 Task: Find connections with filter location Jarrow with filter topic #digitalmarketingwith filter profile language German with filter current company Junglee Games with filter school LNCT Group of Colleges with filter industry Professional Services with filter service category Wealth Management with filter keywords title Content Creator
Action: Mouse moved to (709, 106)
Screenshot: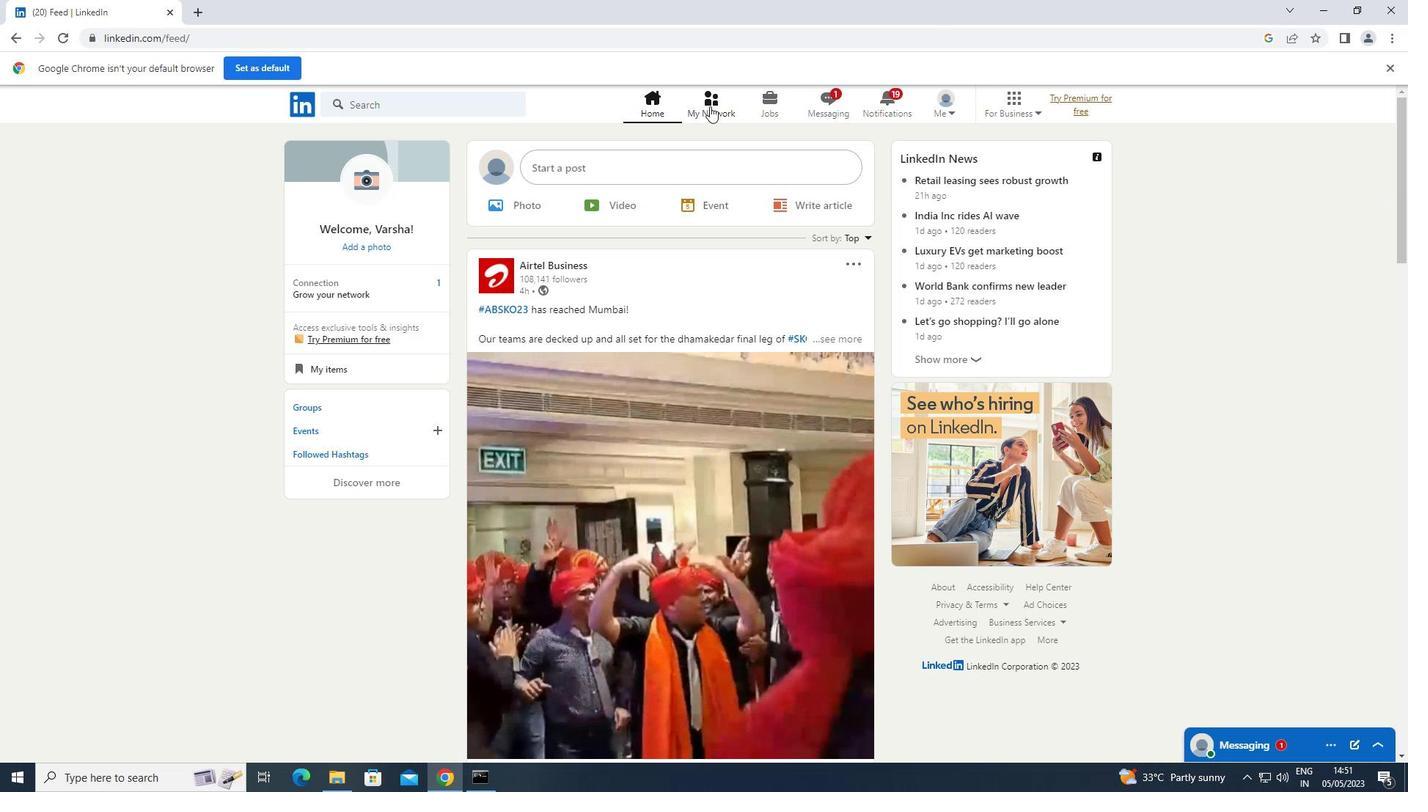 
Action: Mouse pressed left at (709, 106)
Screenshot: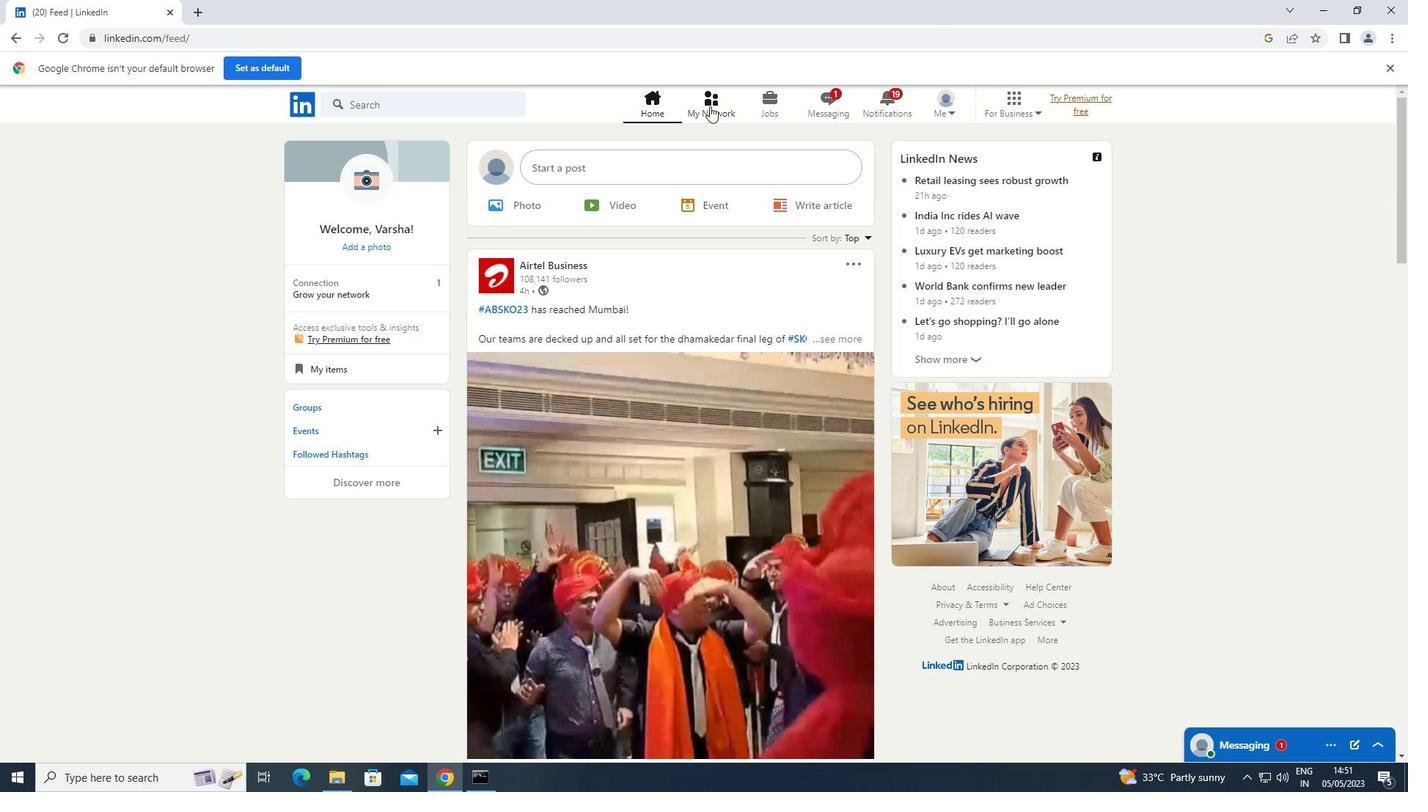 
Action: Mouse moved to (407, 189)
Screenshot: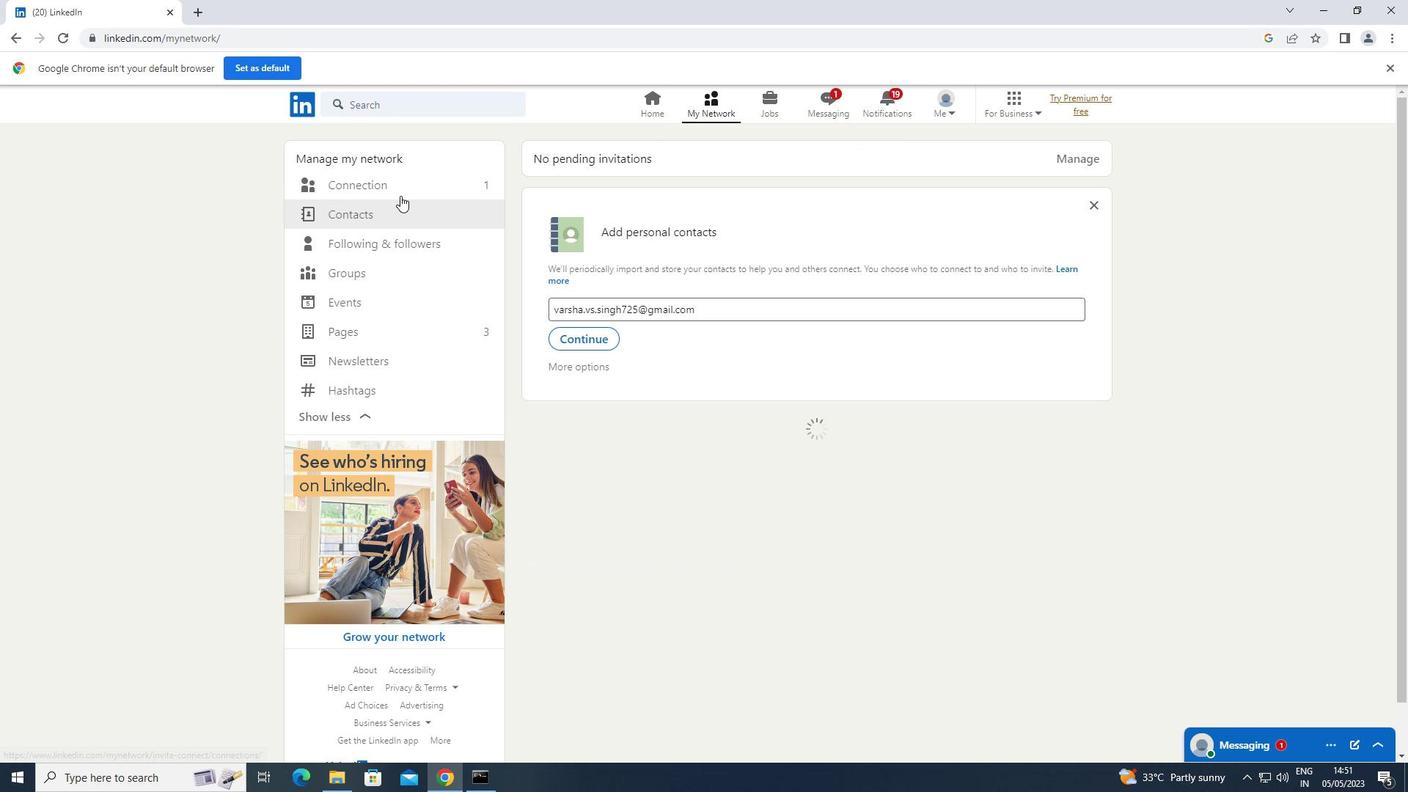 
Action: Mouse pressed left at (407, 189)
Screenshot: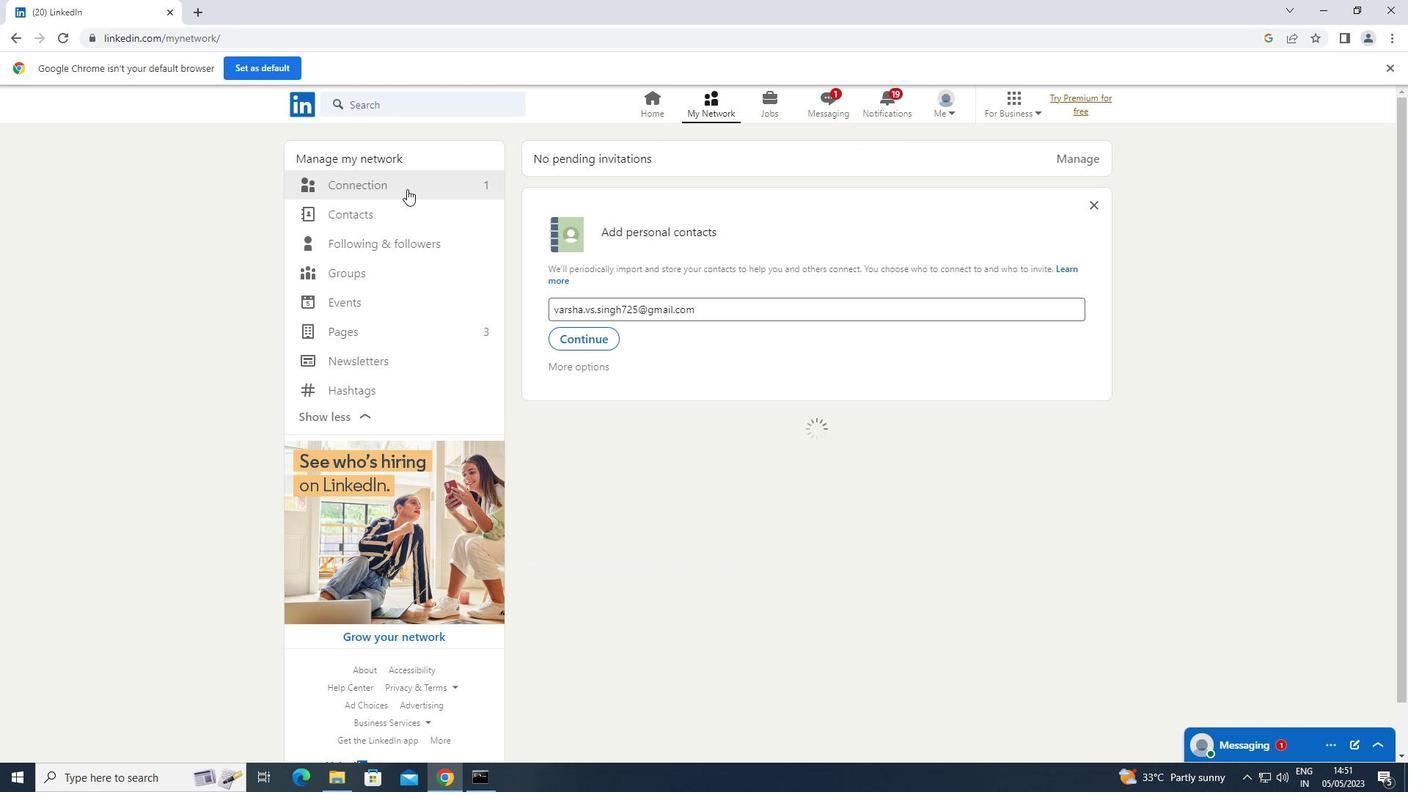 
Action: Mouse moved to (834, 182)
Screenshot: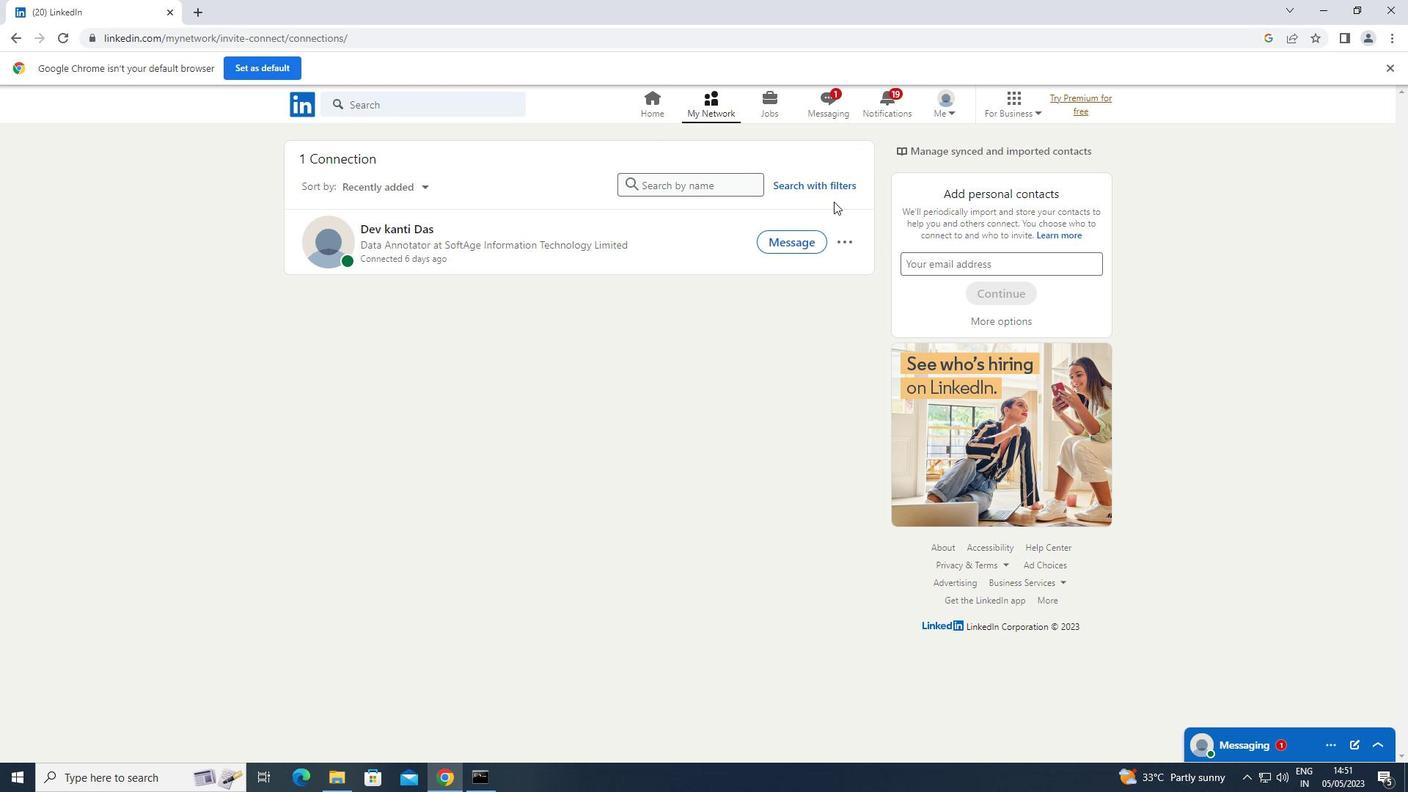 
Action: Mouse pressed left at (834, 182)
Screenshot: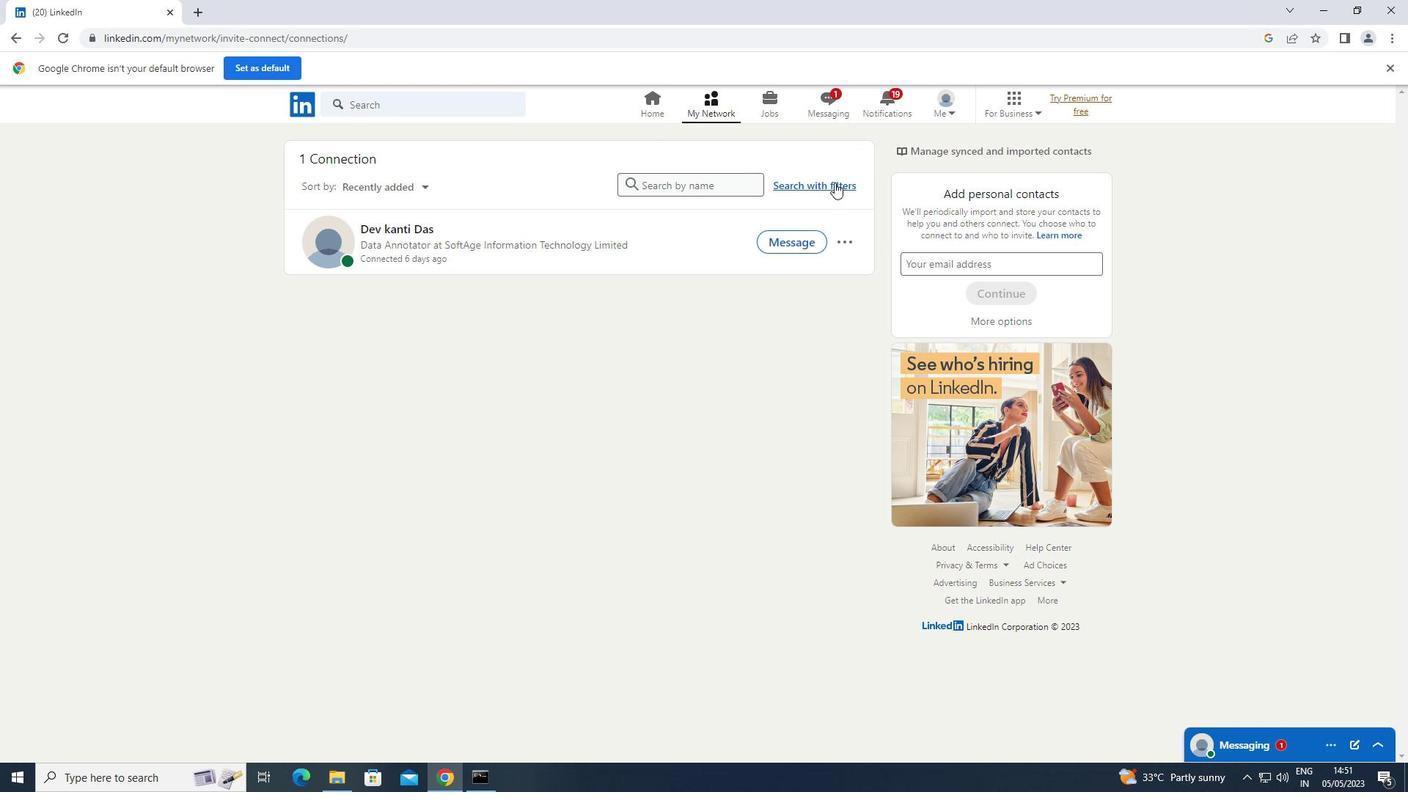 
Action: Mouse moved to (740, 143)
Screenshot: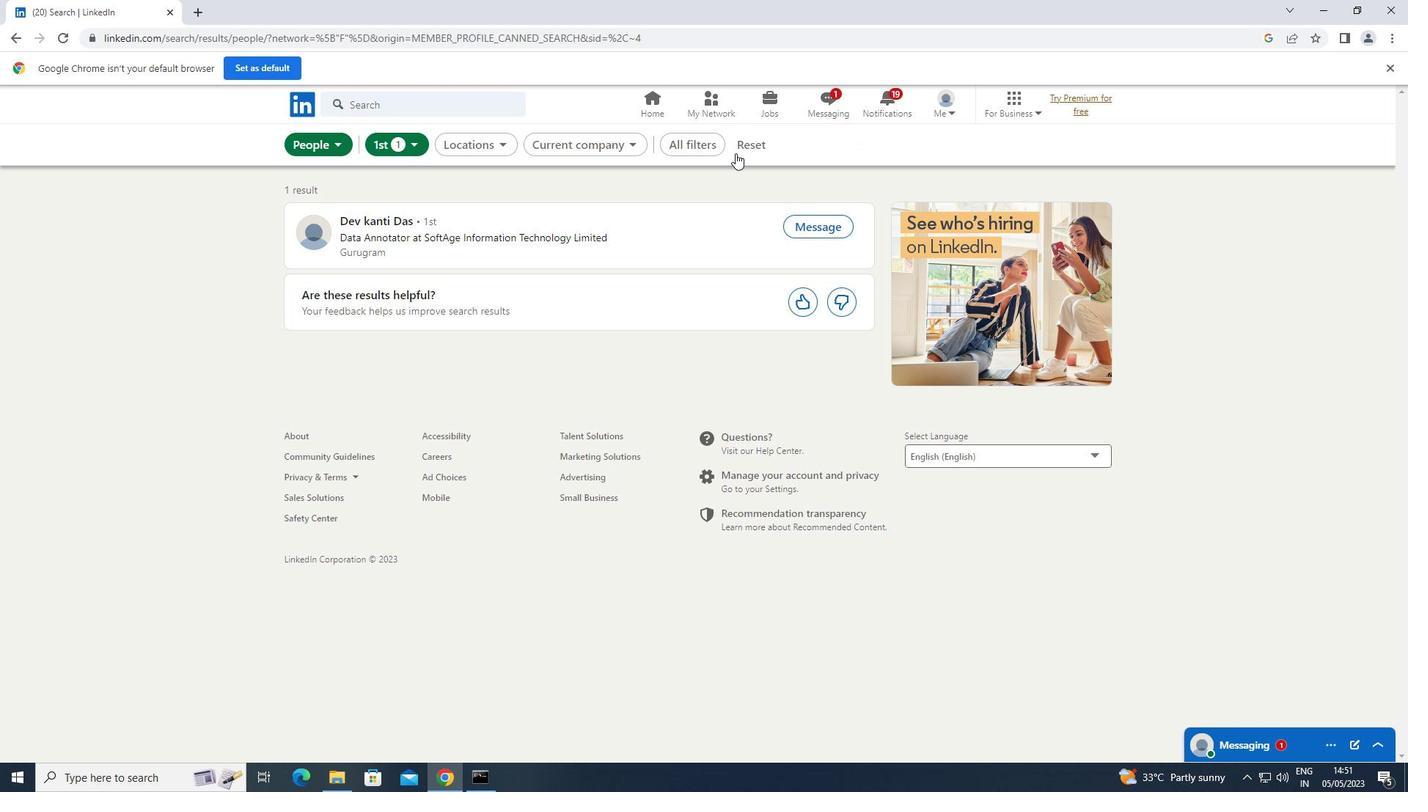 
Action: Mouse pressed left at (740, 143)
Screenshot: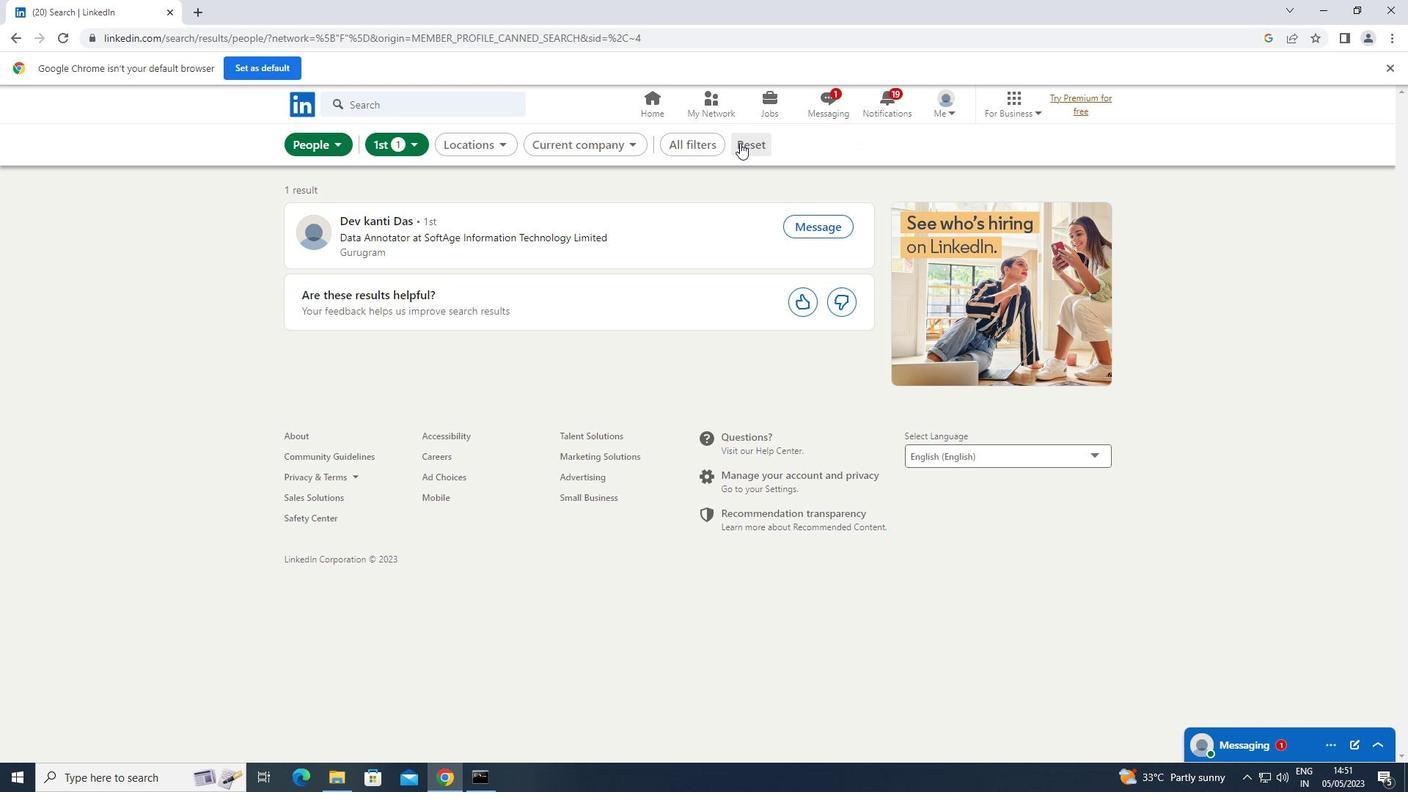 
Action: Mouse moved to (741, 143)
Screenshot: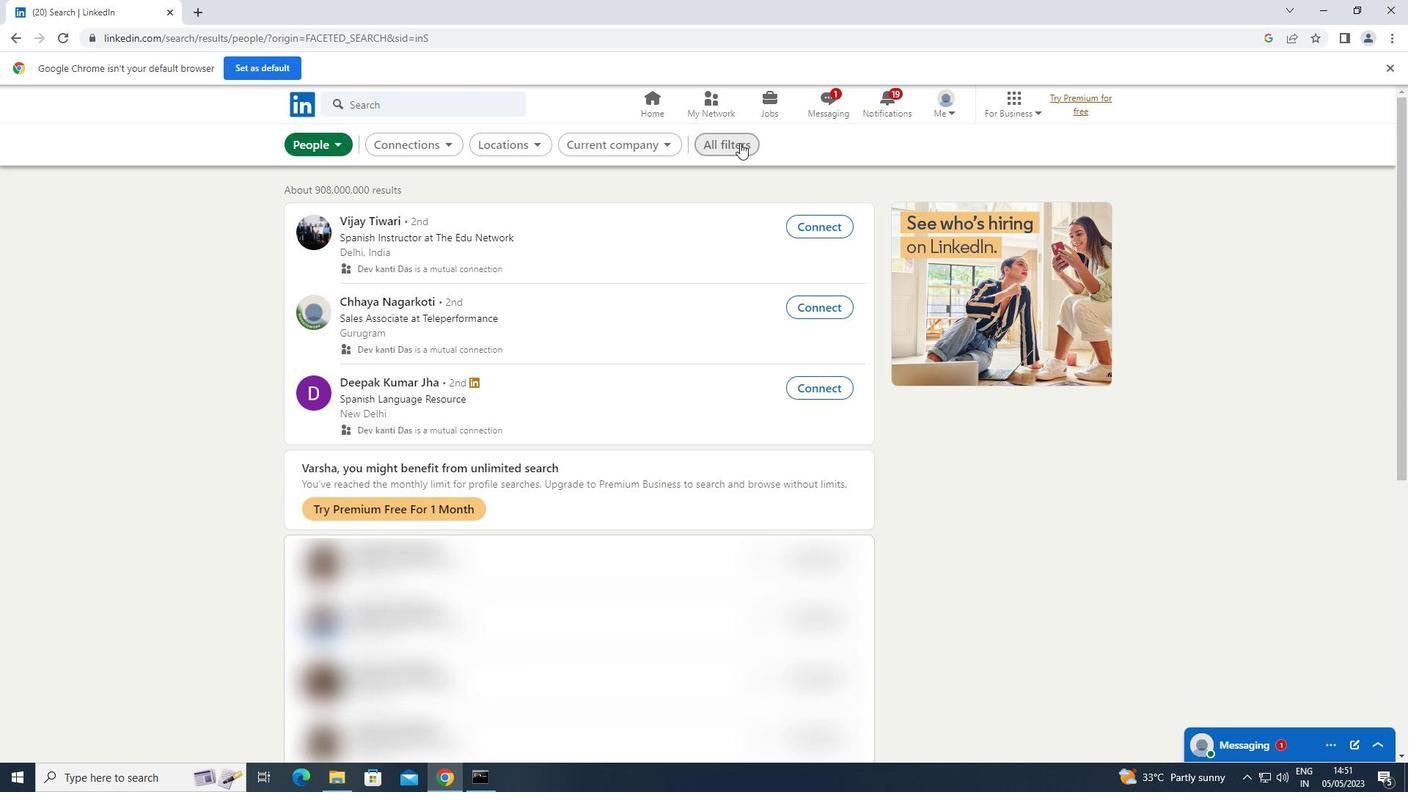 
Action: Mouse pressed left at (741, 143)
Screenshot: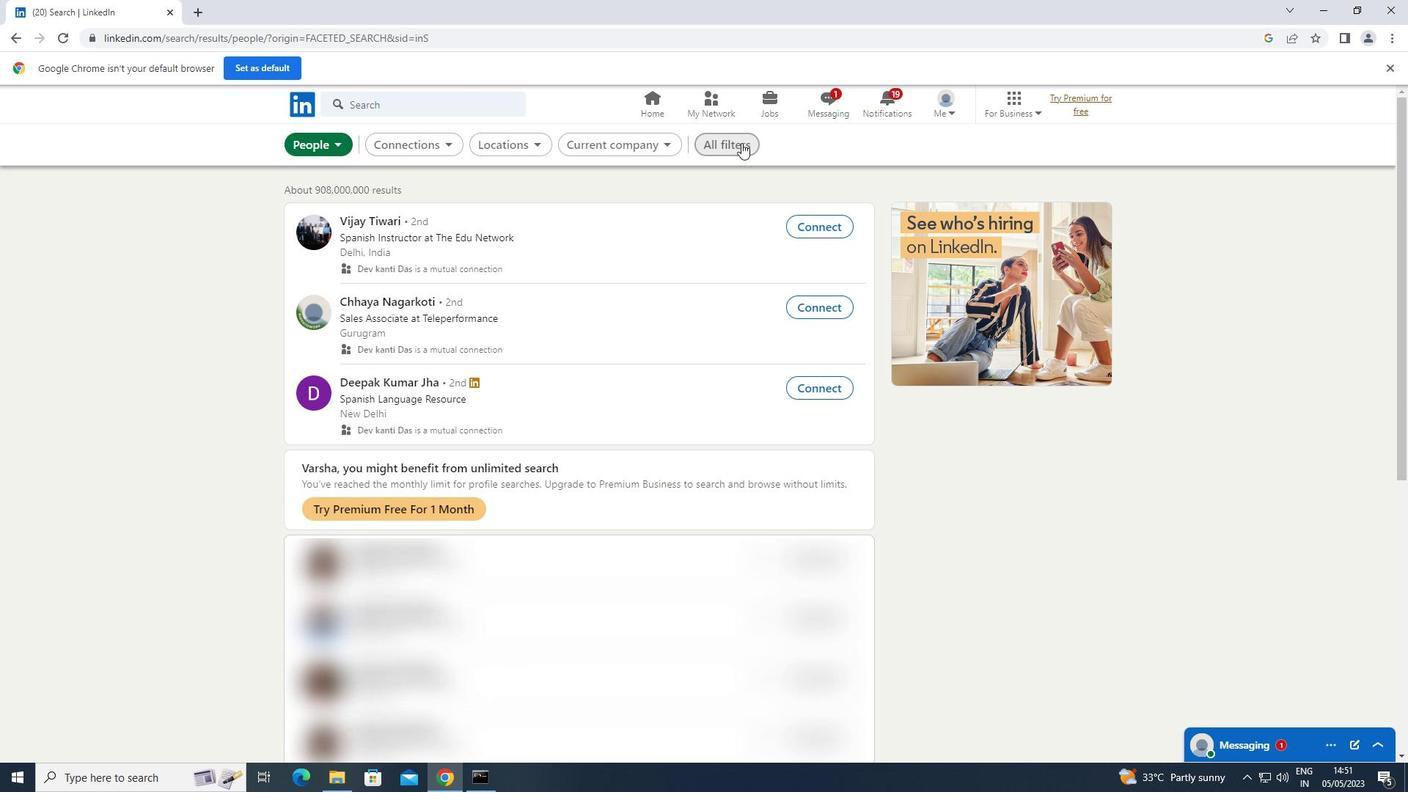 
Action: Mouse moved to (1125, 374)
Screenshot: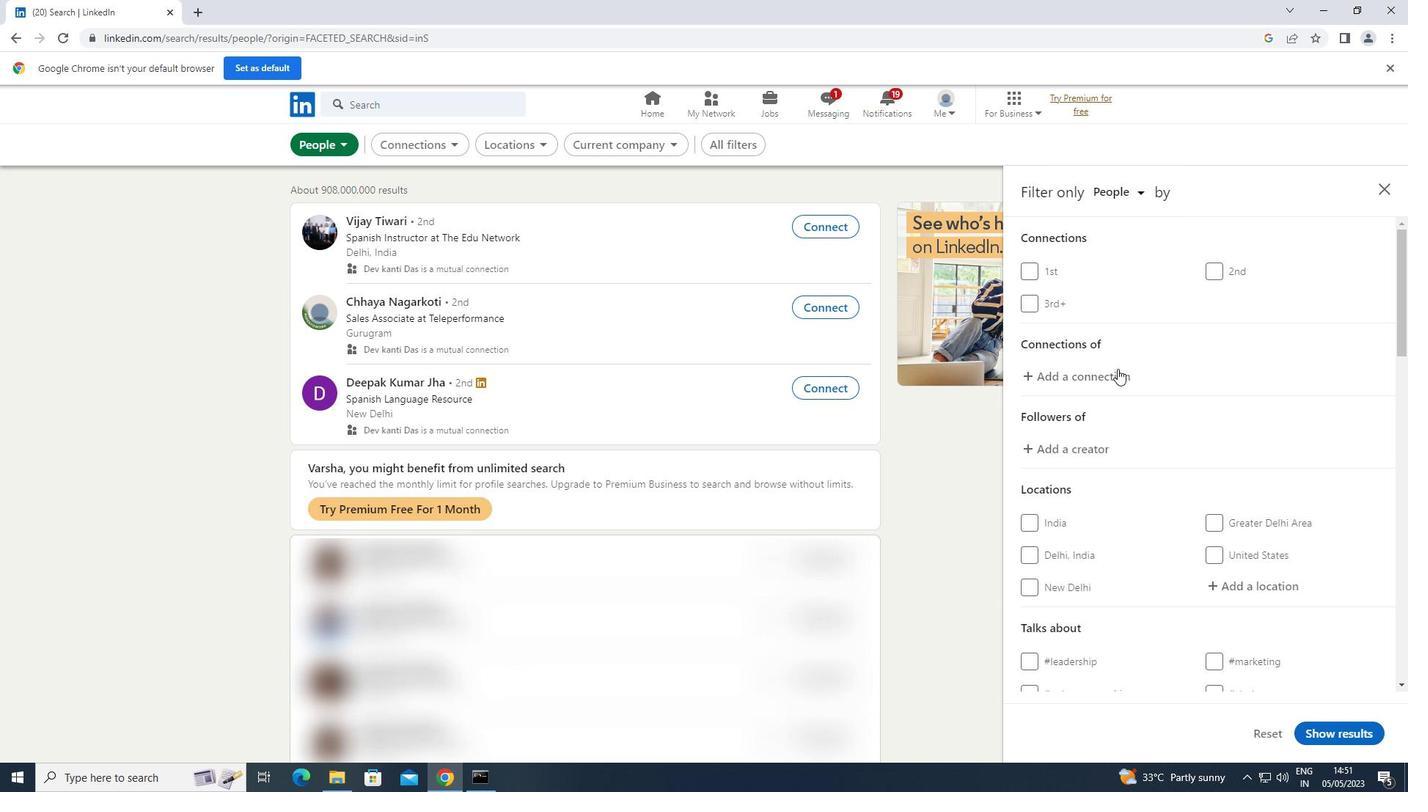 
Action: Mouse scrolled (1125, 374) with delta (0, 0)
Screenshot: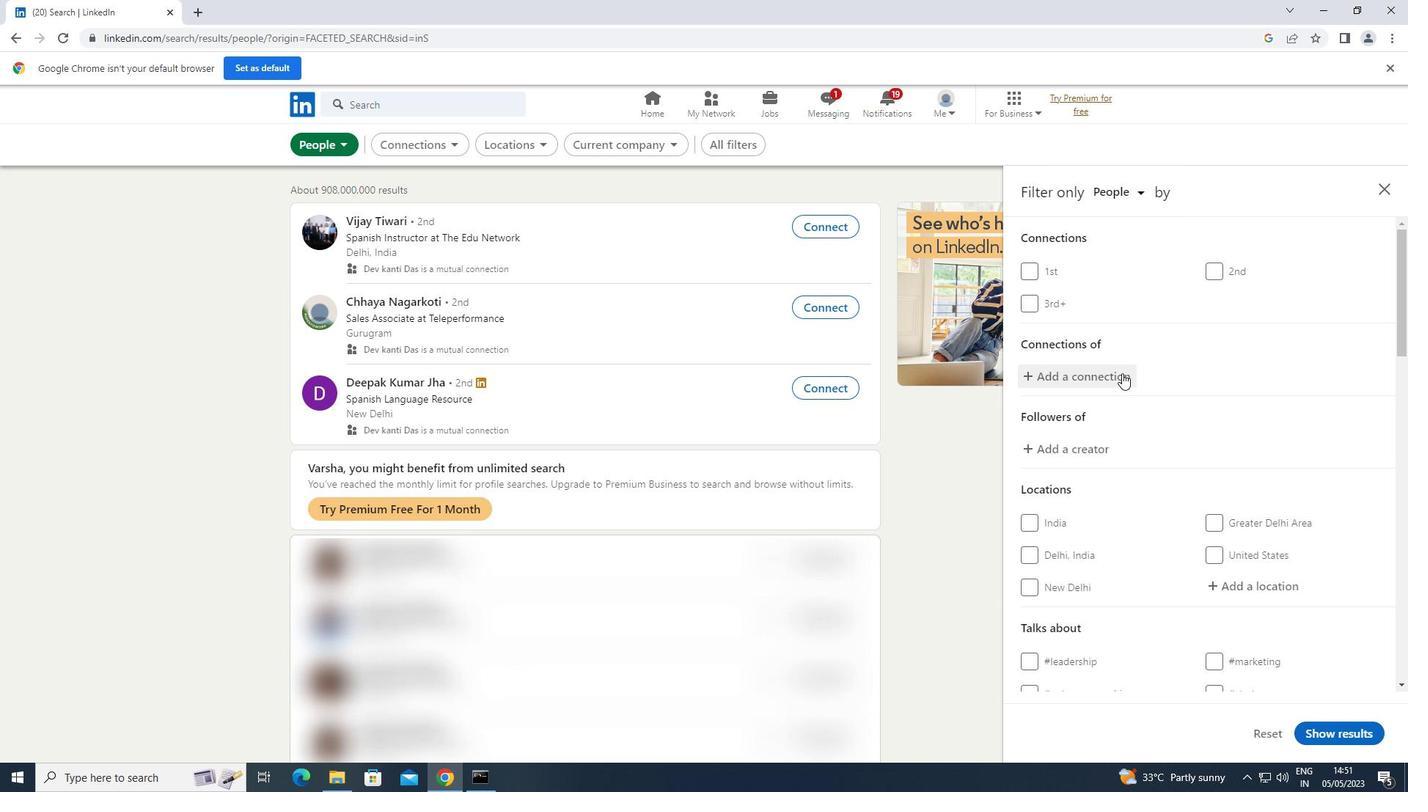 
Action: Mouse scrolled (1125, 374) with delta (0, 0)
Screenshot: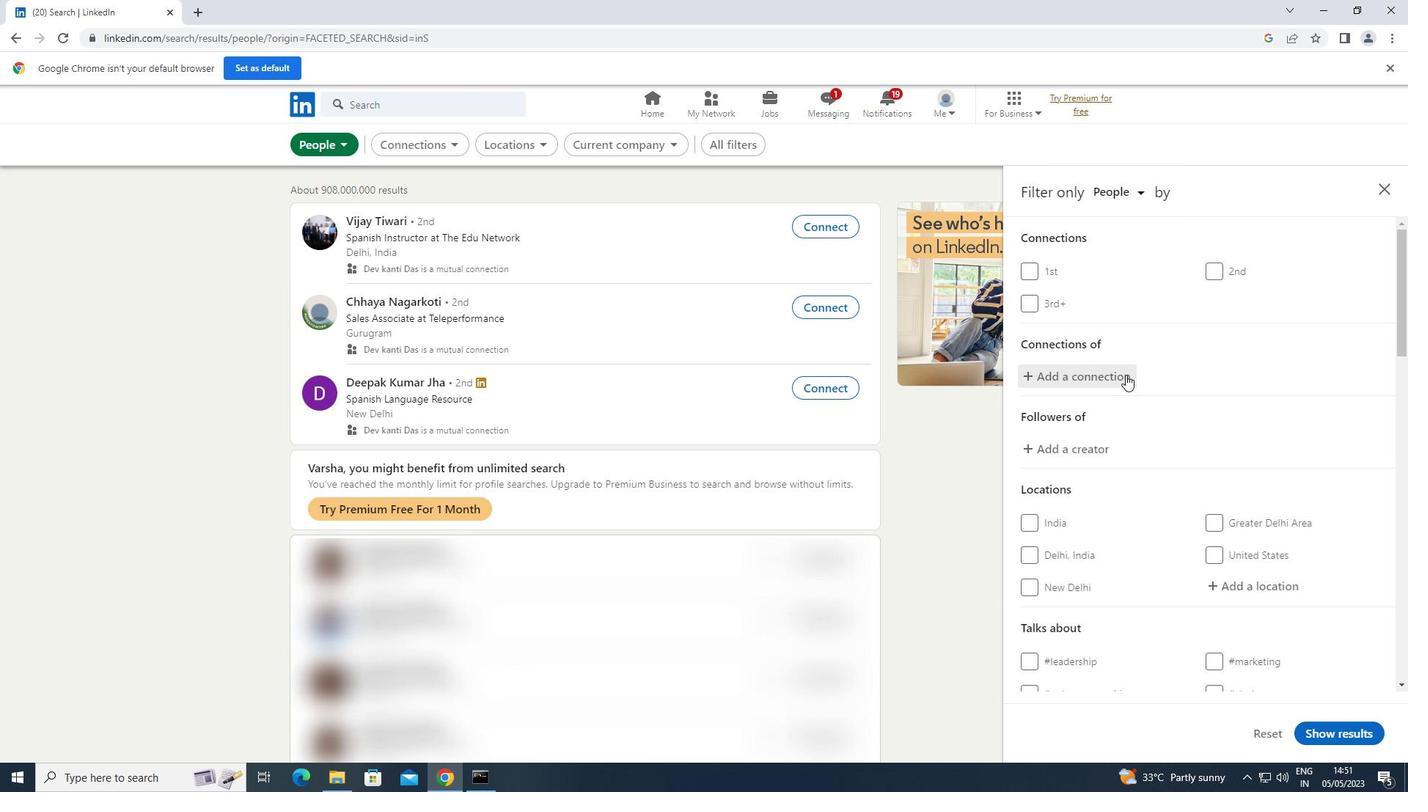 
Action: Mouse moved to (1229, 434)
Screenshot: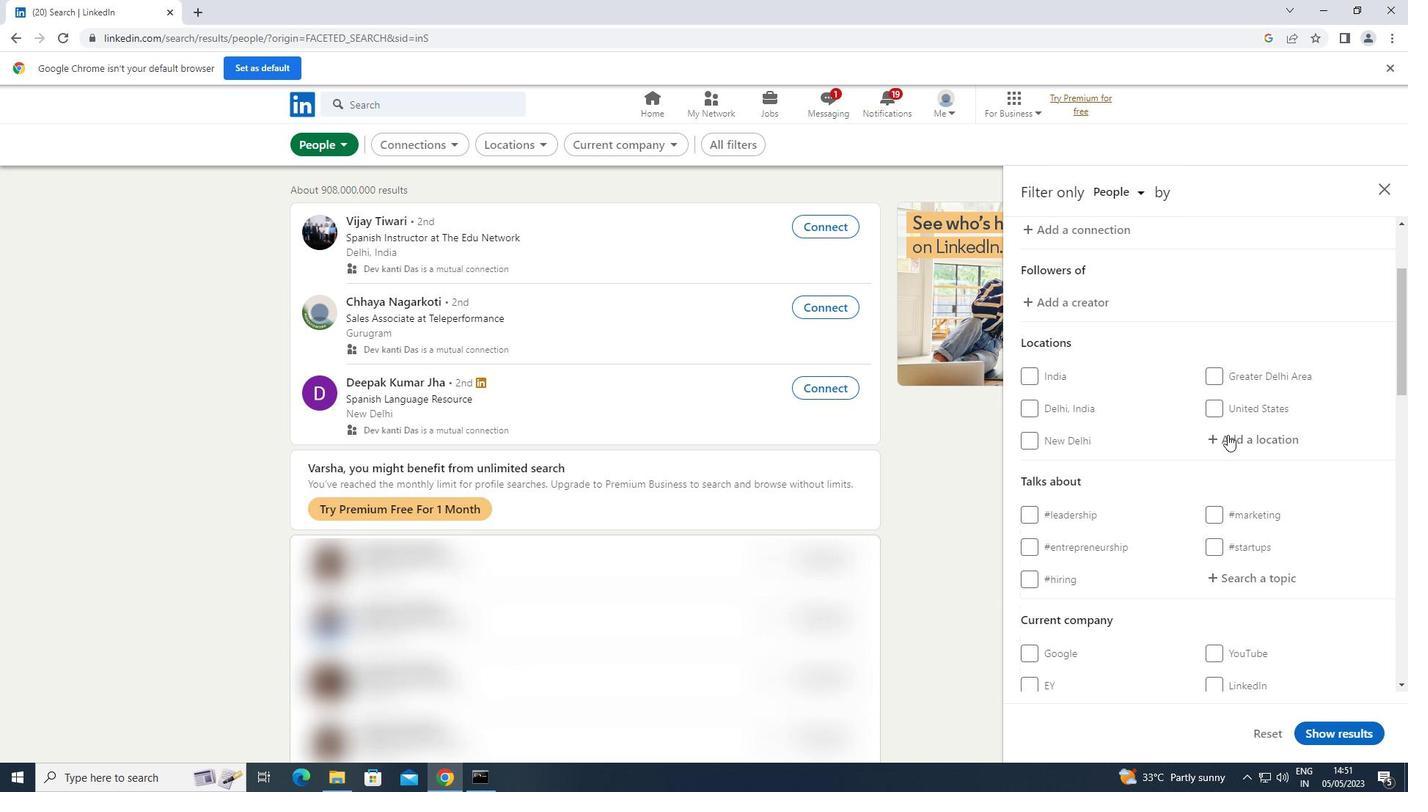 
Action: Mouse pressed left at (1229, 434)
Screenshot: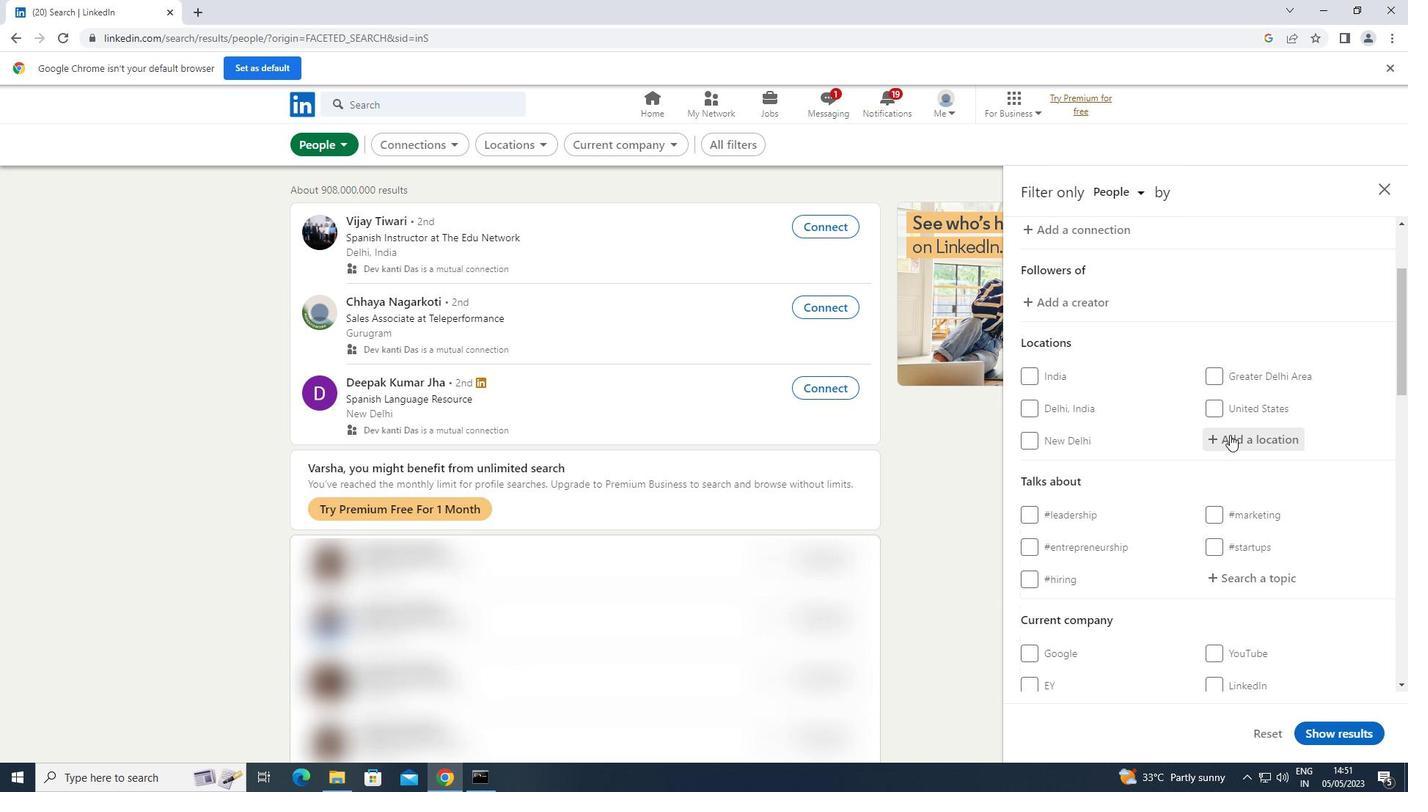 
Action: Key pressed <Key.shift>JARROW
Screenshot: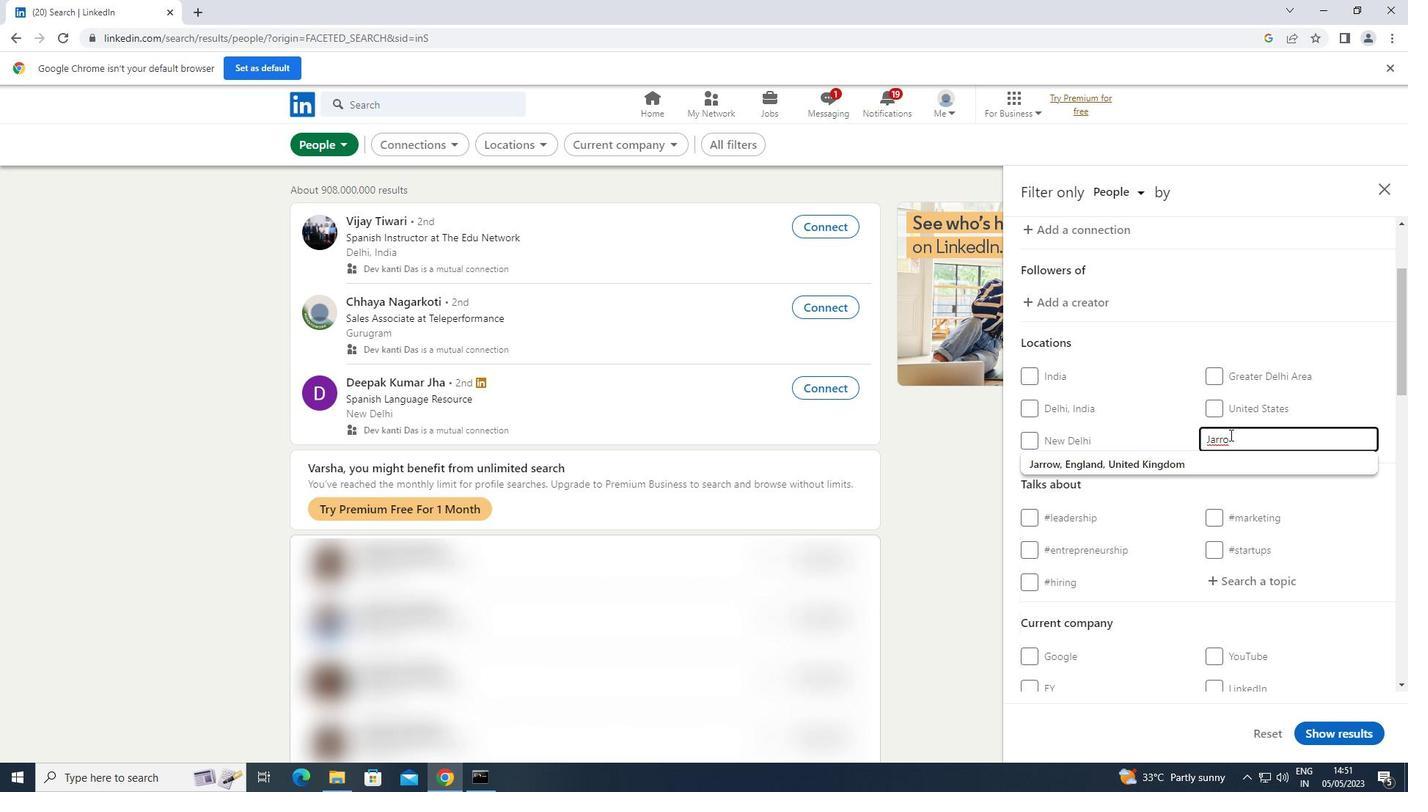 
Action: Mouse moved to (1261, 583)
Screenshot: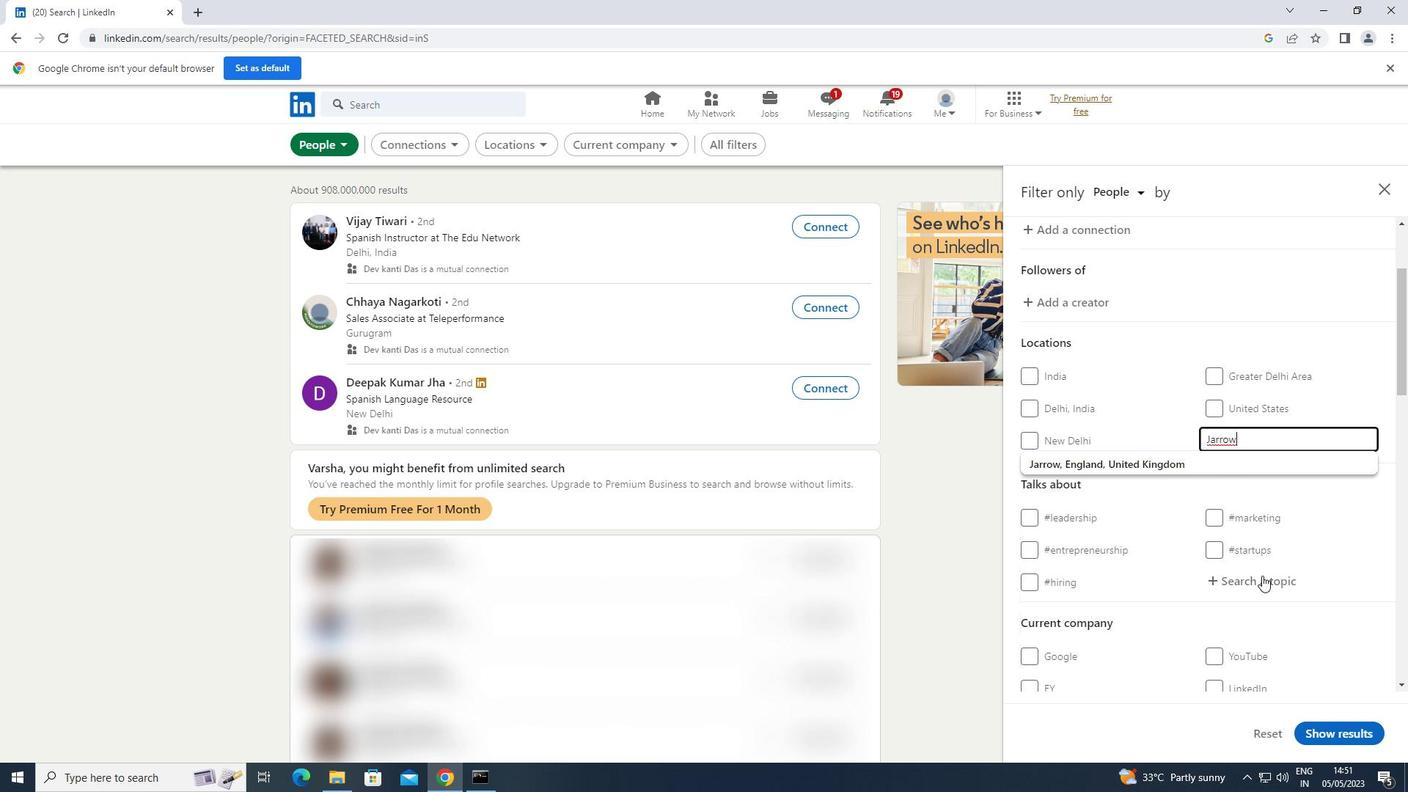 
Action: Mouse pressed left at (1261, 583)
Screenshot: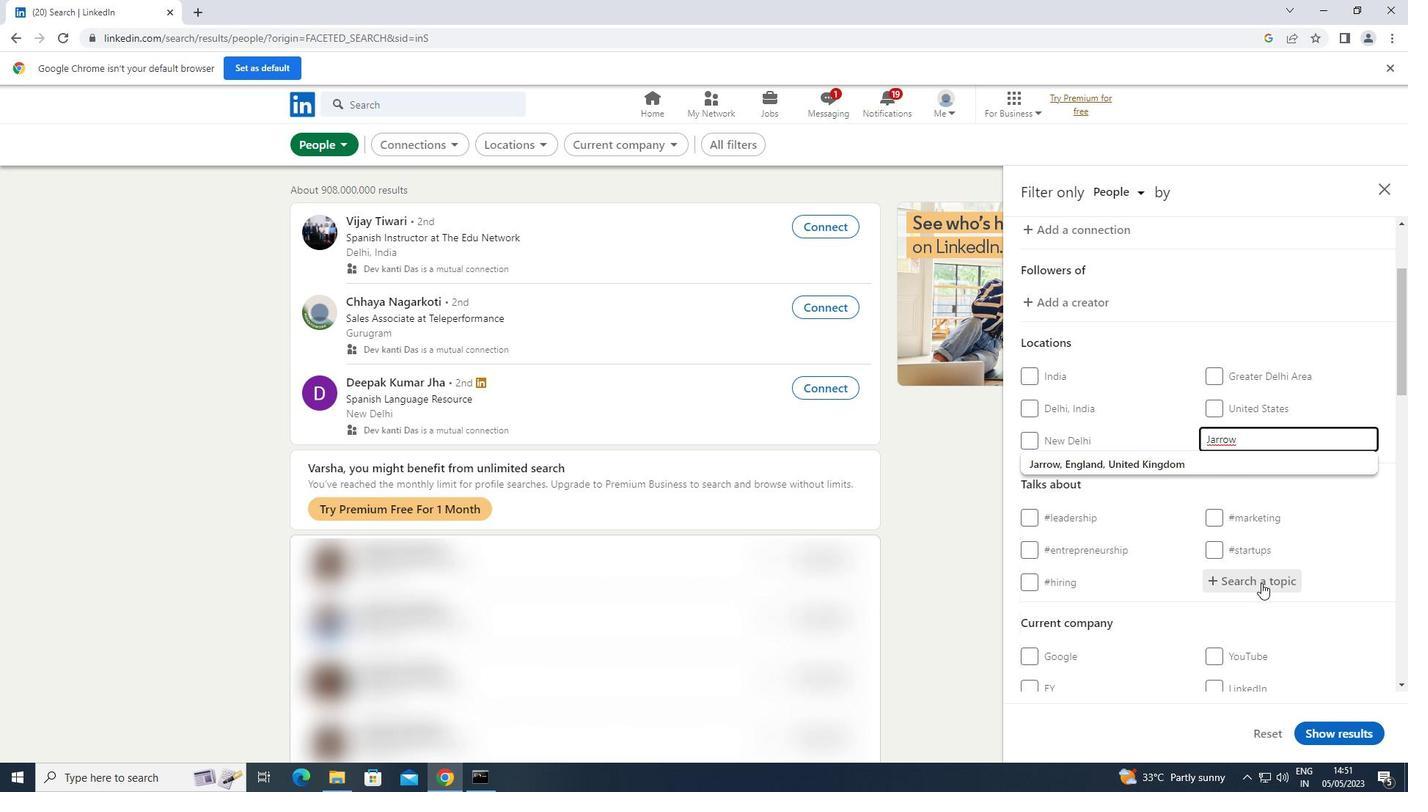 
Action: Key pressed DIGITALMARKETING
Screenshot: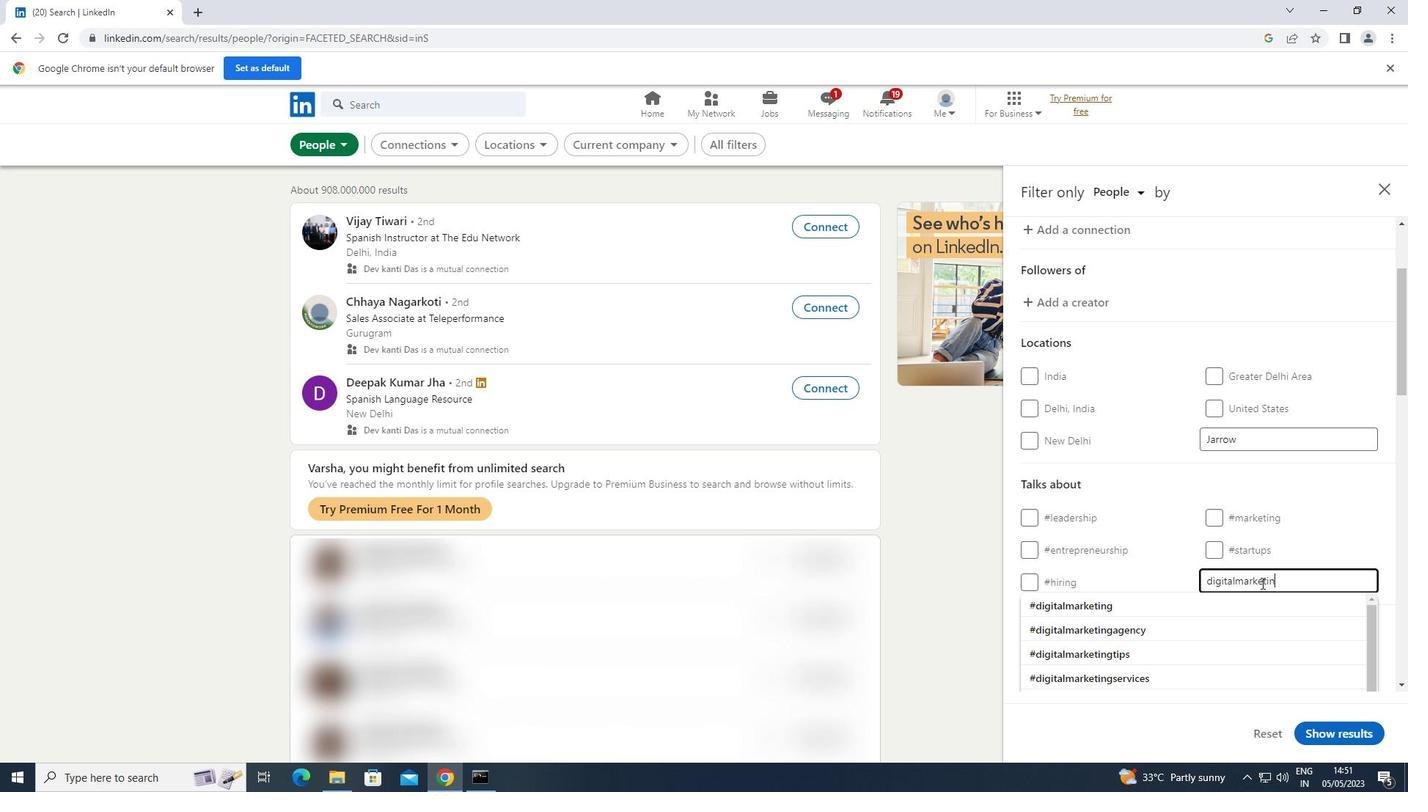 
Action: Mouse moved to (1119, 600)
Screenshot: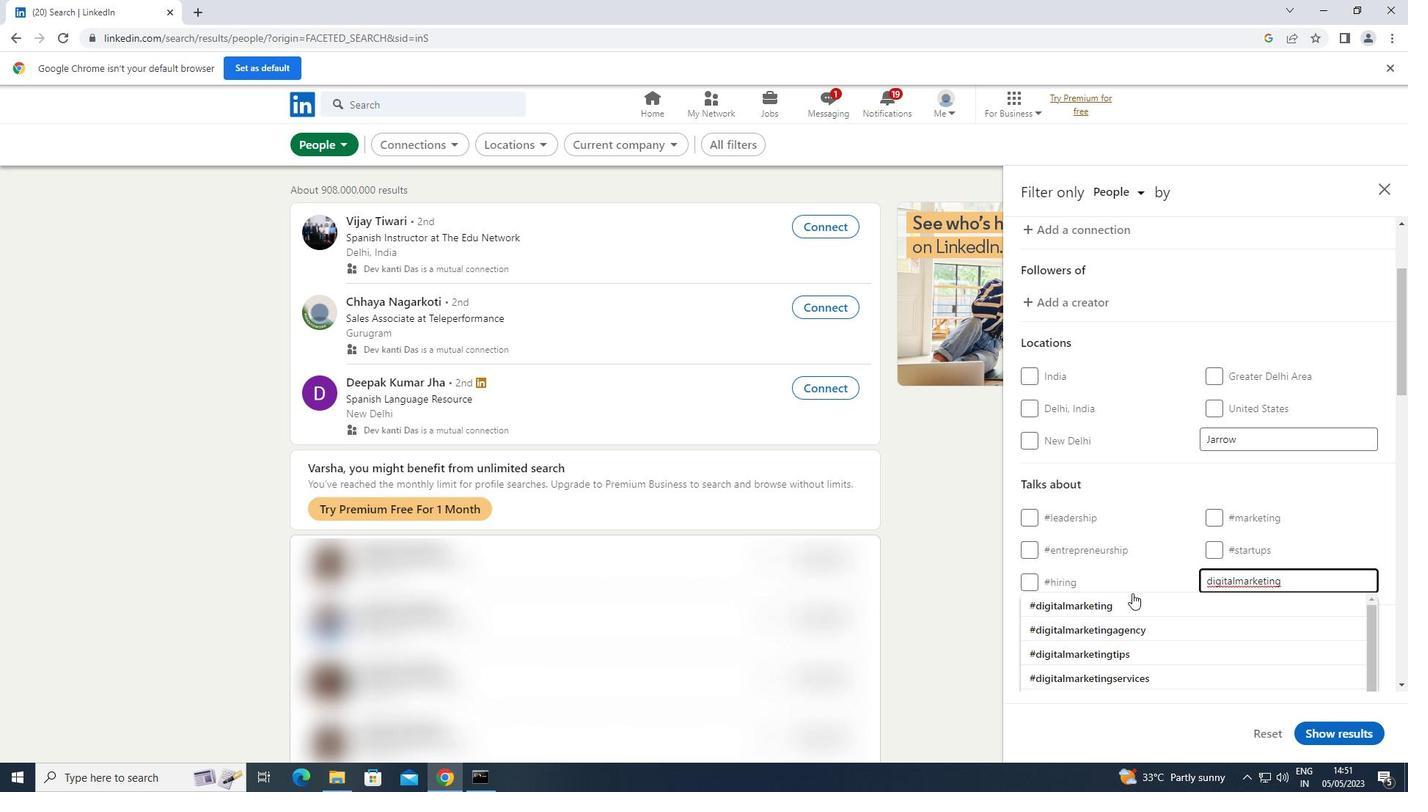 
Action: Mouse pressed left at (1119, 600)
Screenshot: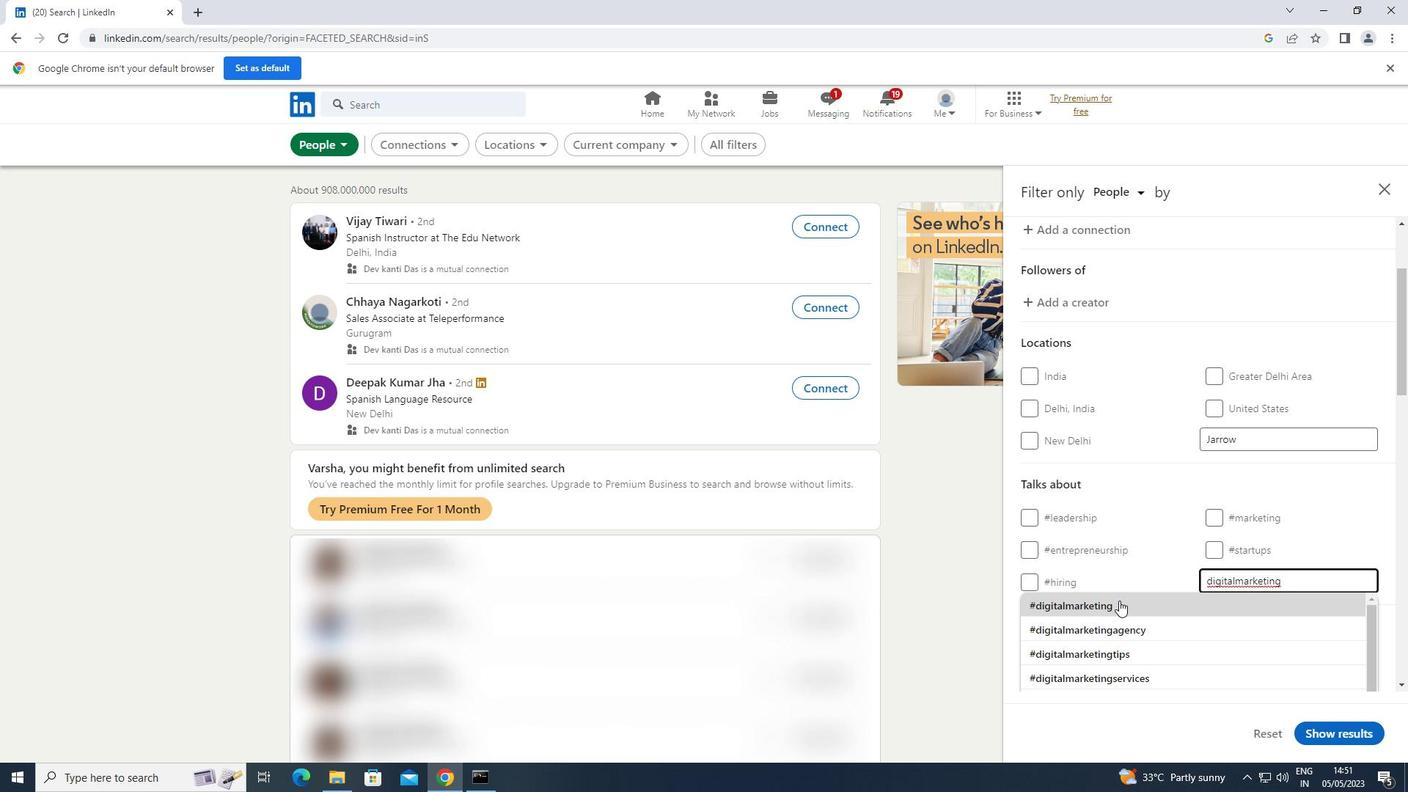 
Action: Mouse moved to (1122, 600)
Screenshot: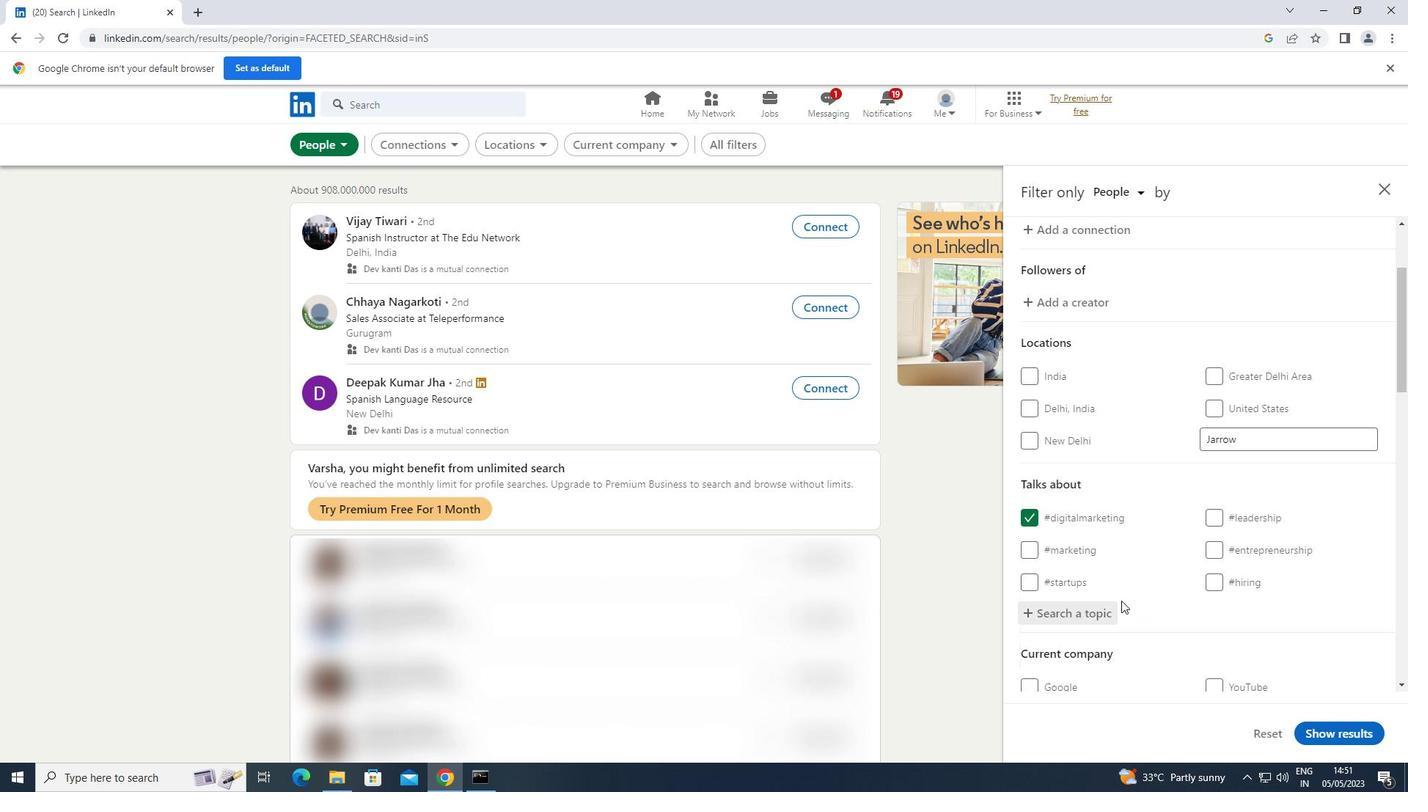 
Action: Mouse scrolled (1122, 599) with delta (0, 0)
Screenshot: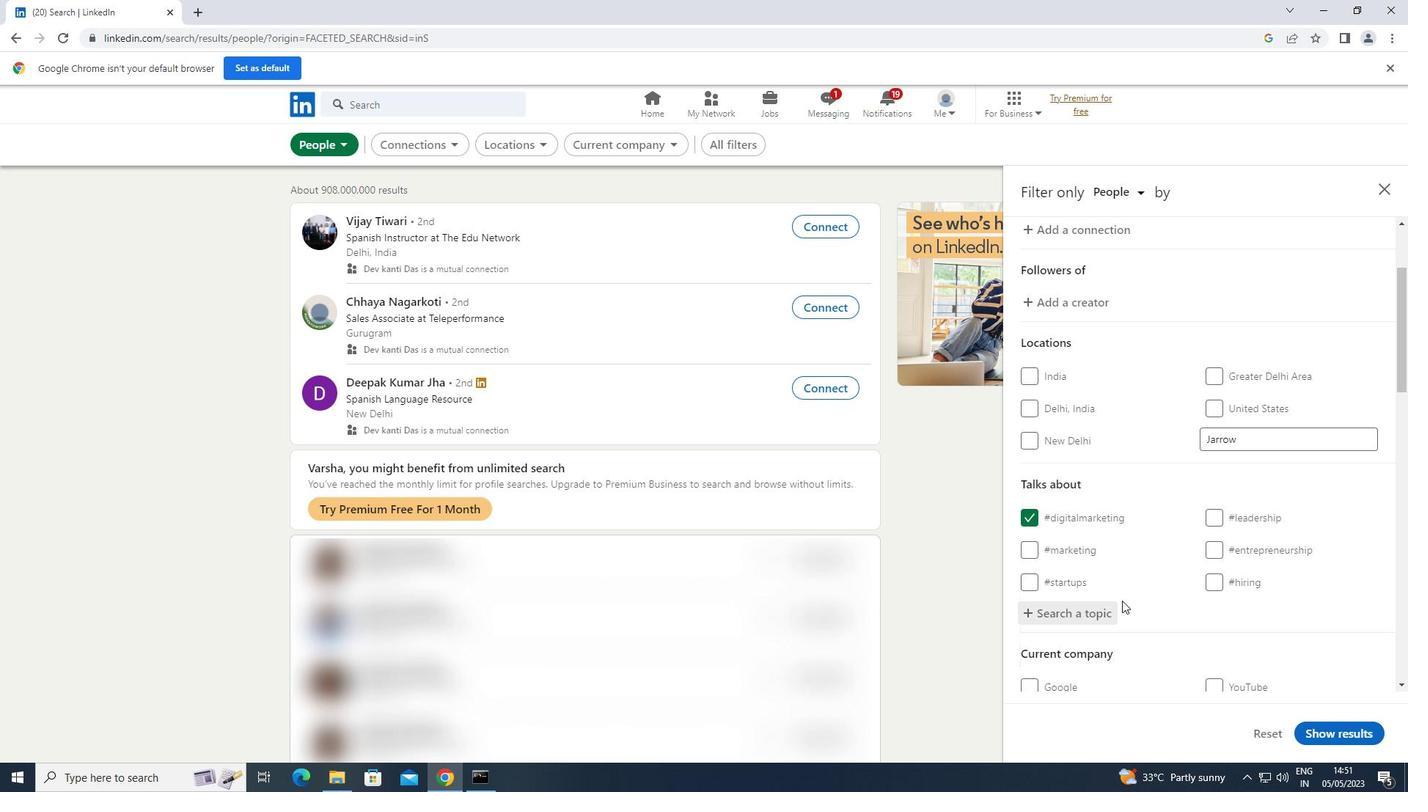 
Action: Mouse scrolled (1122, 599) with delta (0, 0)
Screenshot: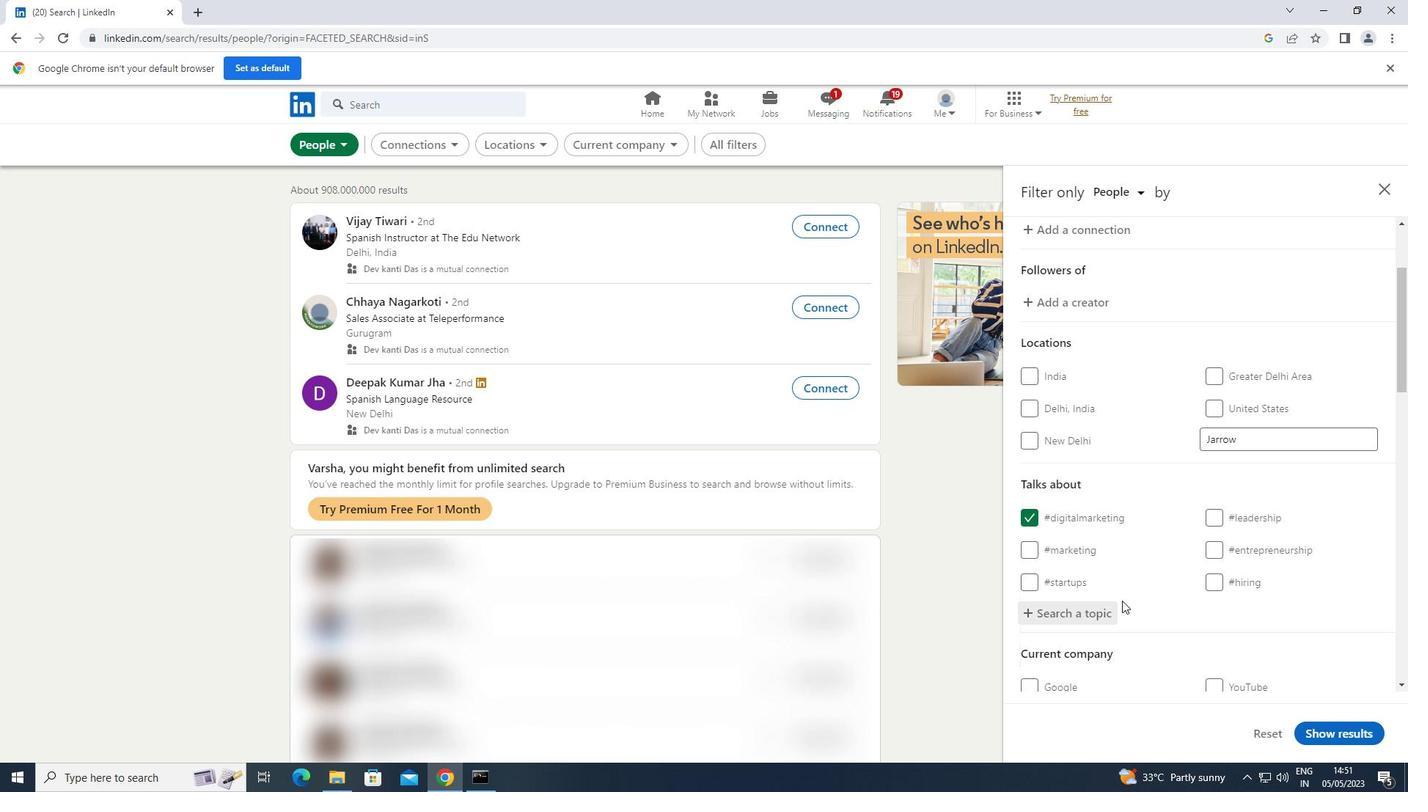 
Action: Mouse moved to (1187, 555)
Screenshot: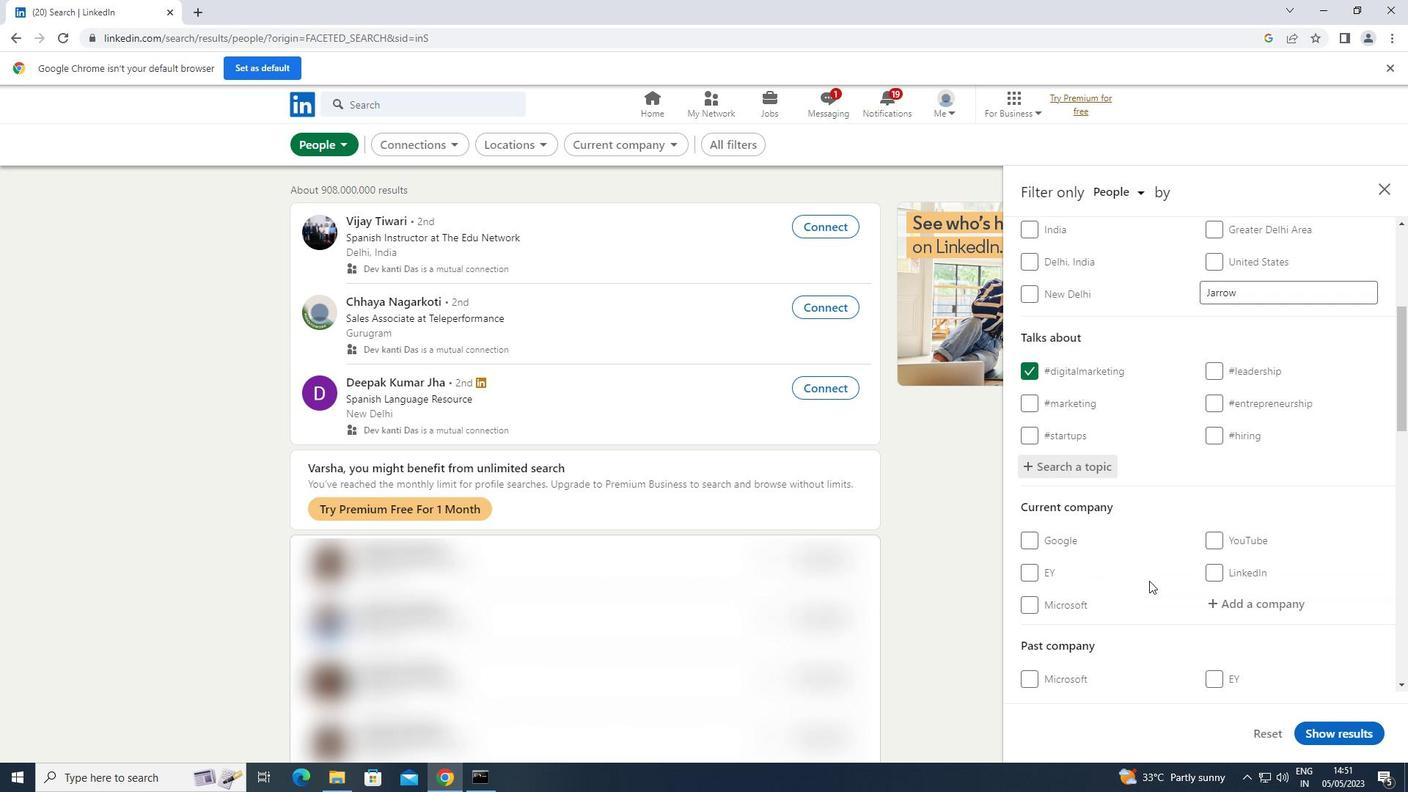 
Action: Mouse scrolled (1187, 554) with delta (0, 0)
Screenshot: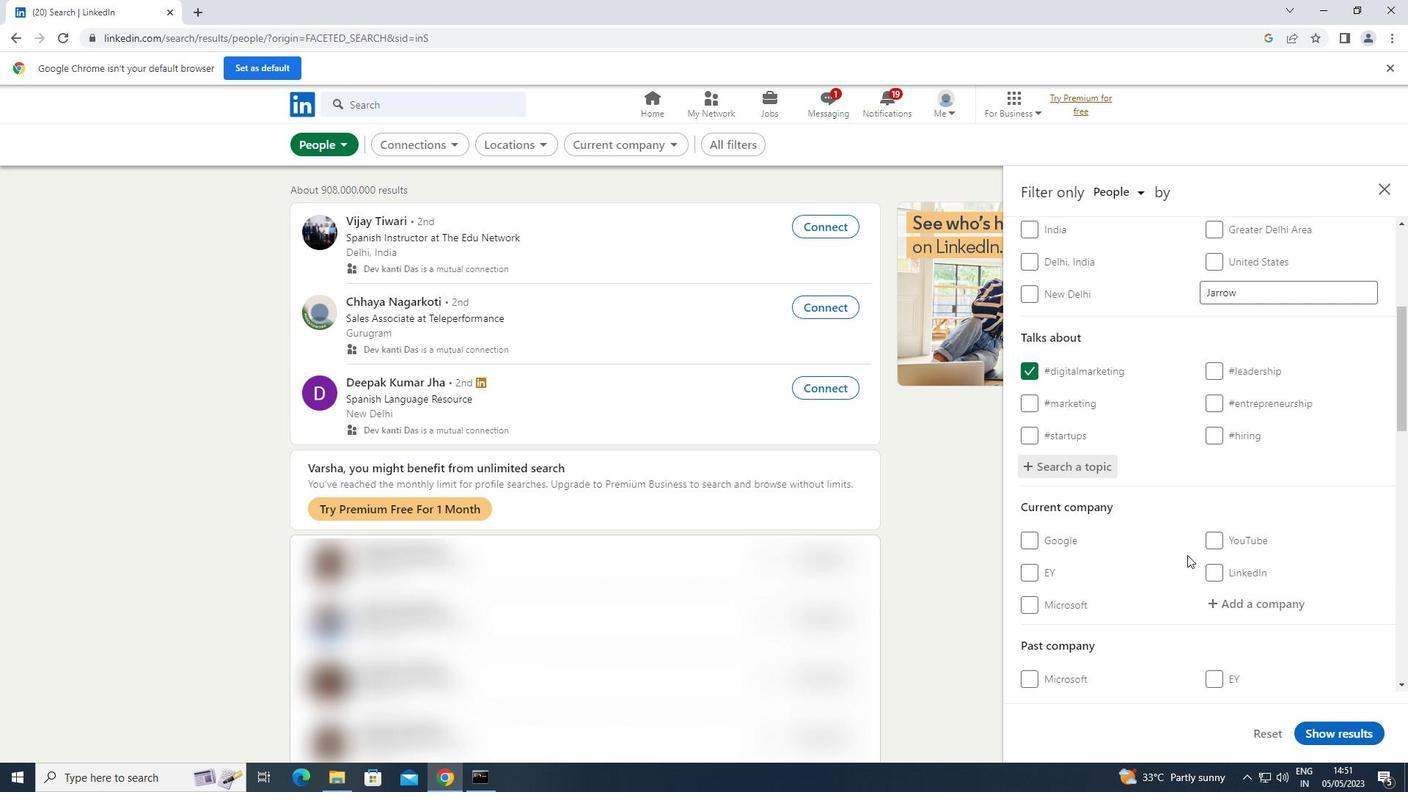 
Action: Mouse scrolled (1187, 554) with delta (0, 0)
Screenshot: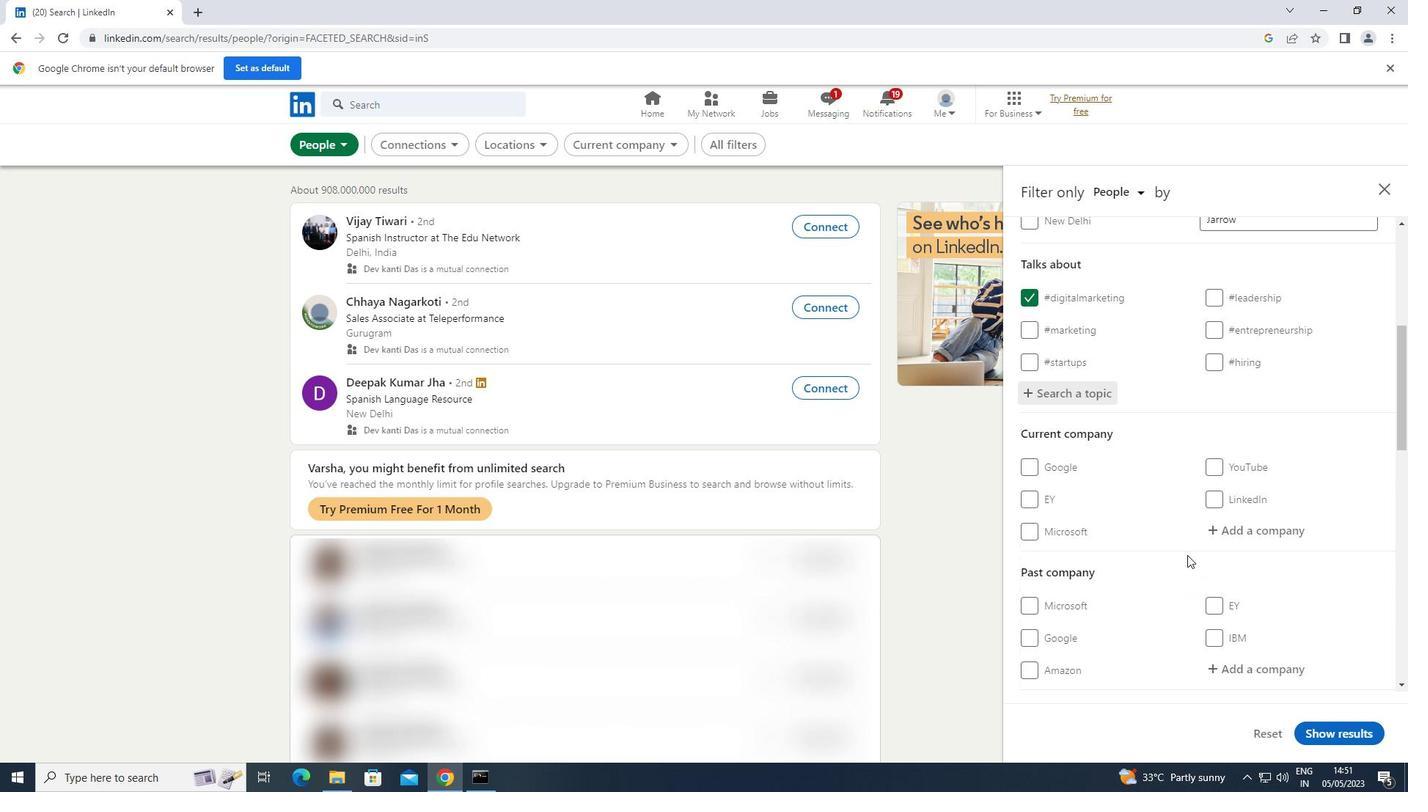 
Action: Mouse scrolled (1187, 554) with delta (0, 0)
Screenshot: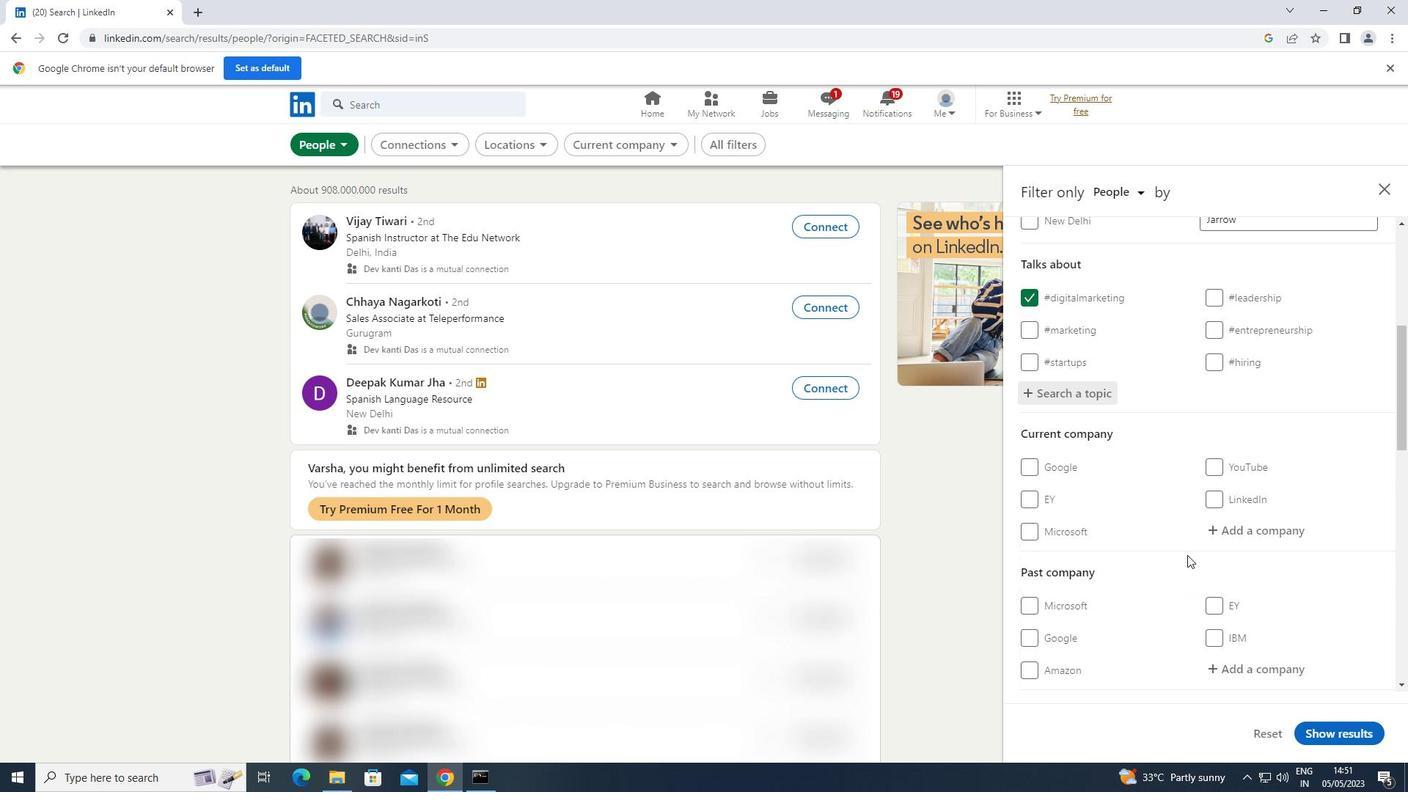 
Action: Mouse scrolled (1187, 554) with delta (0, 0)
Screenshot: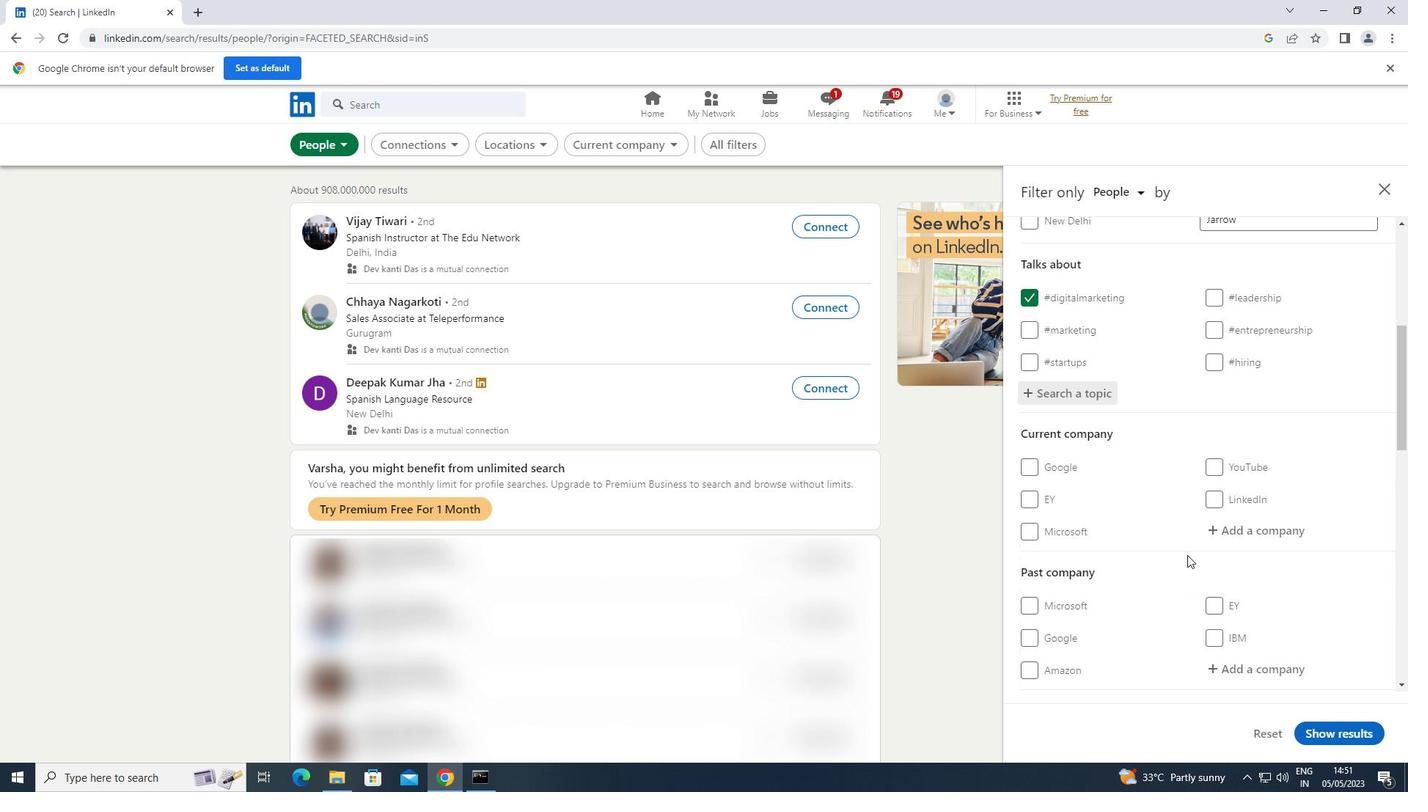 
Action: Mouse scrolled (1187, 554) with delta (0, 0)
Screenshot: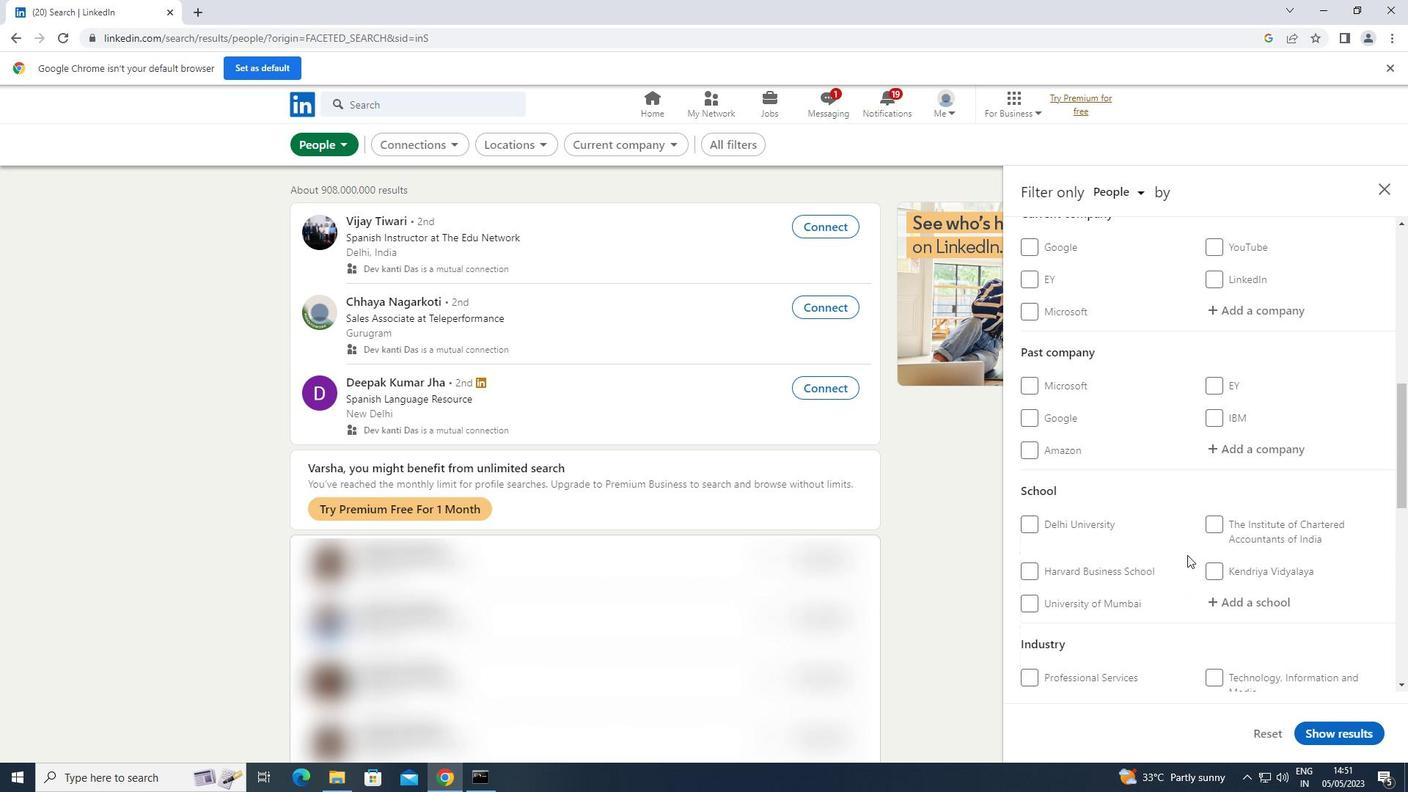 
Action: Mouse scrolled (1187, 554) with delta (0, 0)
Screenshot: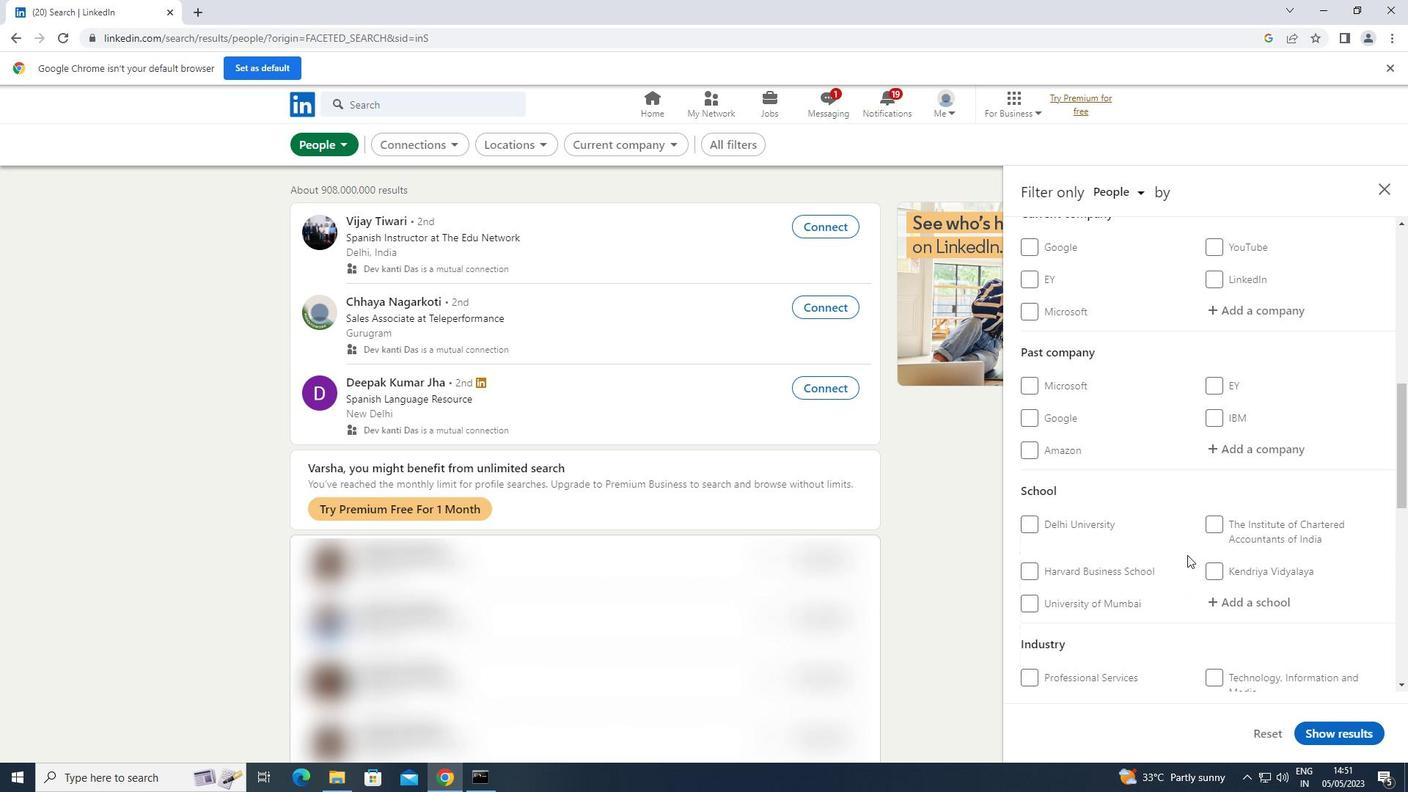 
Action: Mouse scrolled (1187, 554) with delta (0, 0)
Screenshot: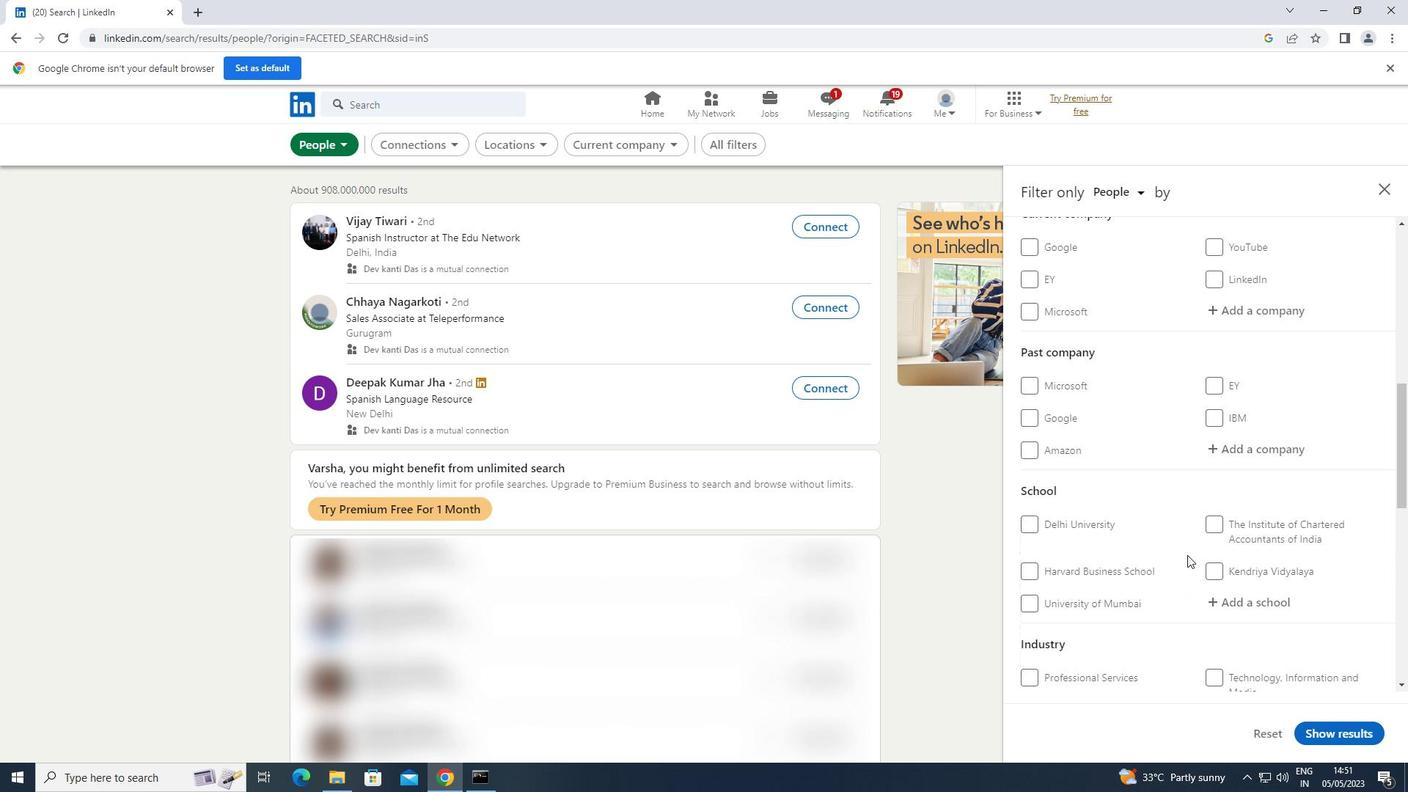 
Action: Mouse scrolled (1187, 554) with delta (0, 0)
Screenshot: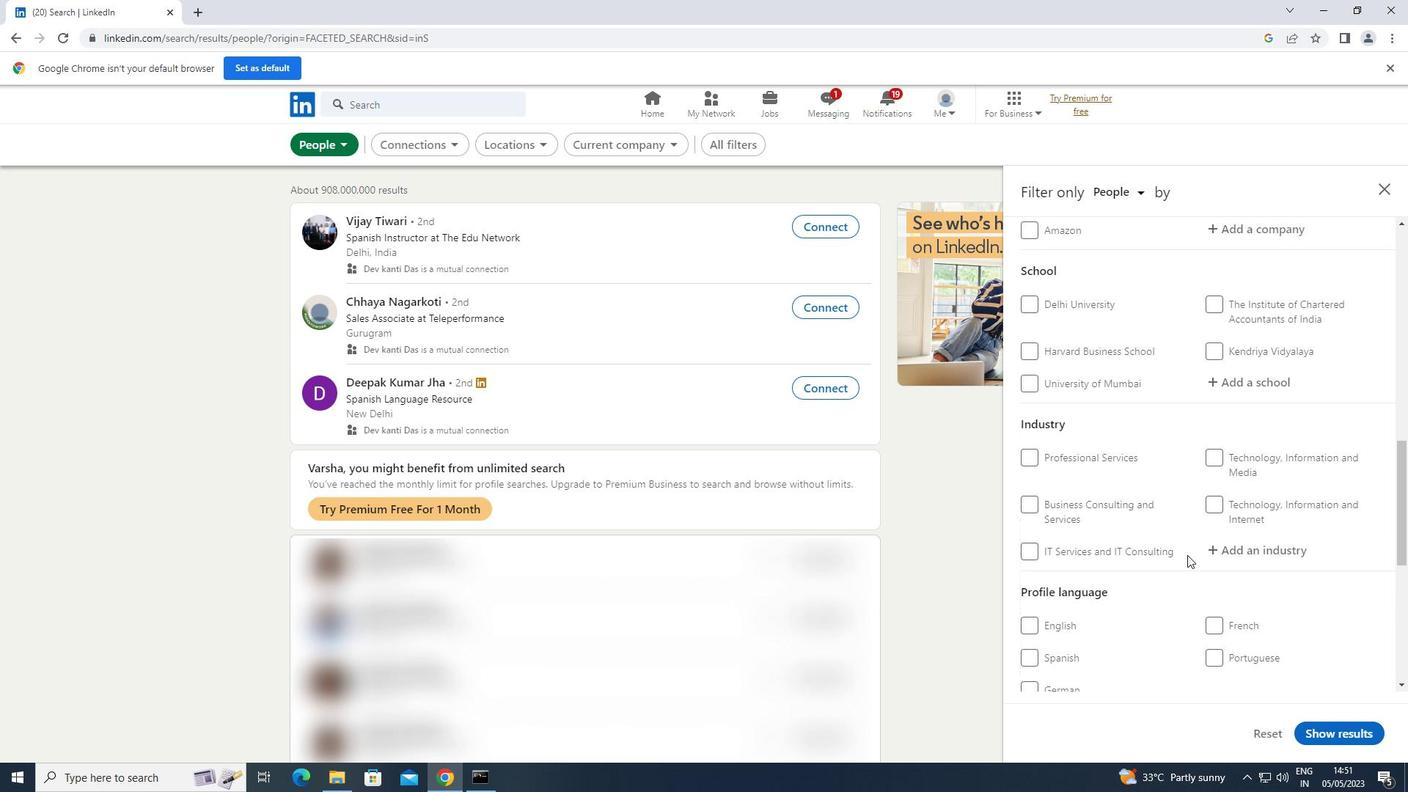 
Action: Mouse moved to (1033, 613)
Screenshot: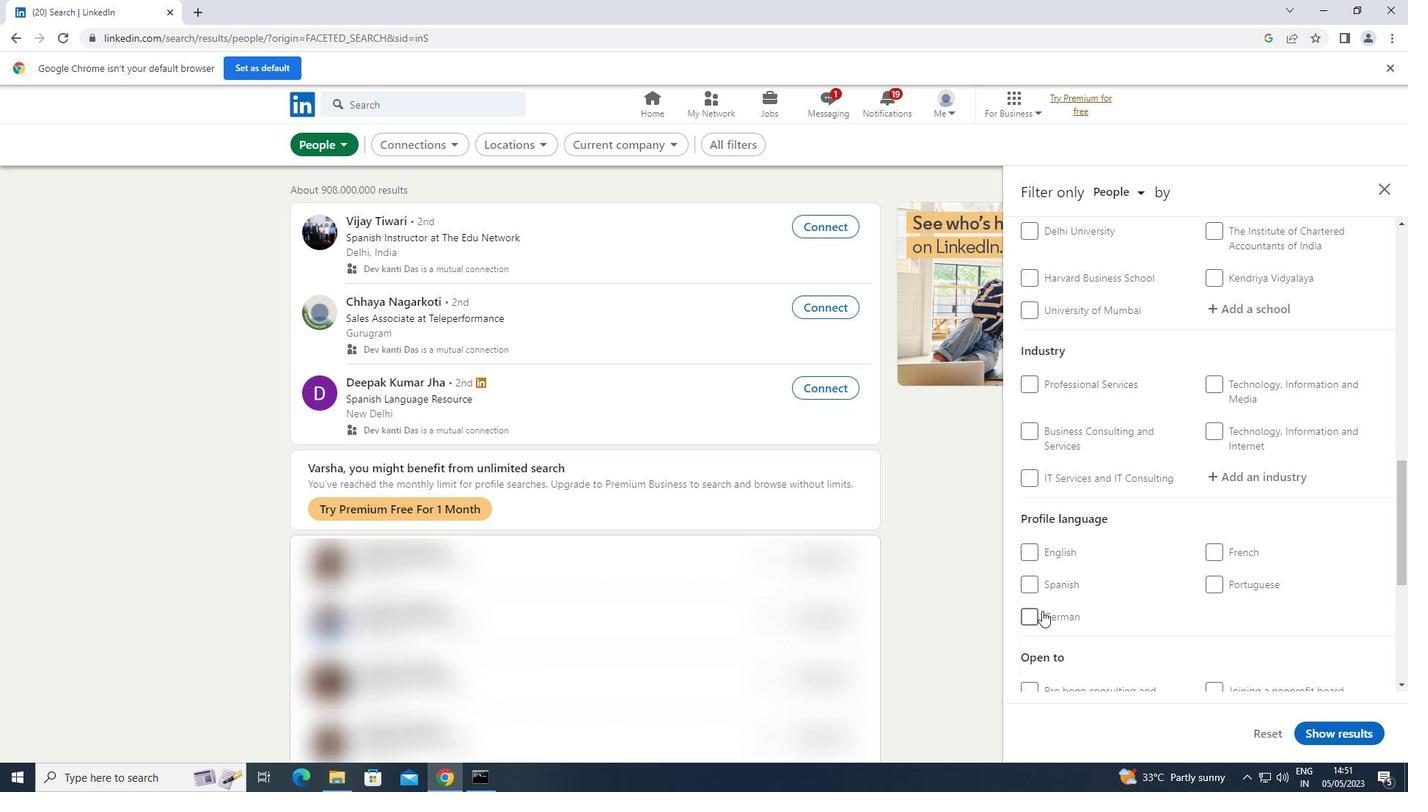 
Action: Mouse pressed left at (1033, 613)
Screenshot: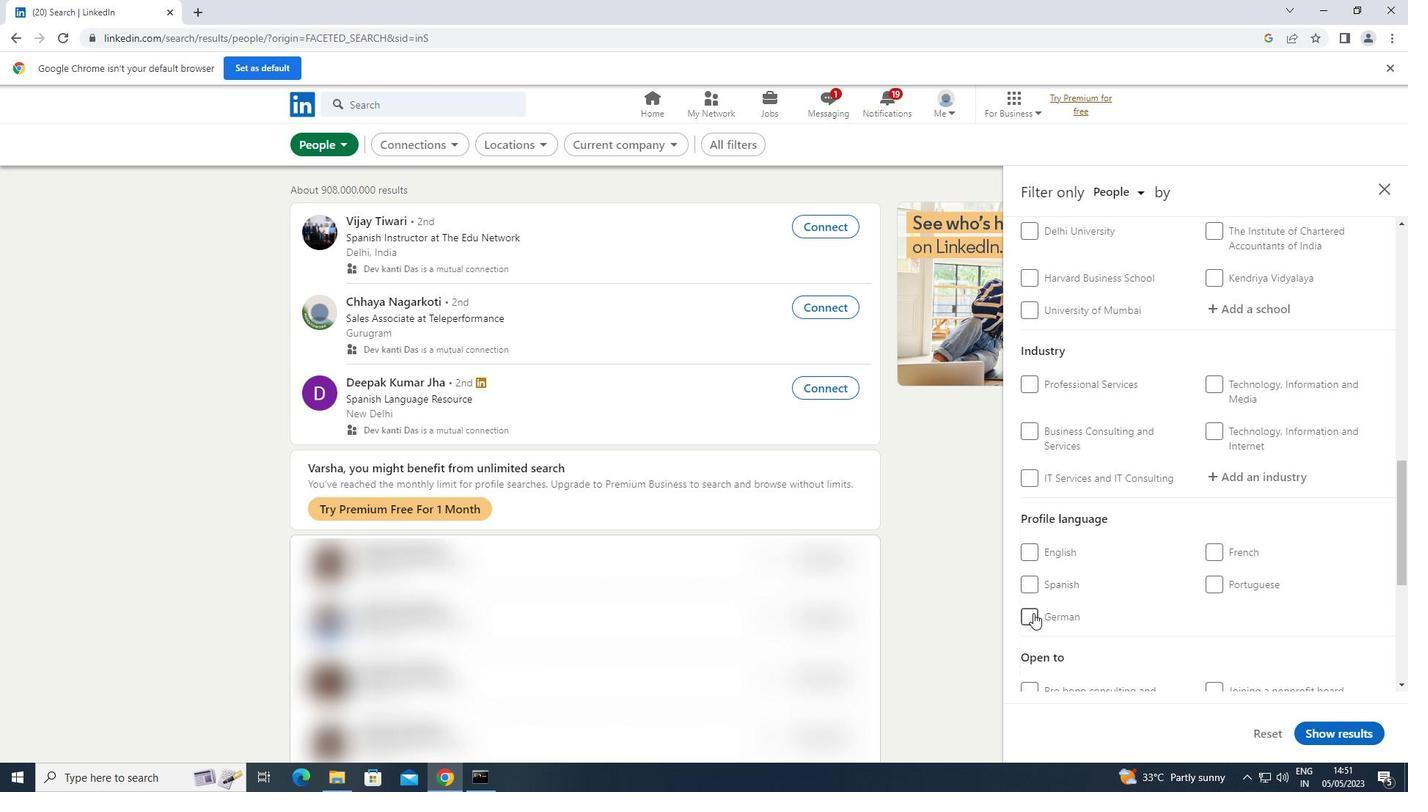 
Action: Mouse moved to (1057, 597)
Screenshot: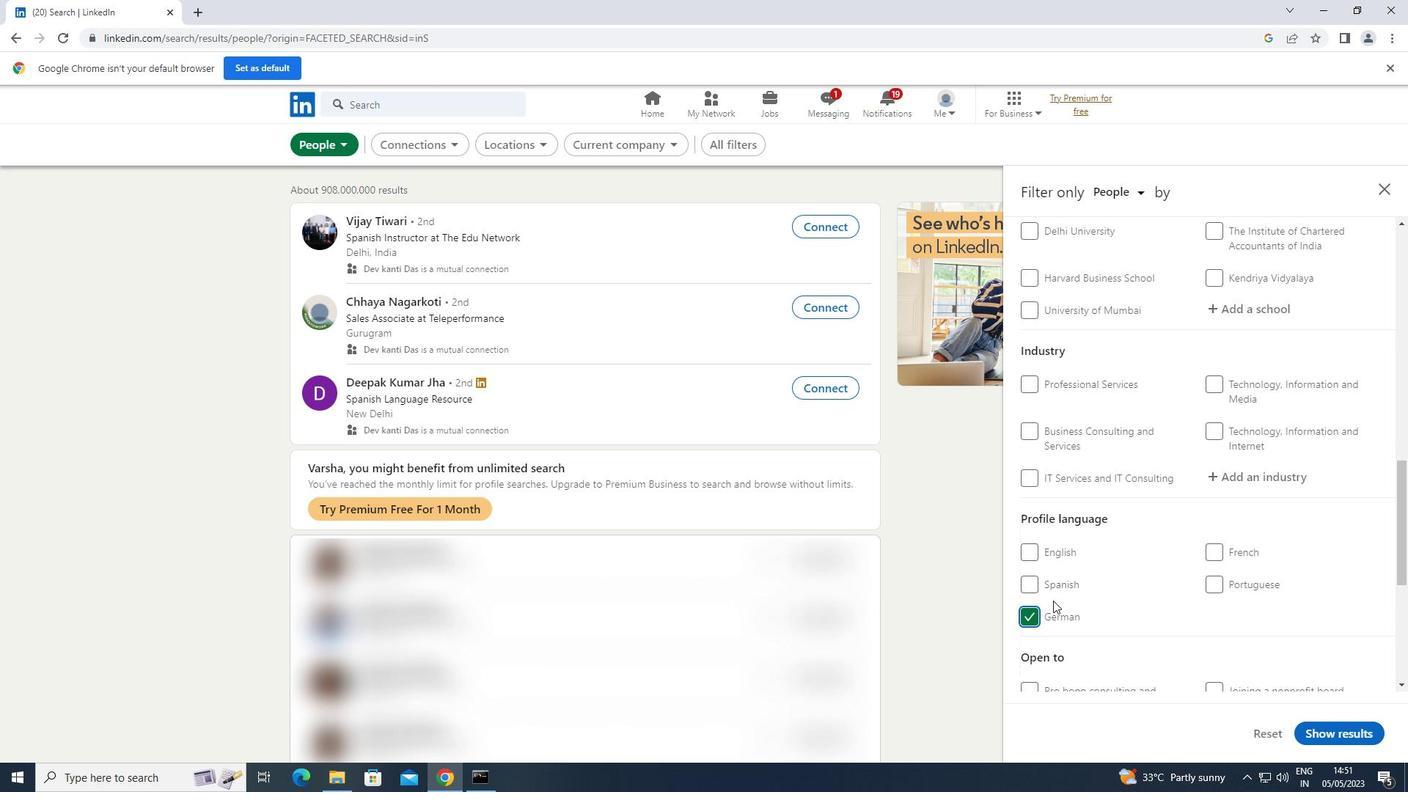 
Action: Mouse scrolled (1057, 598) with delta (0, 0)
Screenshot: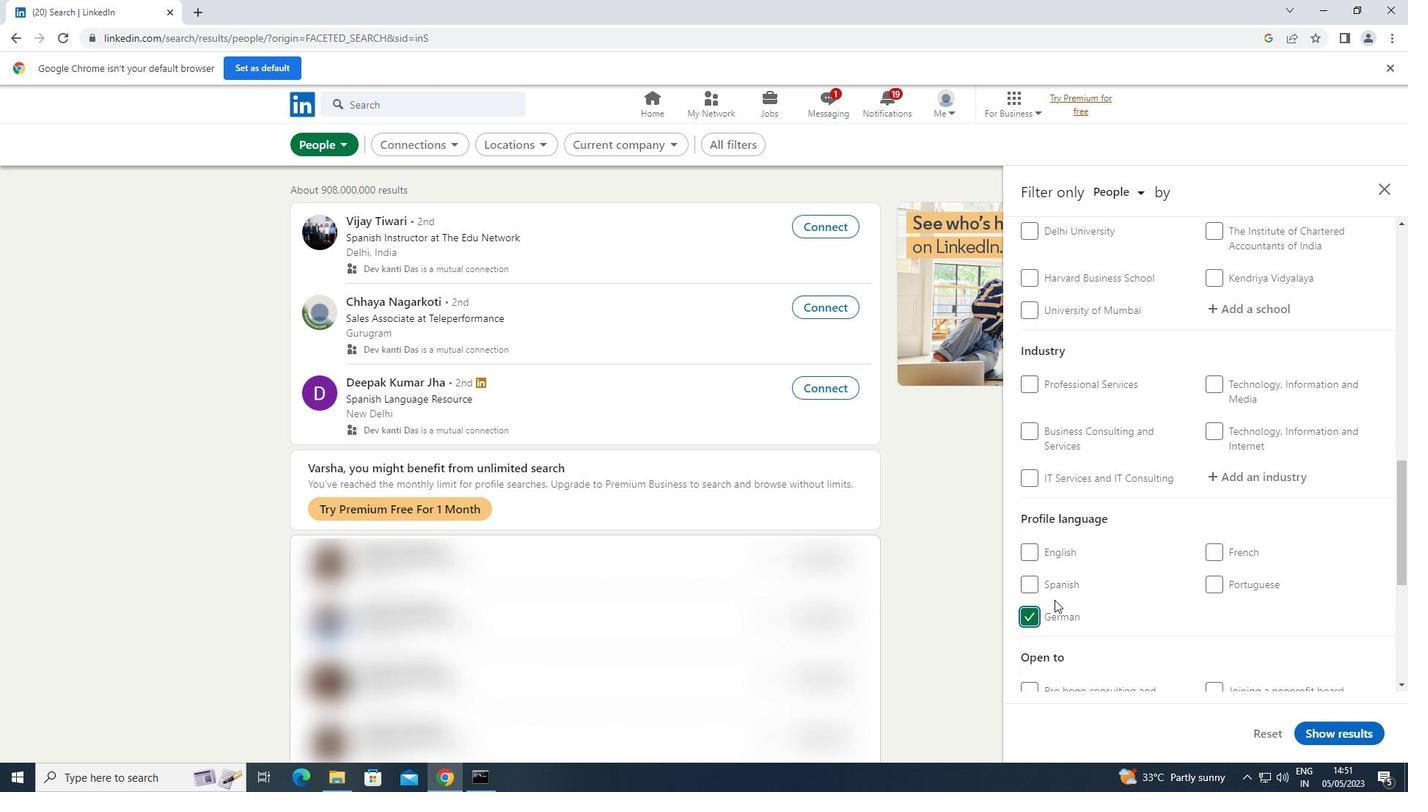 
Action: Mouse scrolled (1057, 598) with delta (0, 0)
Screenshot: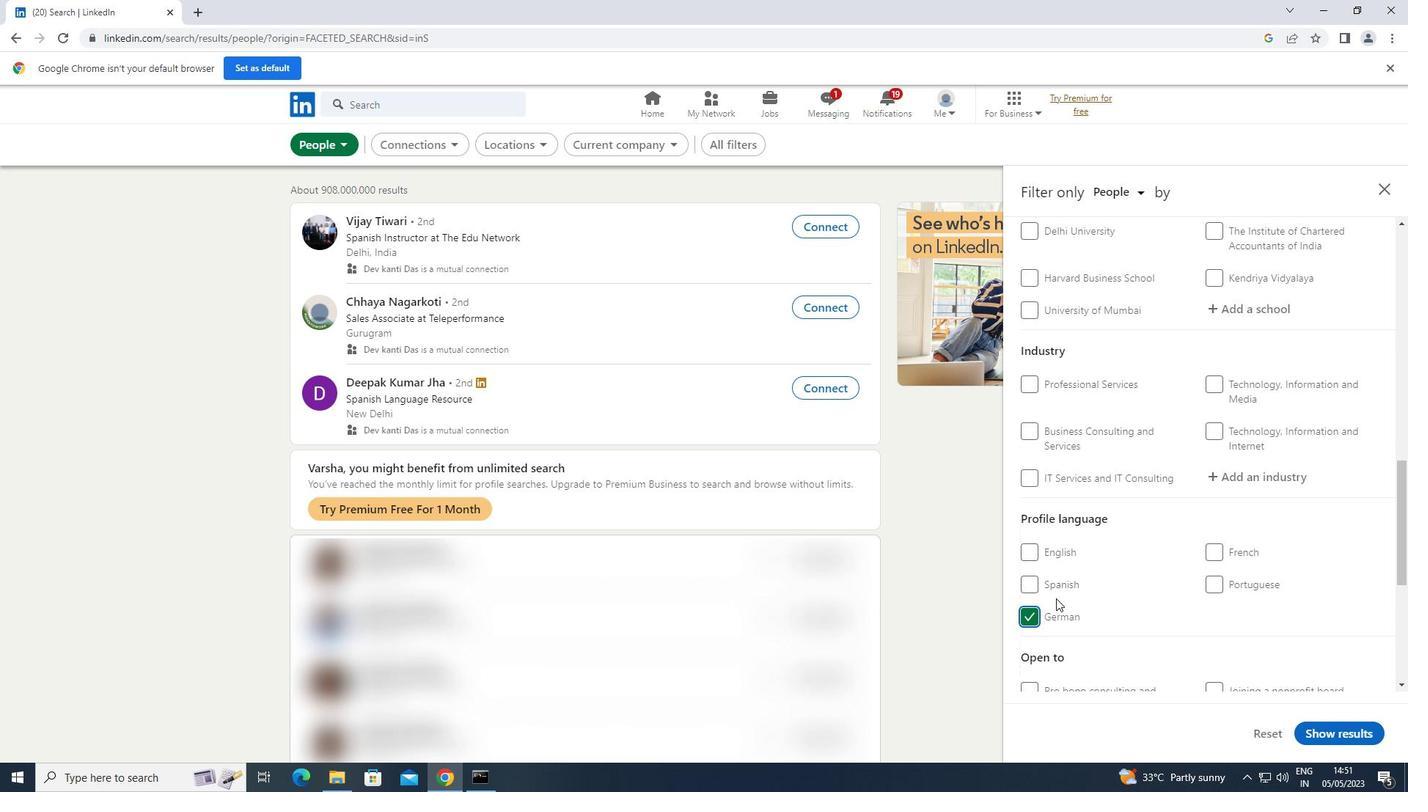
Action: Mouse scrolled (1057, 598) with delta (0, 0)
Screenshot: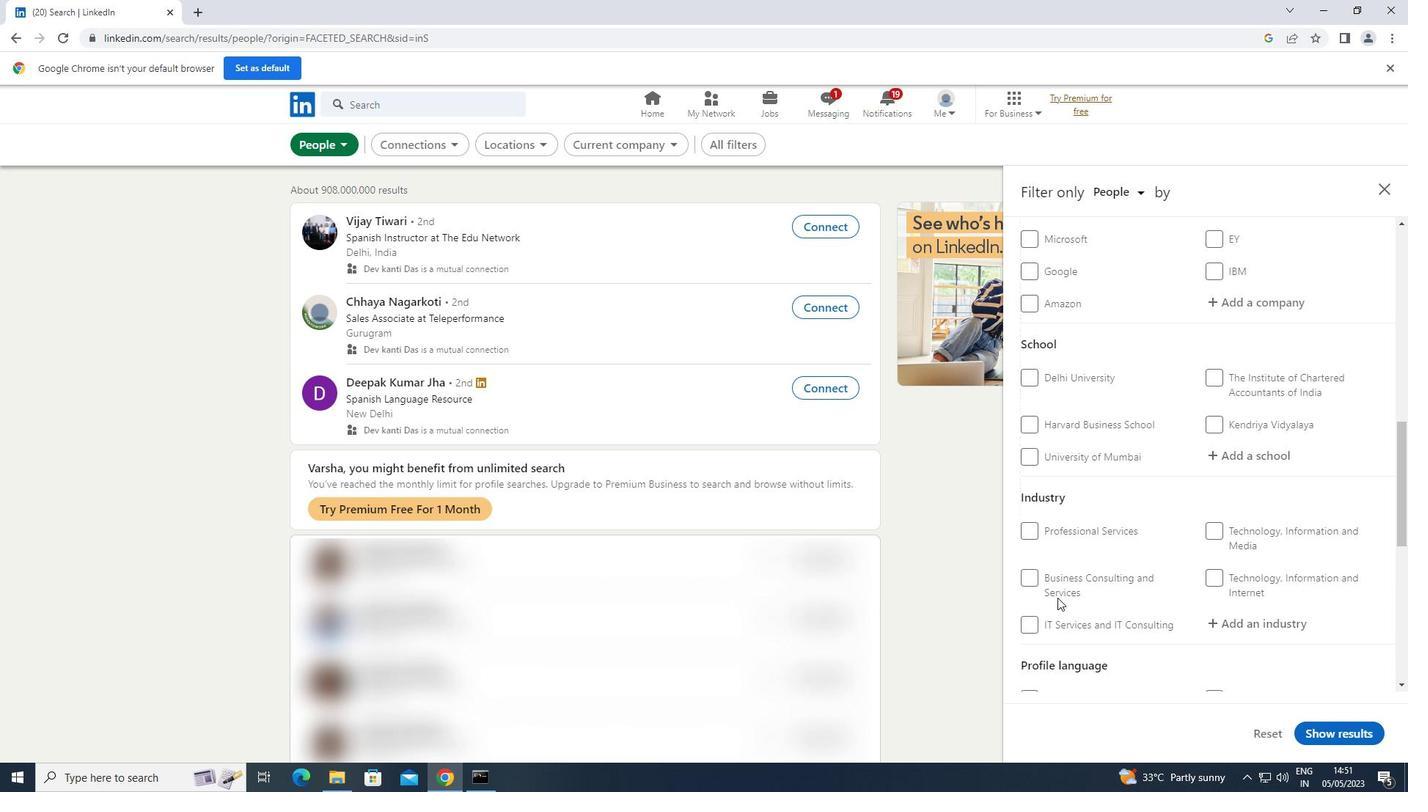 
Action: Mouse scrolled (1057, 598) with delta (0, 0)
Screenshot: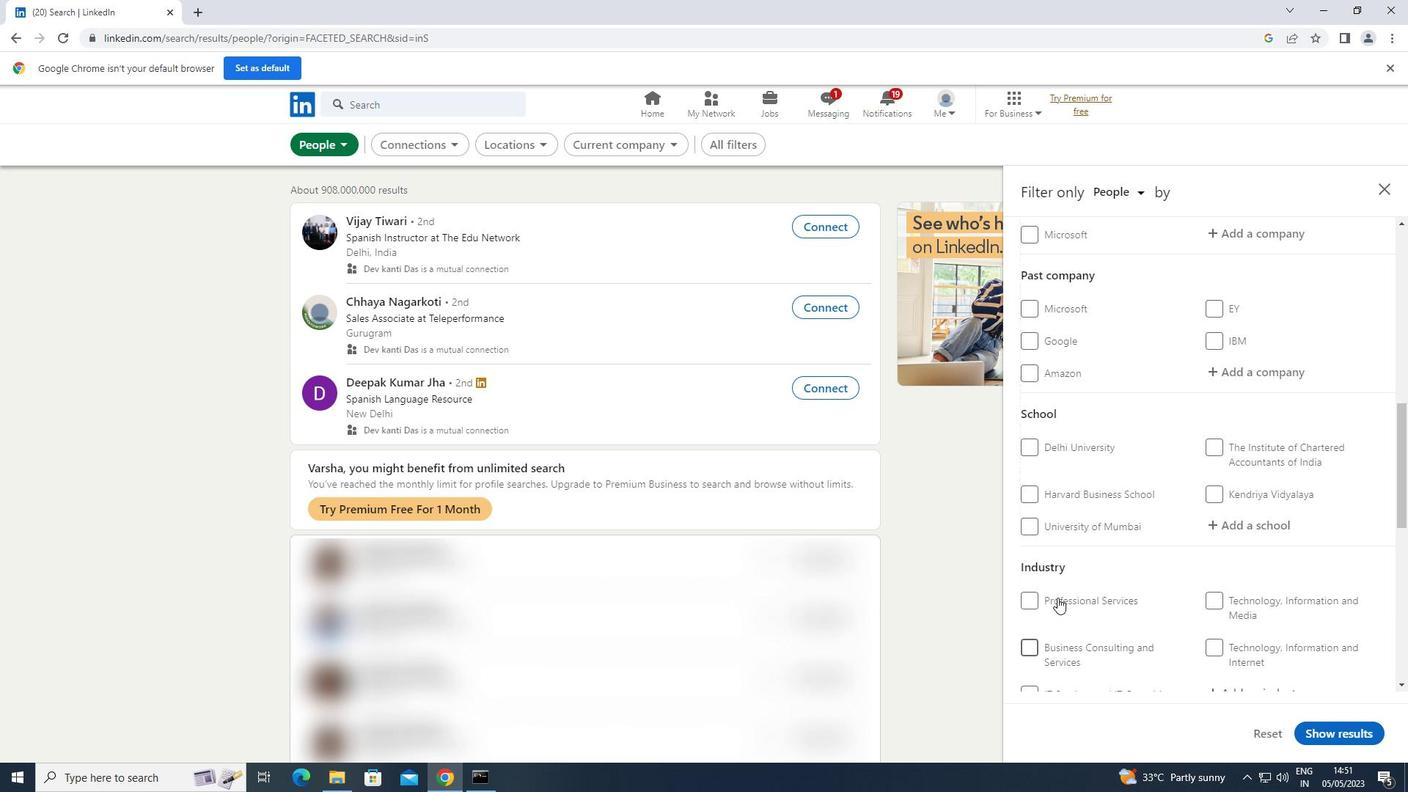 
Action: Mouse moved to (1058, 597)
Screenshot: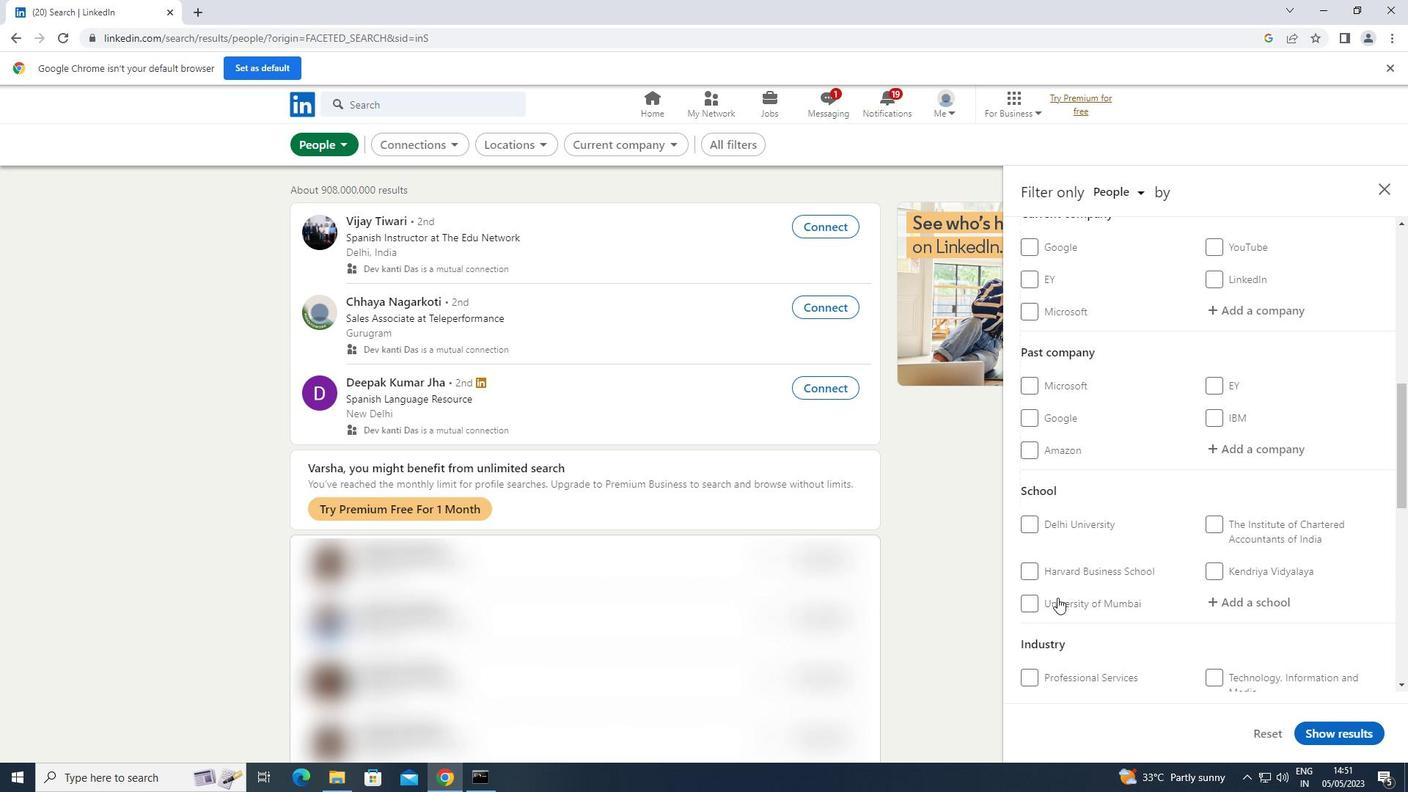 
Action: Mouse scrolled (1058, 598) with delta (0, 0)
Screenshot: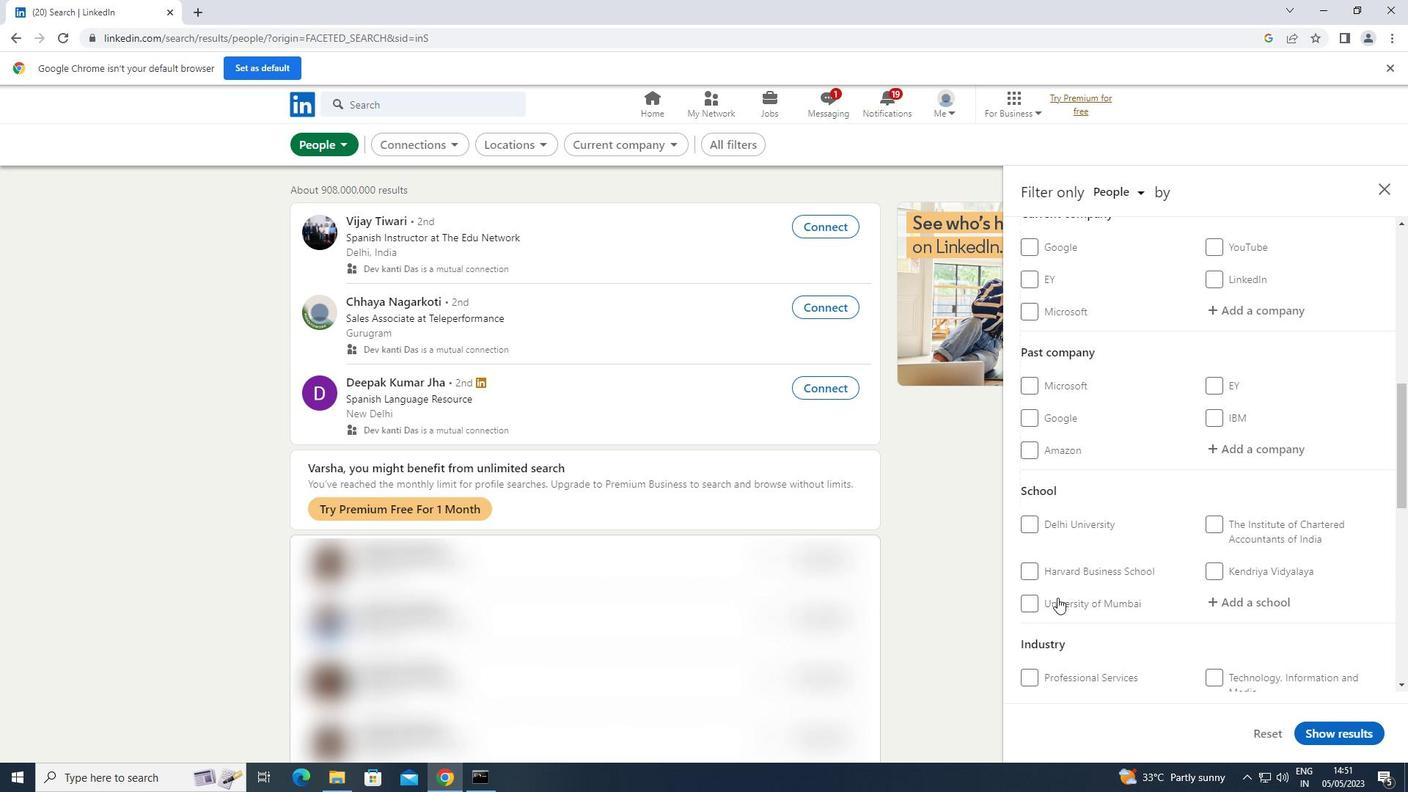 
Action: Mouse scrolled (1058, 598) with delta (0, 0)
Screenshot: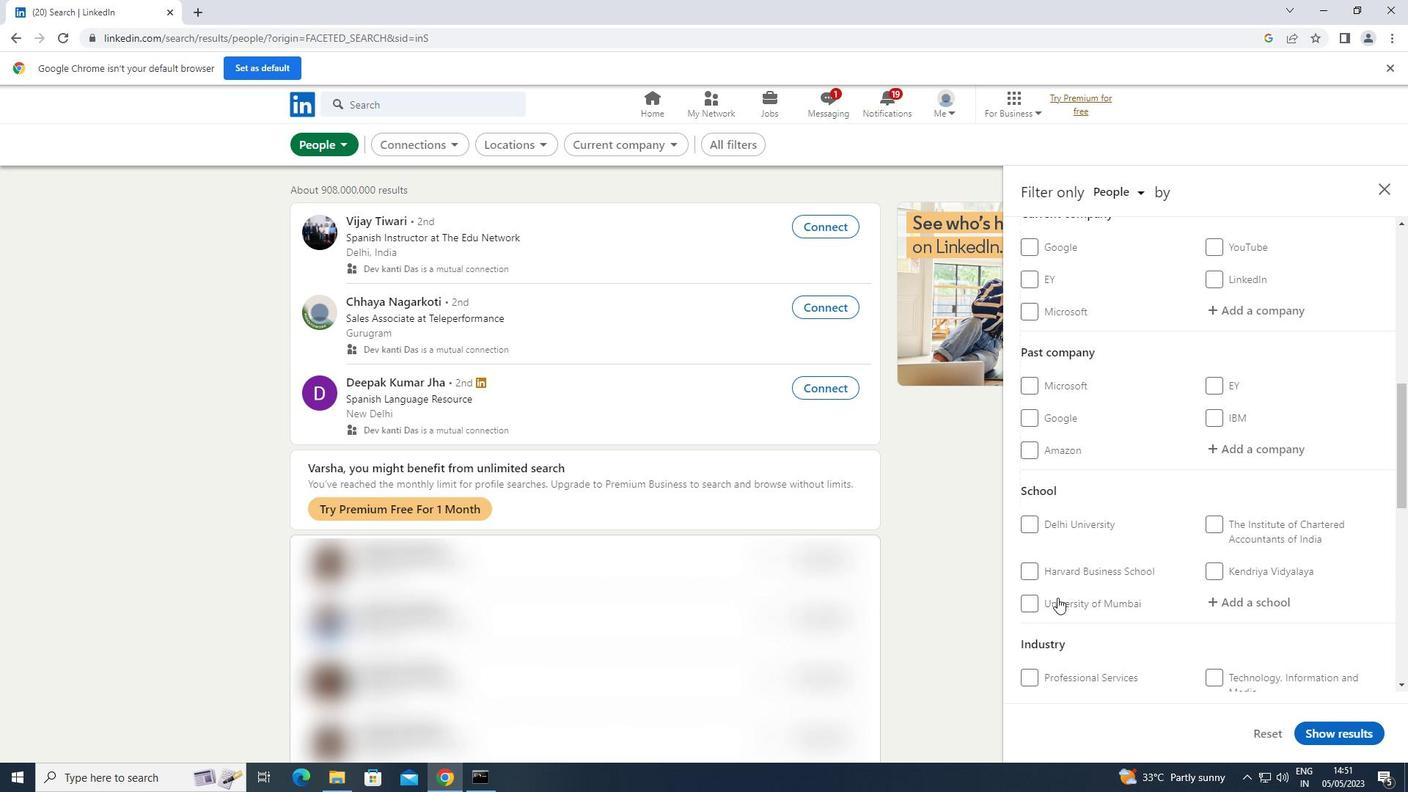 
Action: Mouse moved to (1257, 456)
Screenshot: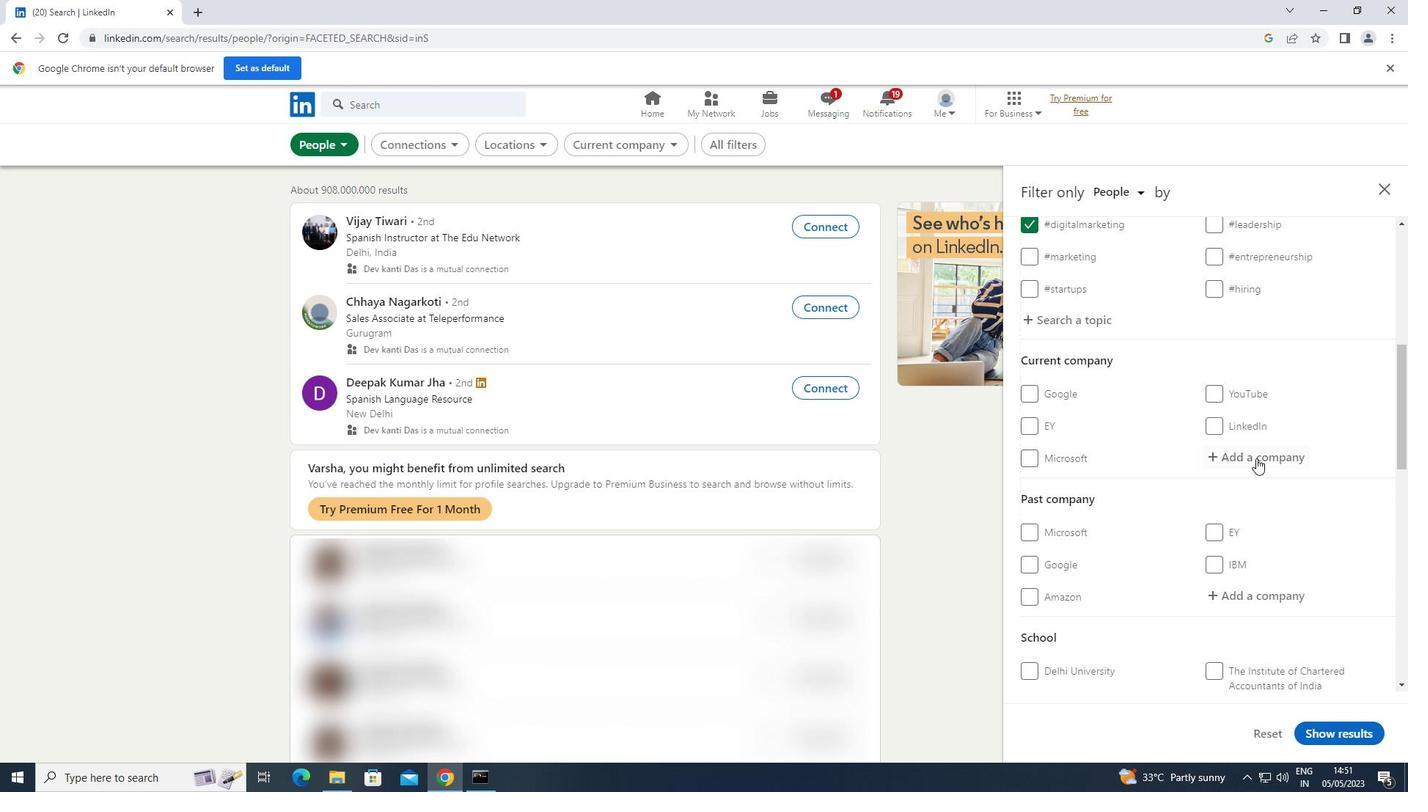 
Action: Mouse pressed left at (1257, 456)
Screenshot: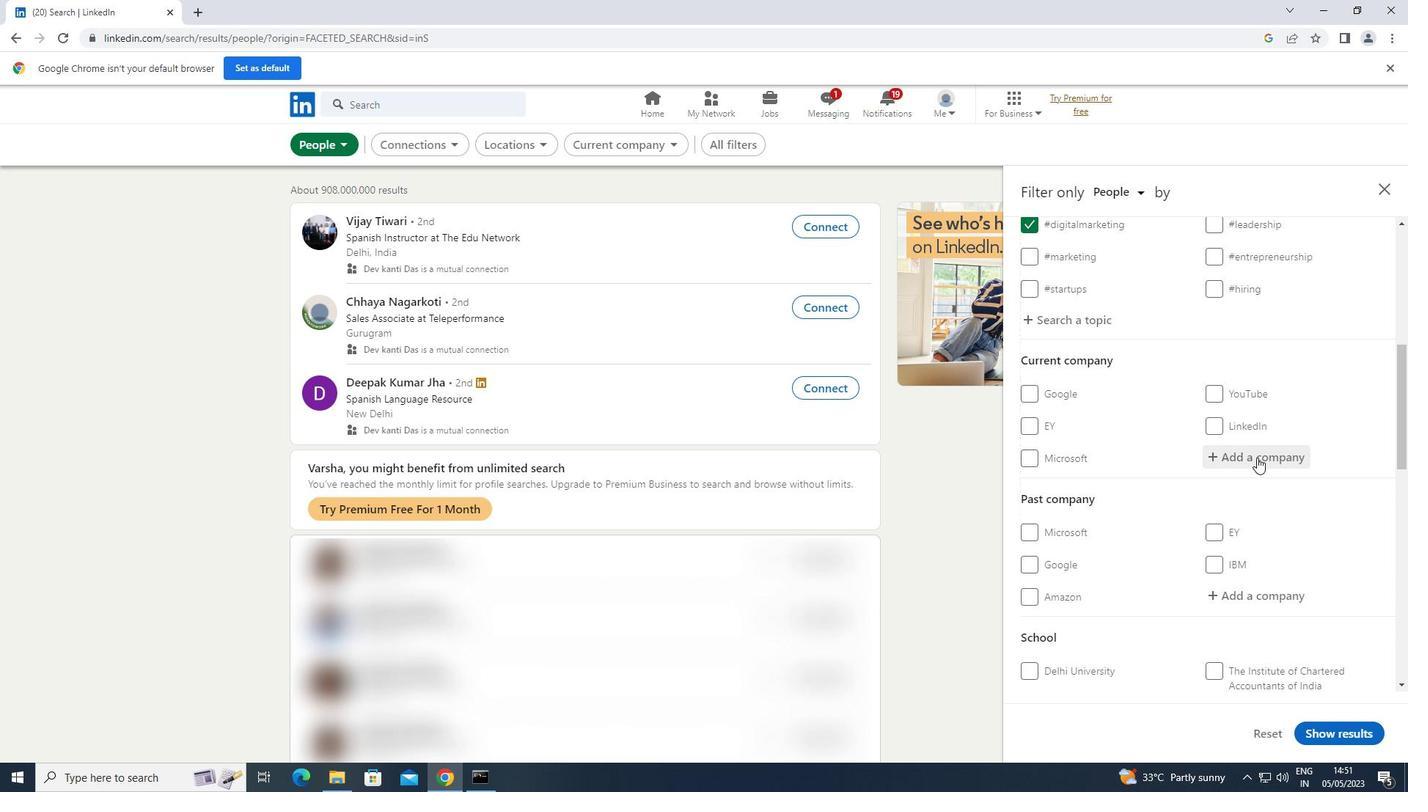 
Action: Key pressed <Key.shift>JUNGLEE
Screenshot: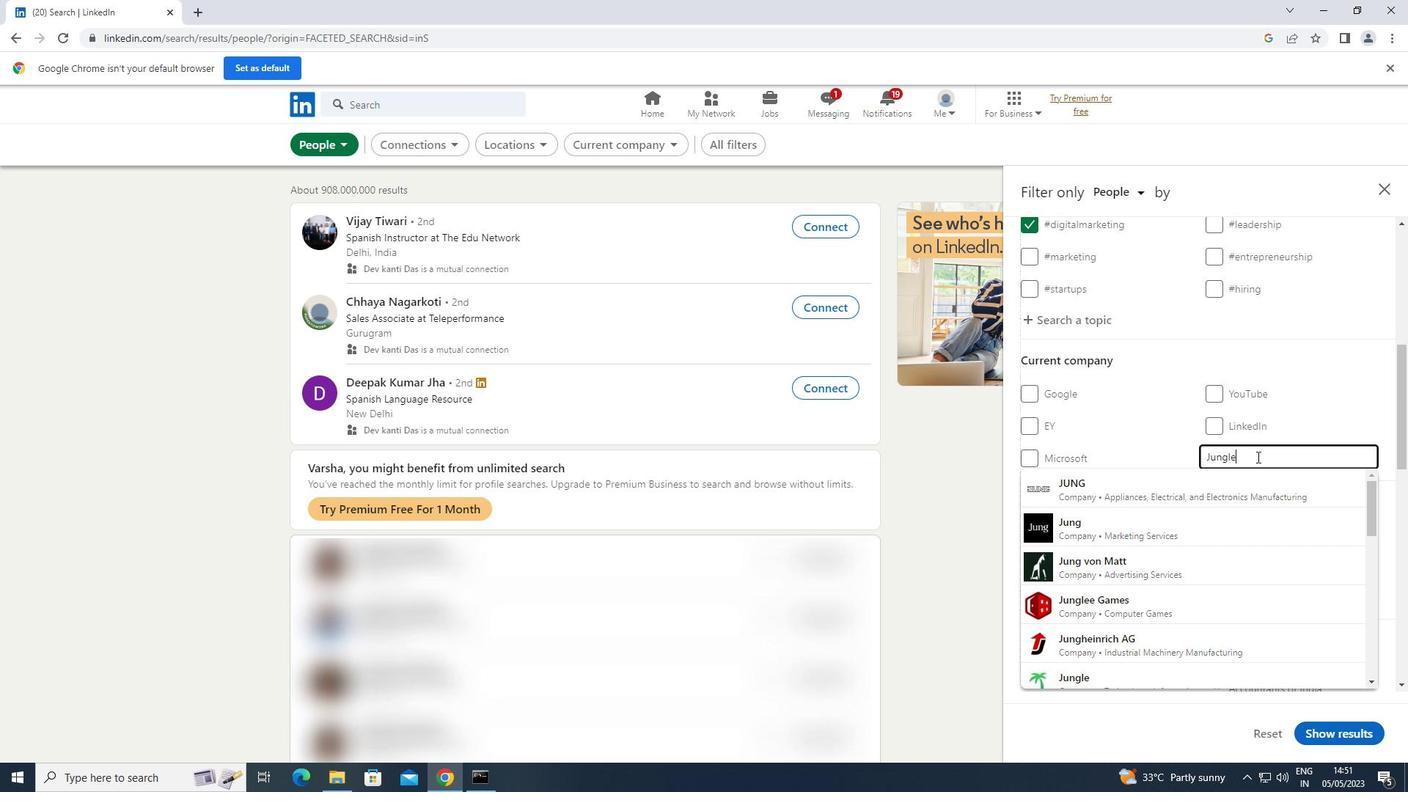 
Action: Mouse moved to (1095, 487)
Screenshot: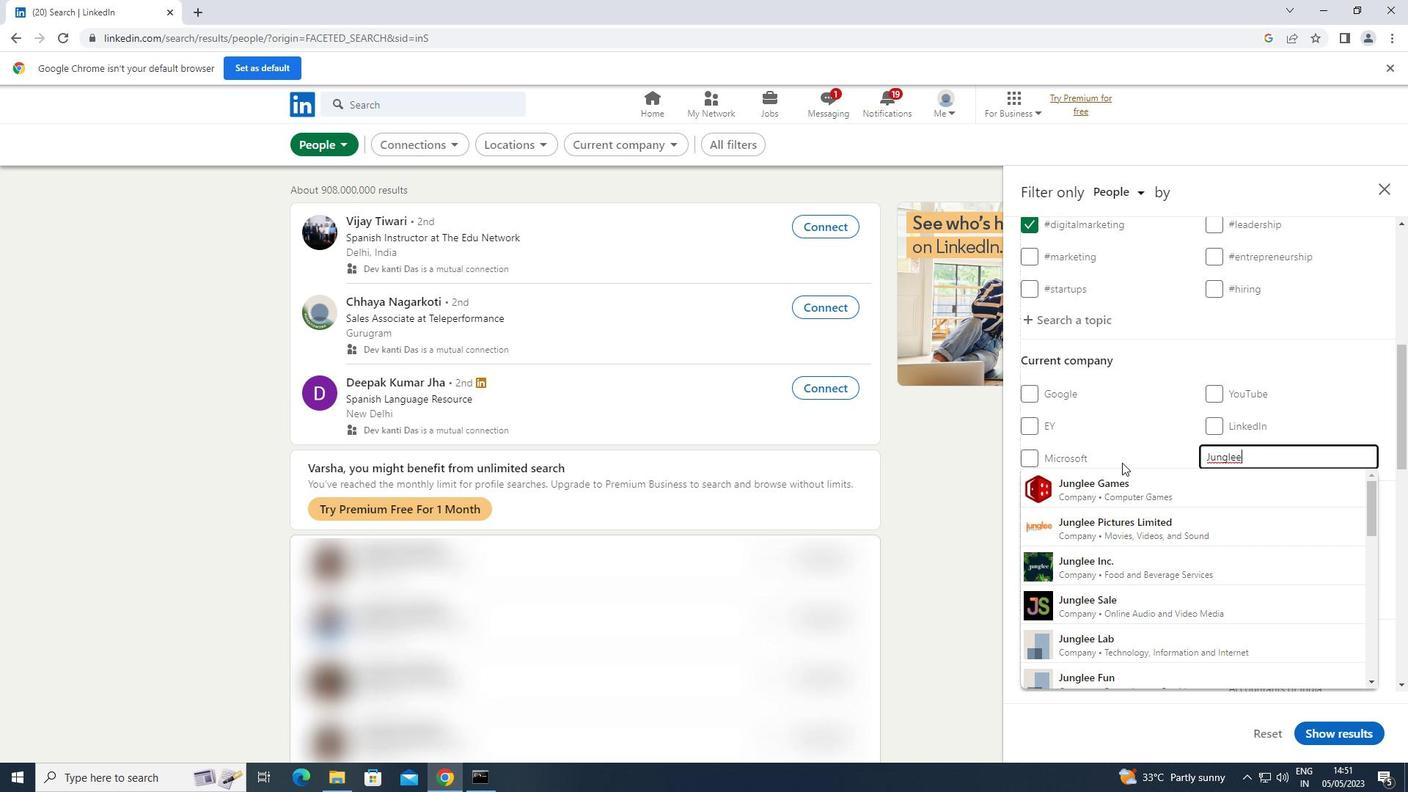 
Action: Mouse pressed left at (1095, 487)
Screenshot: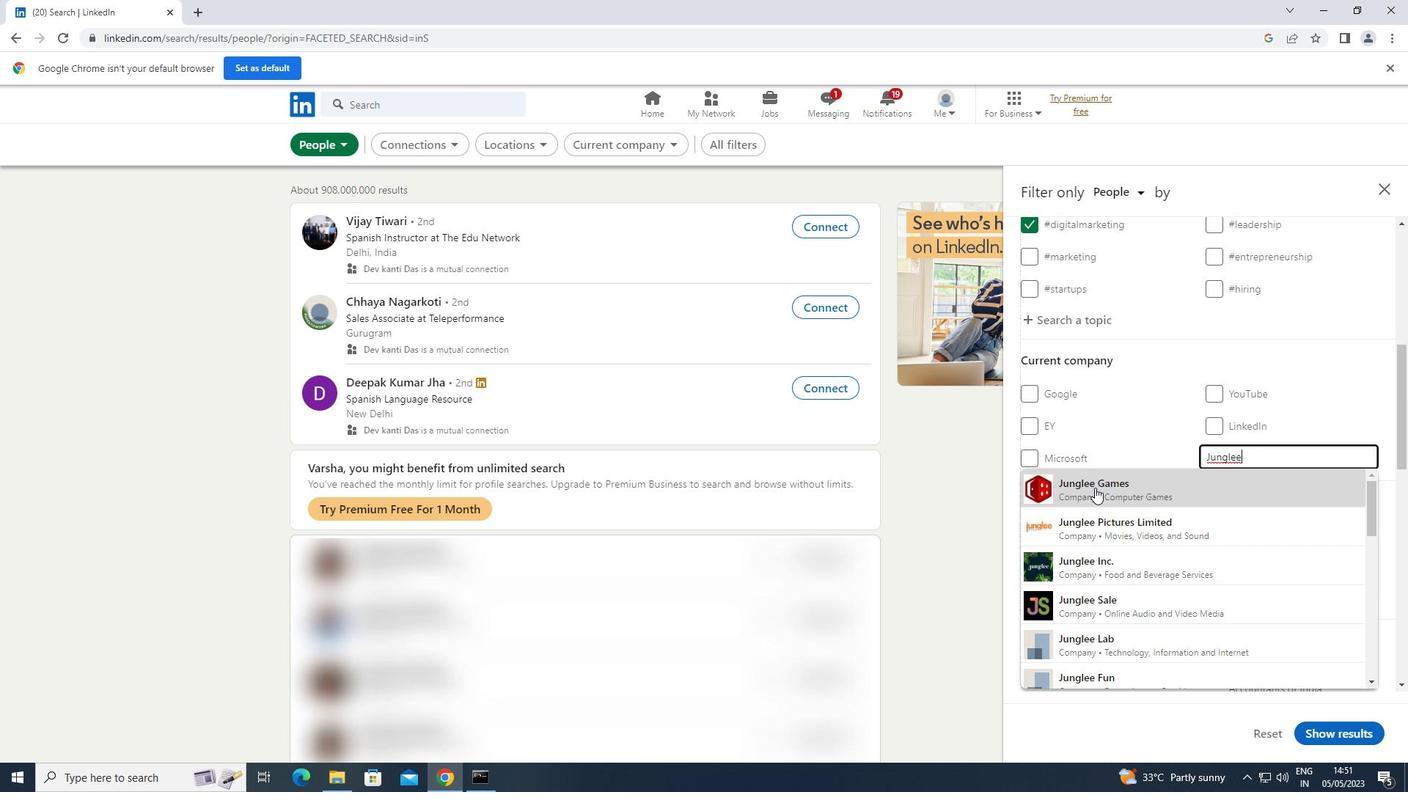 
Action: Mouse moved to (1100, 483)
Screenshot: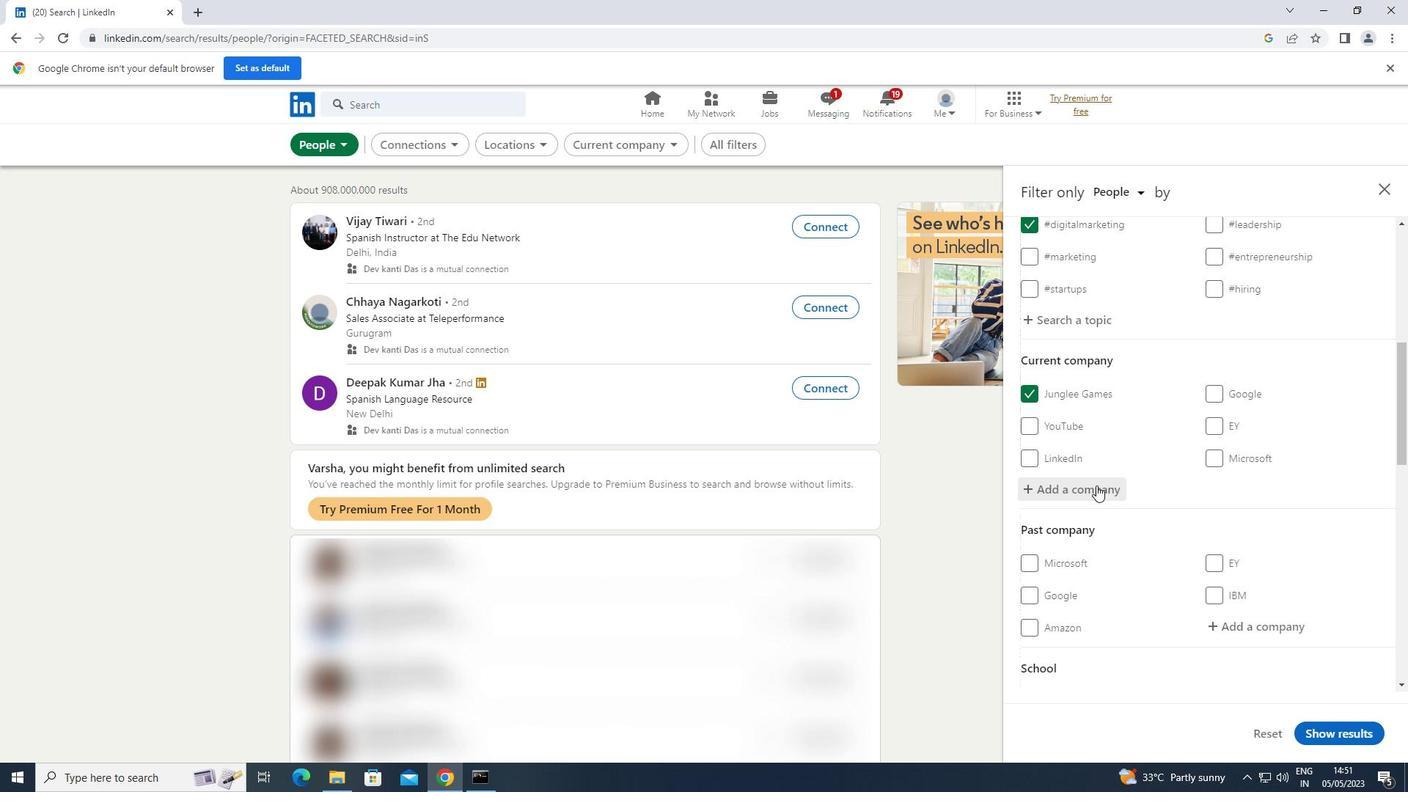 
Action: Mouse scrolled (1100, 482) with delta (0, 0)
Screenshot: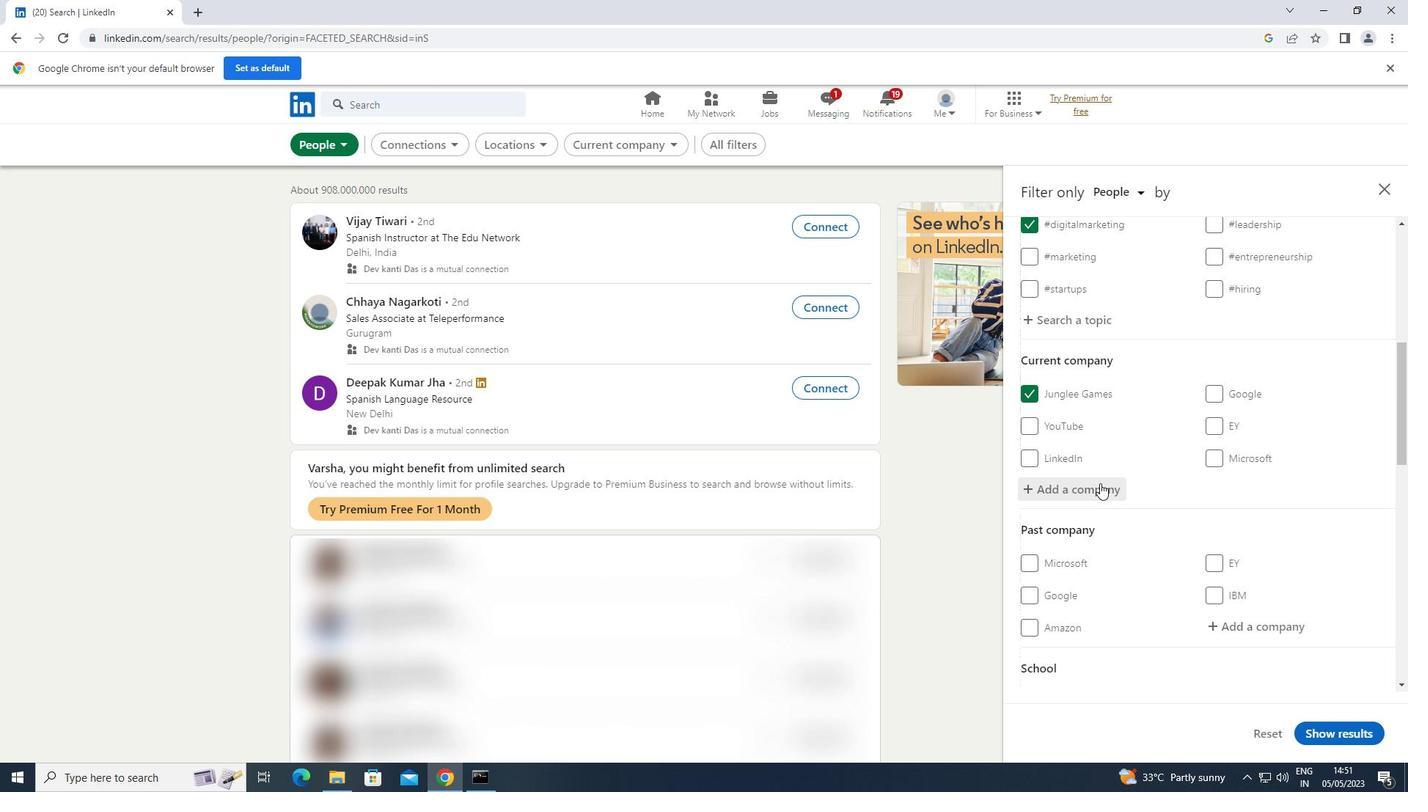 
Action: Mouse scrolled (1100, 482) with delta (0, 0)
Screenshot: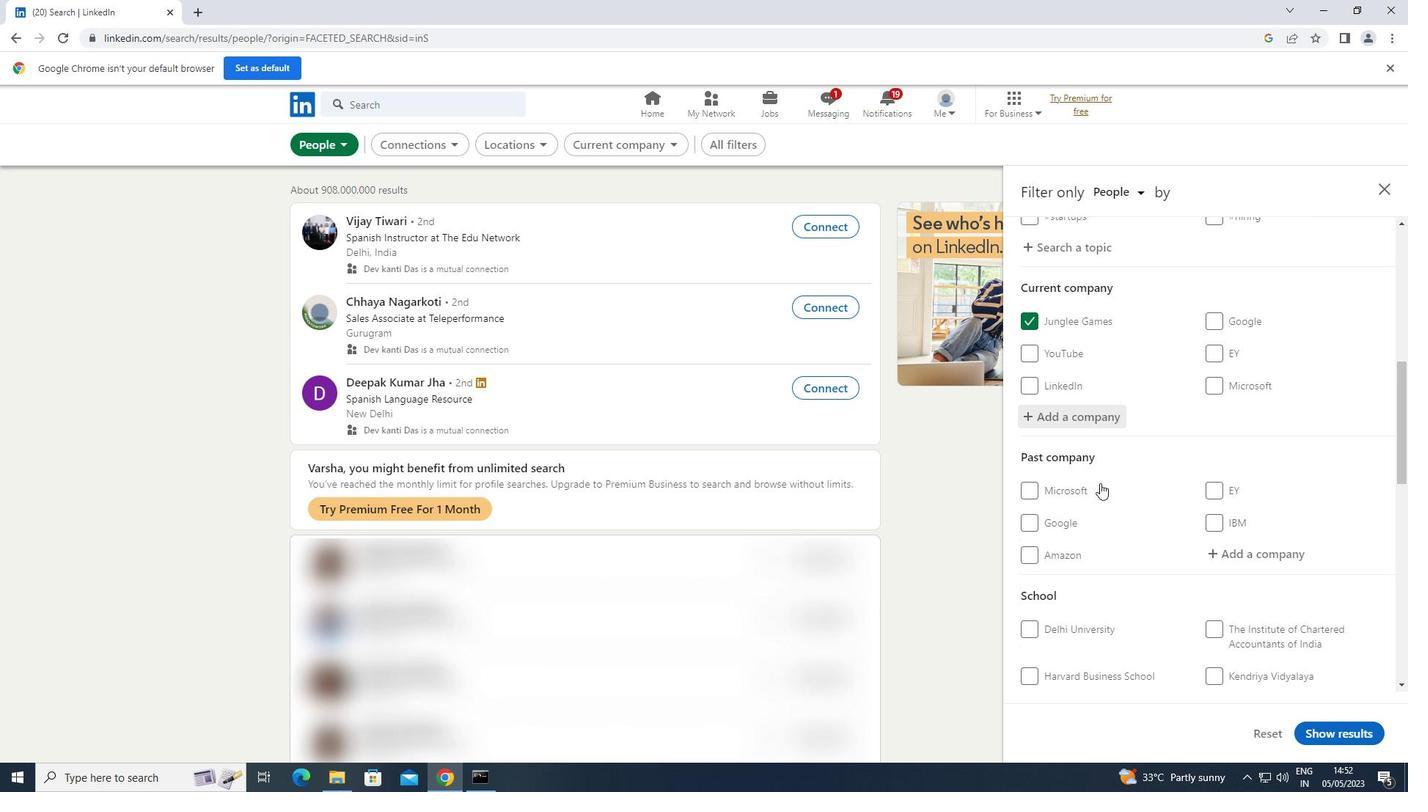 
Action: Mouse scrolled (1100, 482) with delta (0, 0)
Screenshot: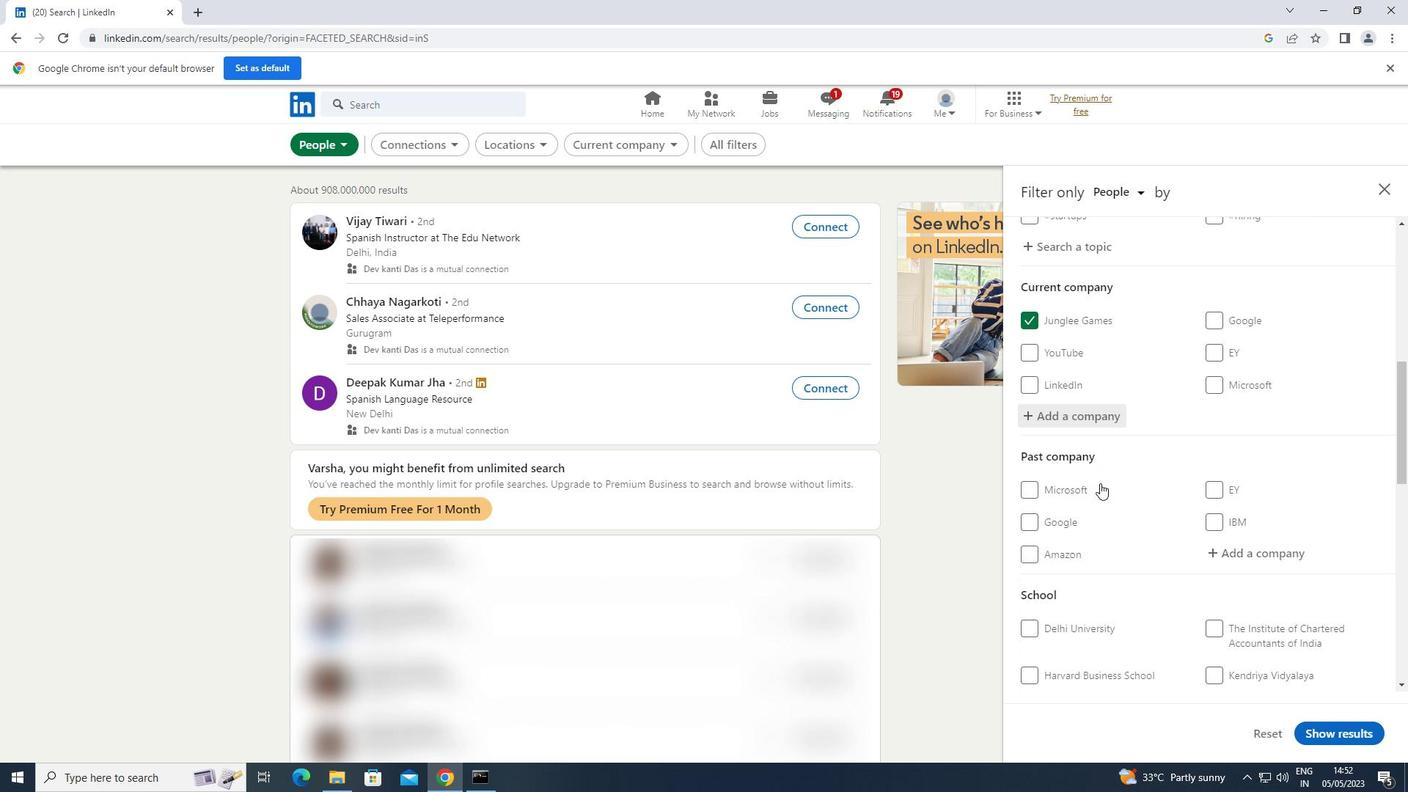 
Action: Mouse moved to (1246, 547)
Screenshot: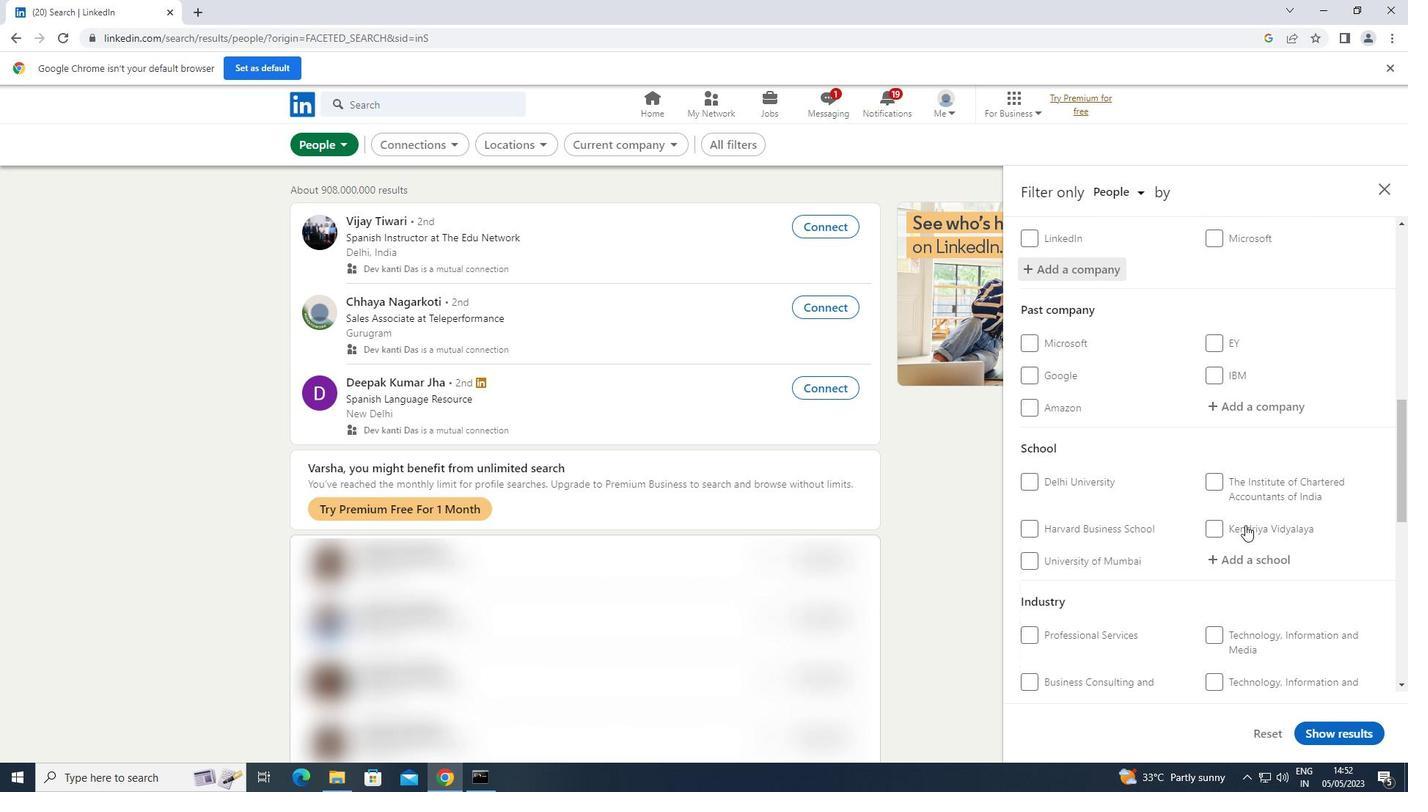 
Action: Mouse pressed left at (1246, 547)
Screenshot: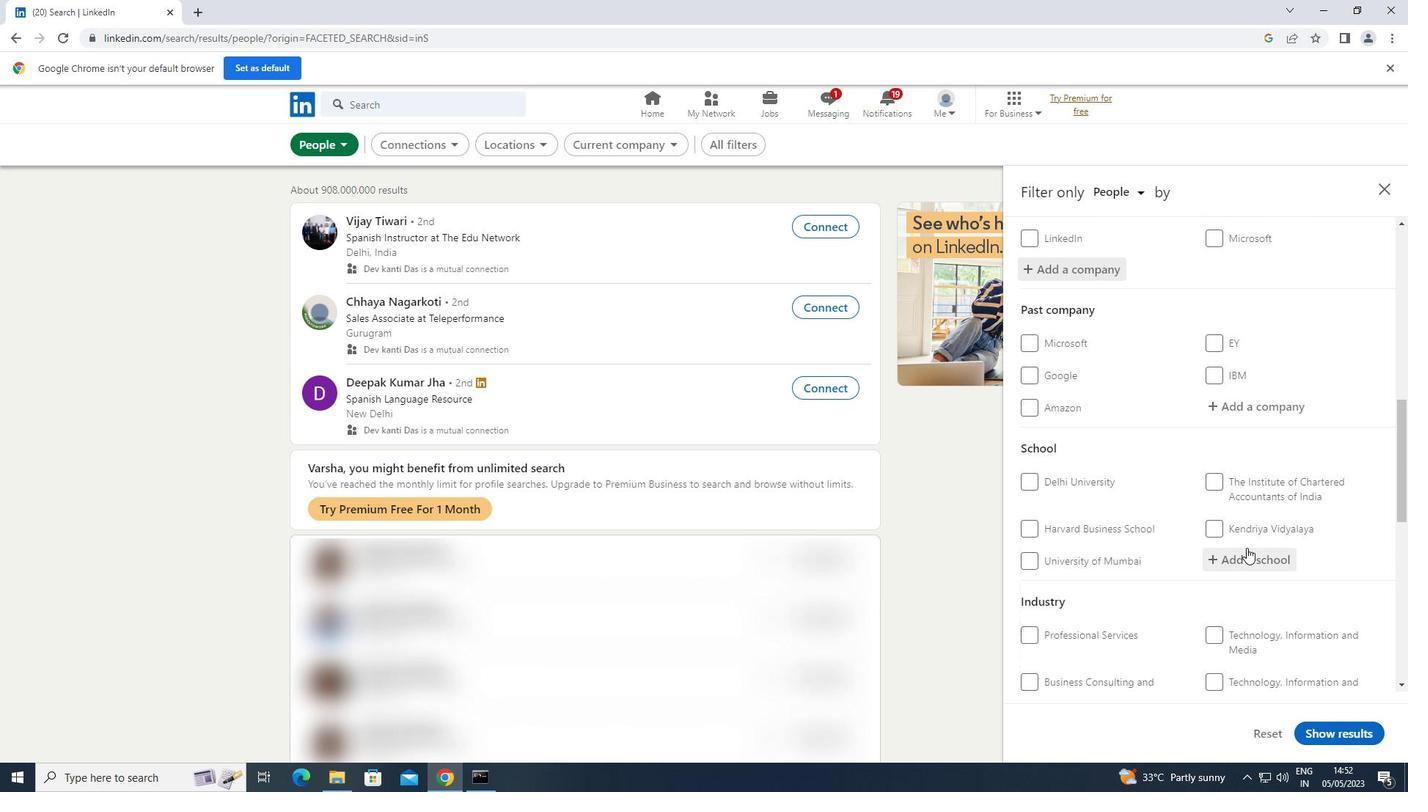 
Action: Mouse pressed left at (1246, 547)
Screenshot: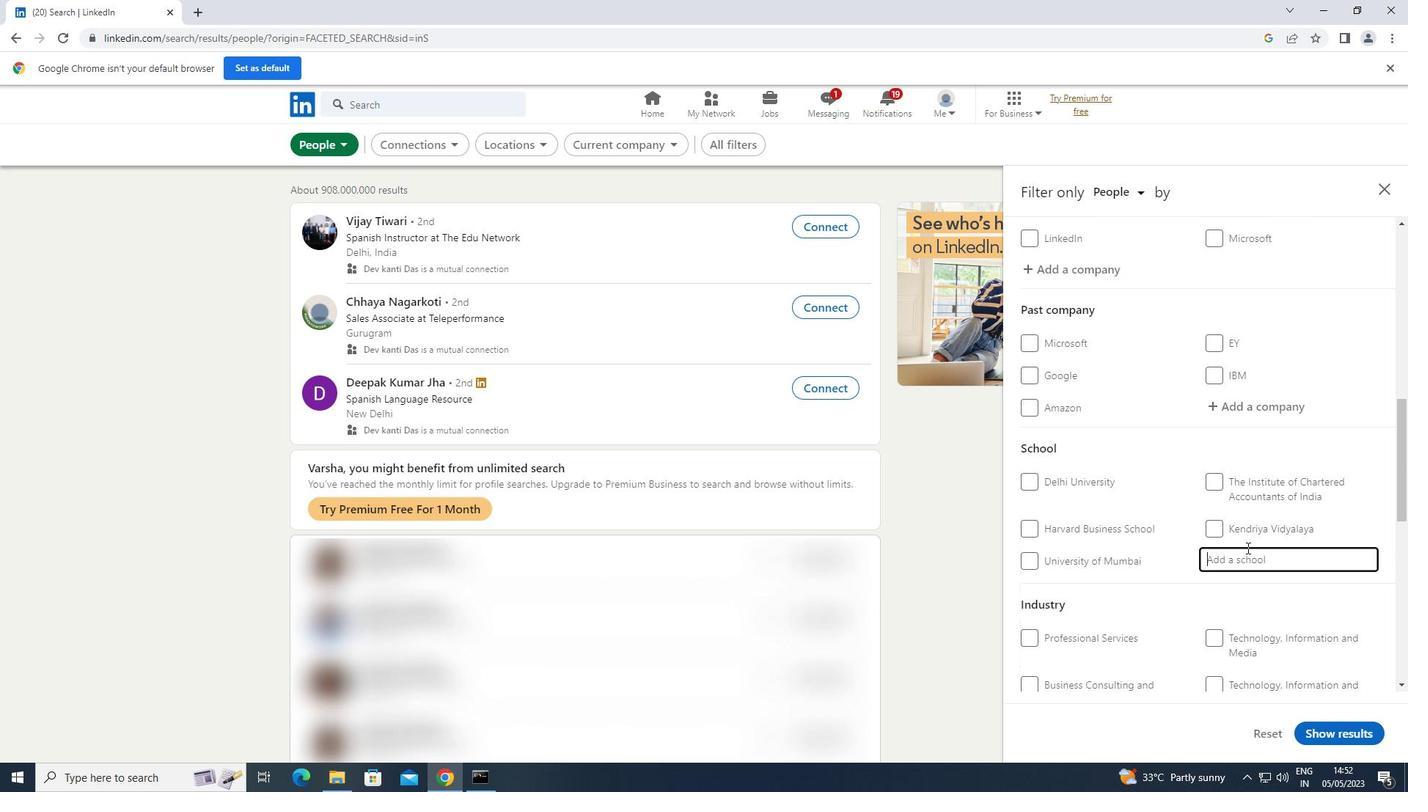 
Action: Key pressed <Key.shift>LNCT
Screenshot: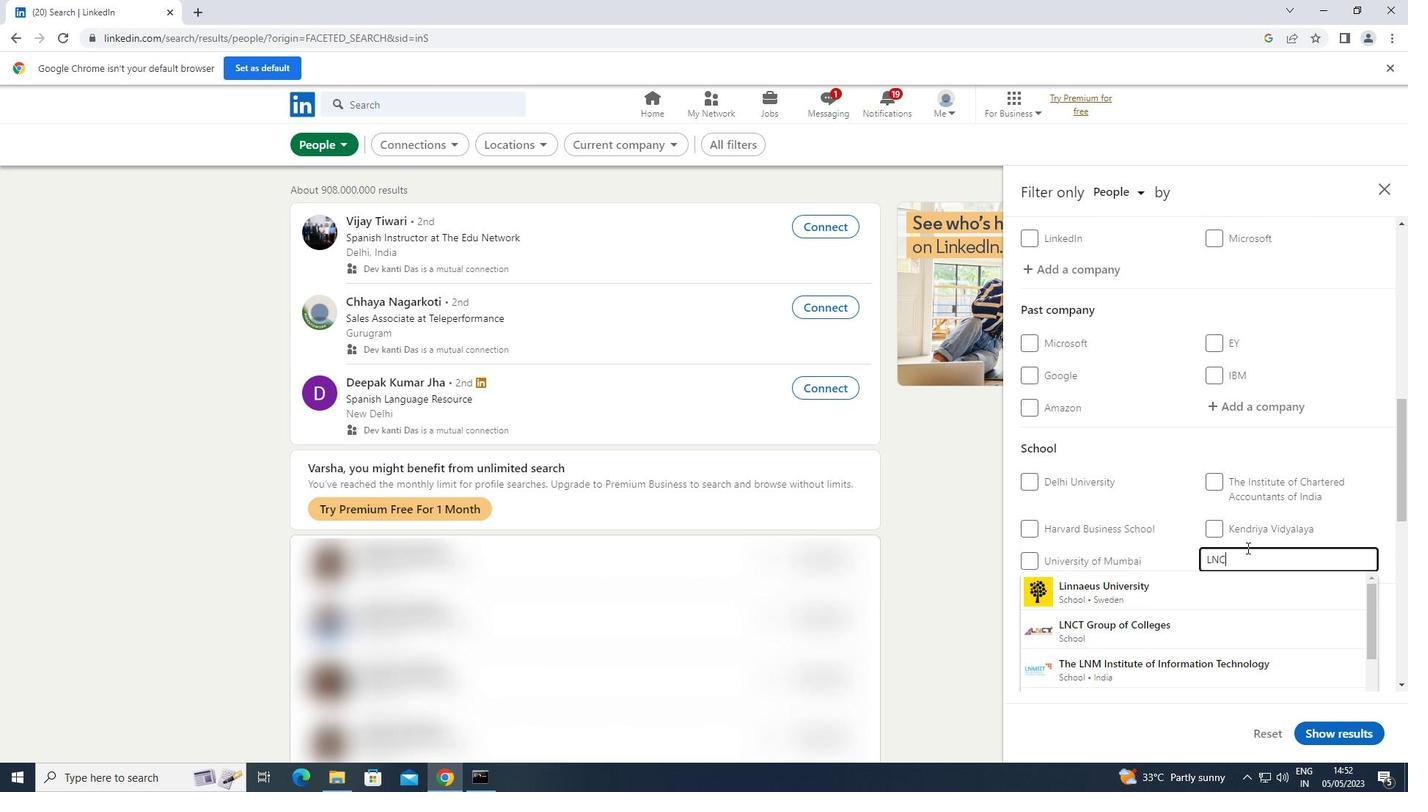 
Action: Mouse moved to (1170, 576)
Screenshot: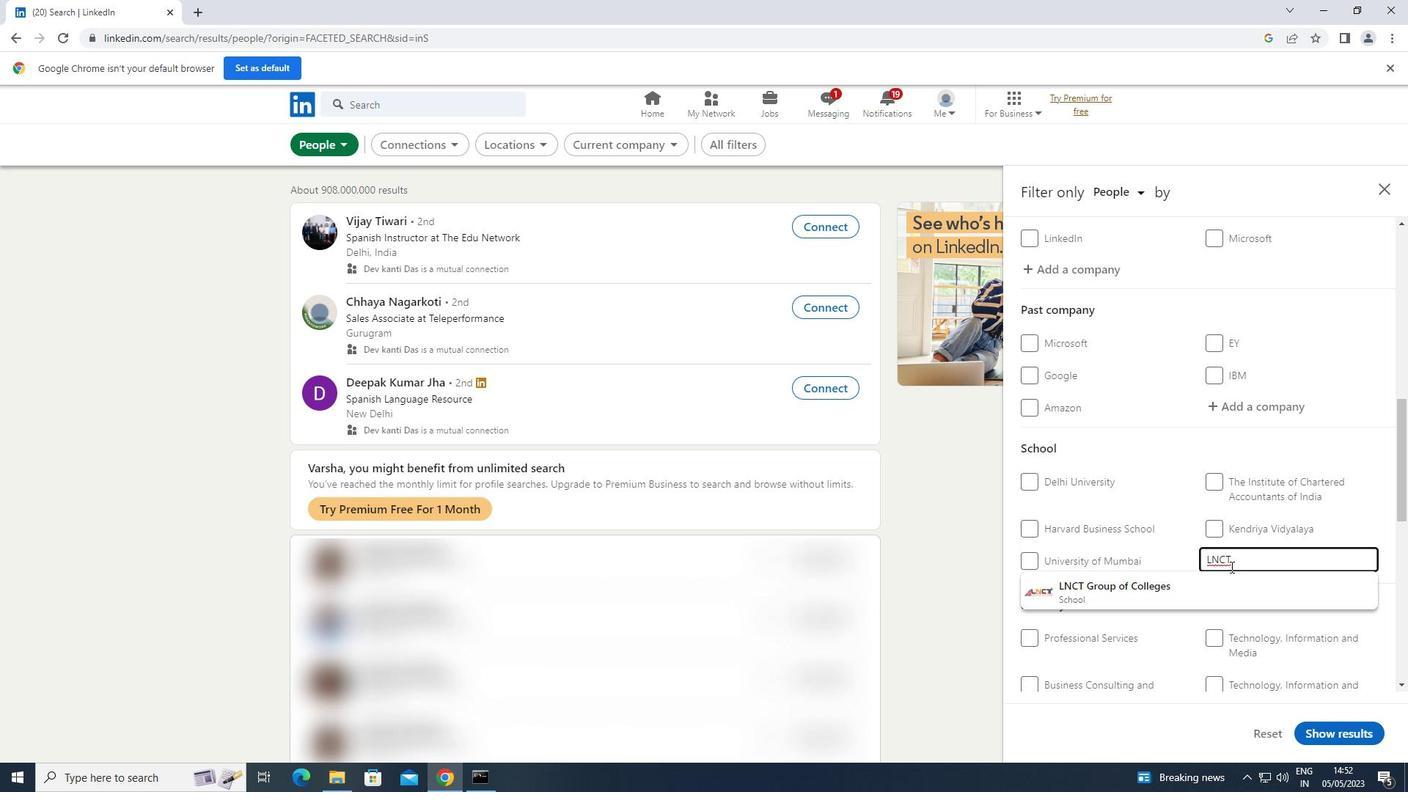 
Action: Mouse pressed left at (1170, 576)
Screenshot: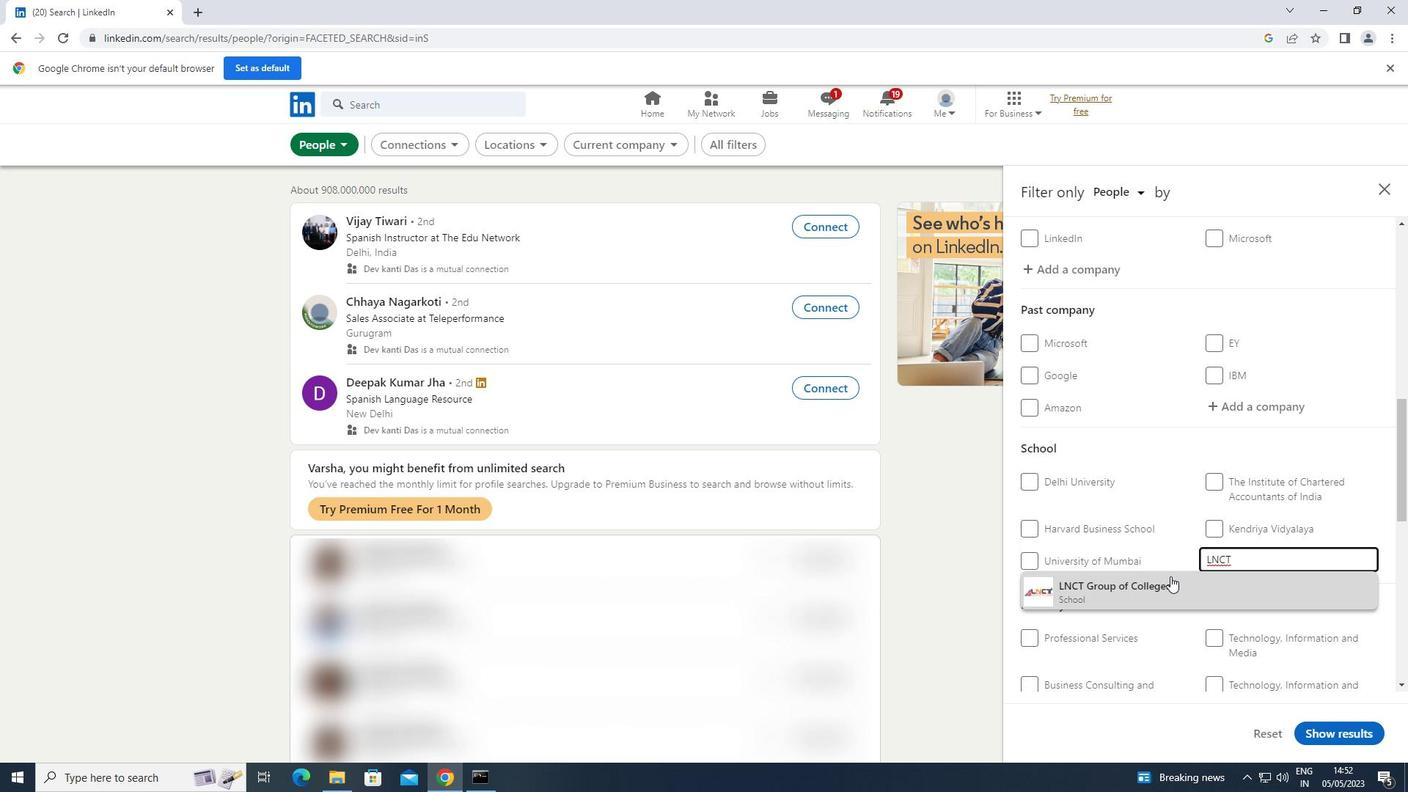 
Action: Mouse scrolled (1170, 575) with delta (0, 0)
Screenshot: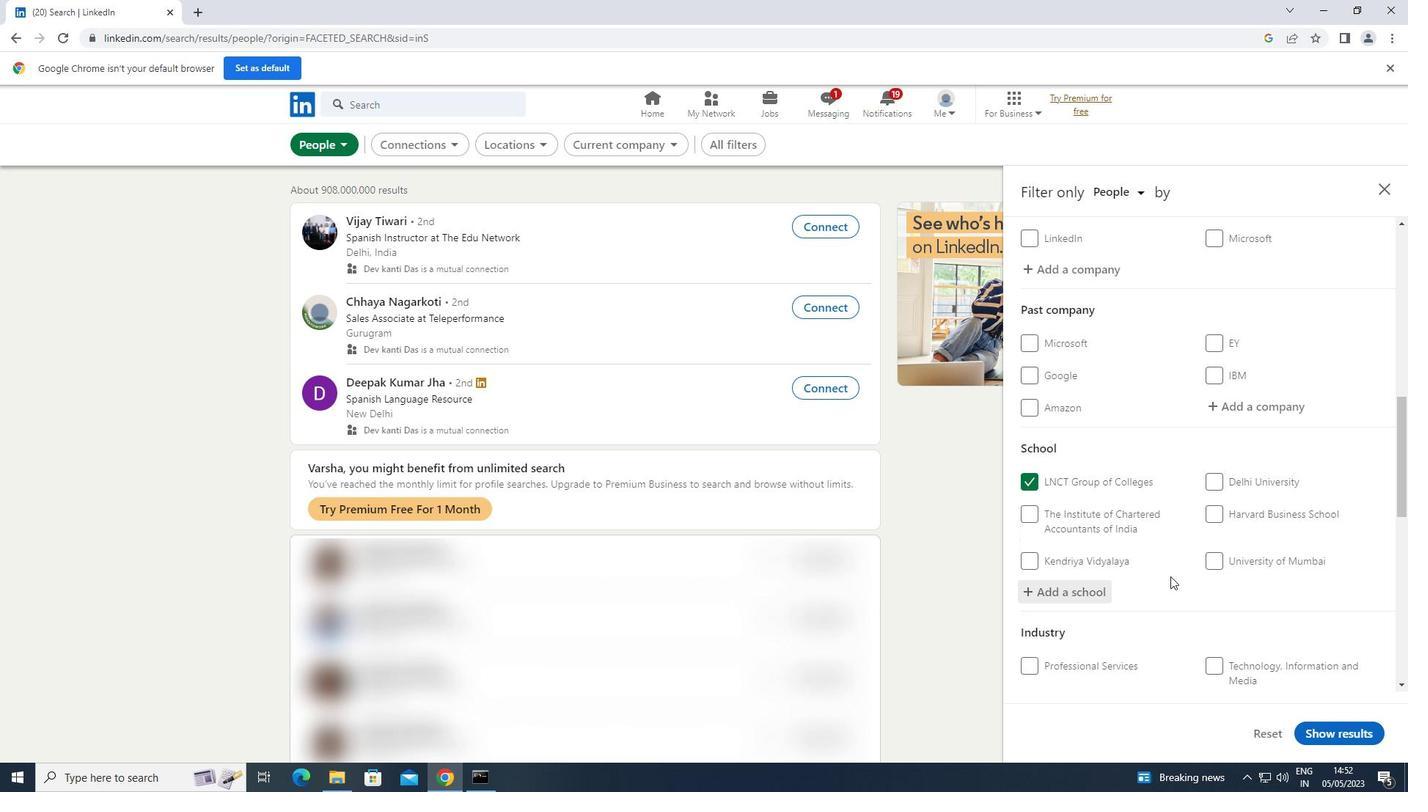 
Action: Mouse scrolled (1170, 575) with delta (0, 0)
Screenshot: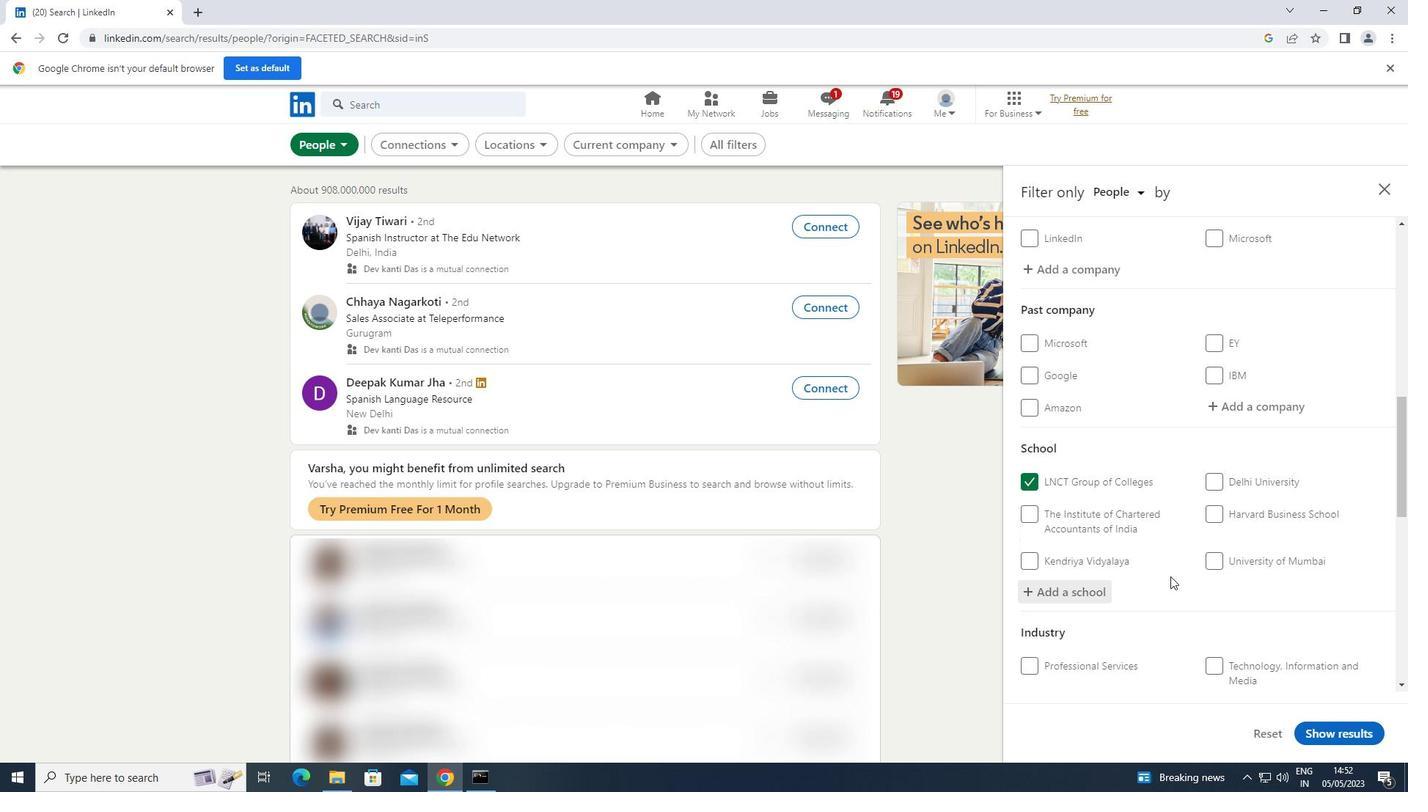
Action: Mouse moved to (1170, 576)
Screenshot: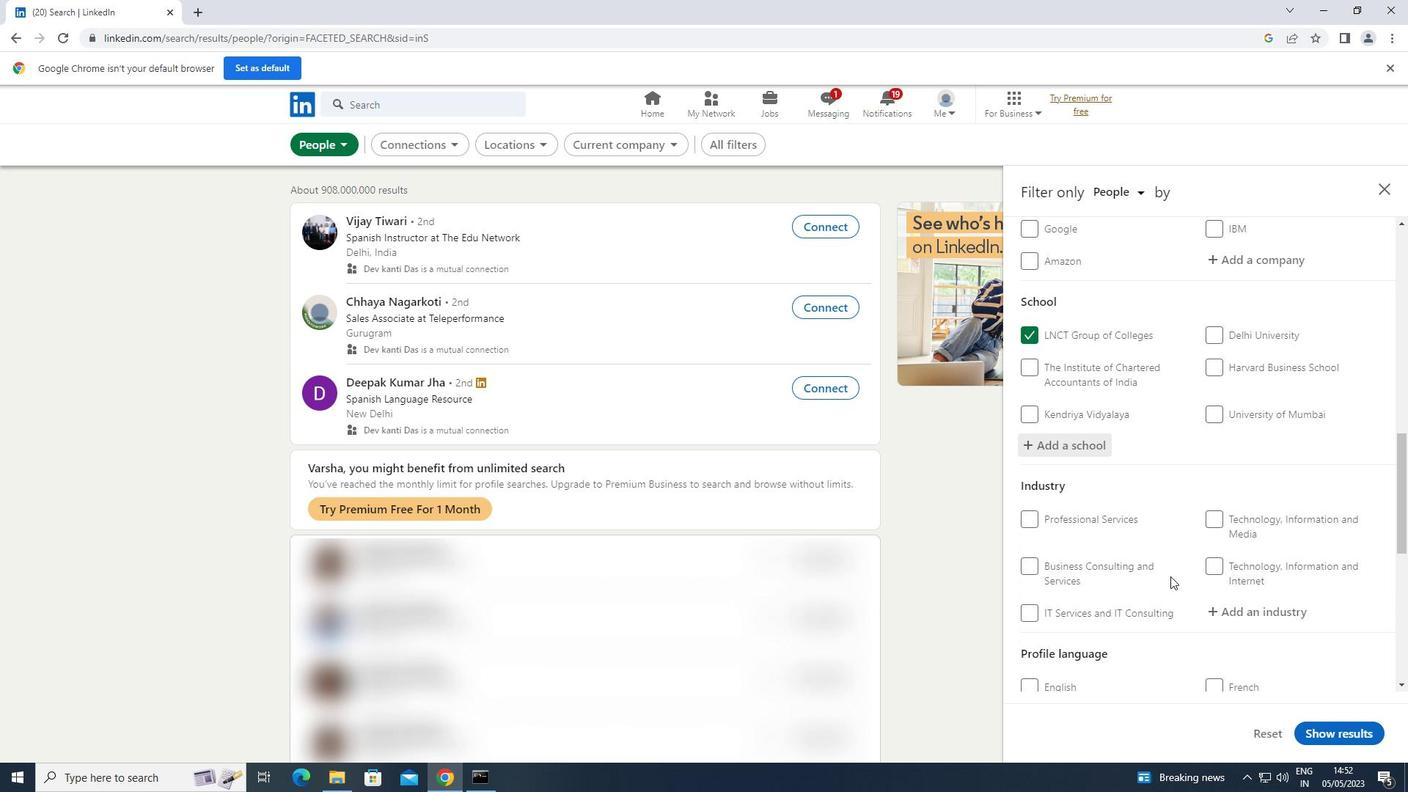 
Action: Mouse scrolled (1170, 575) with delta (0, 0)
Screenshot: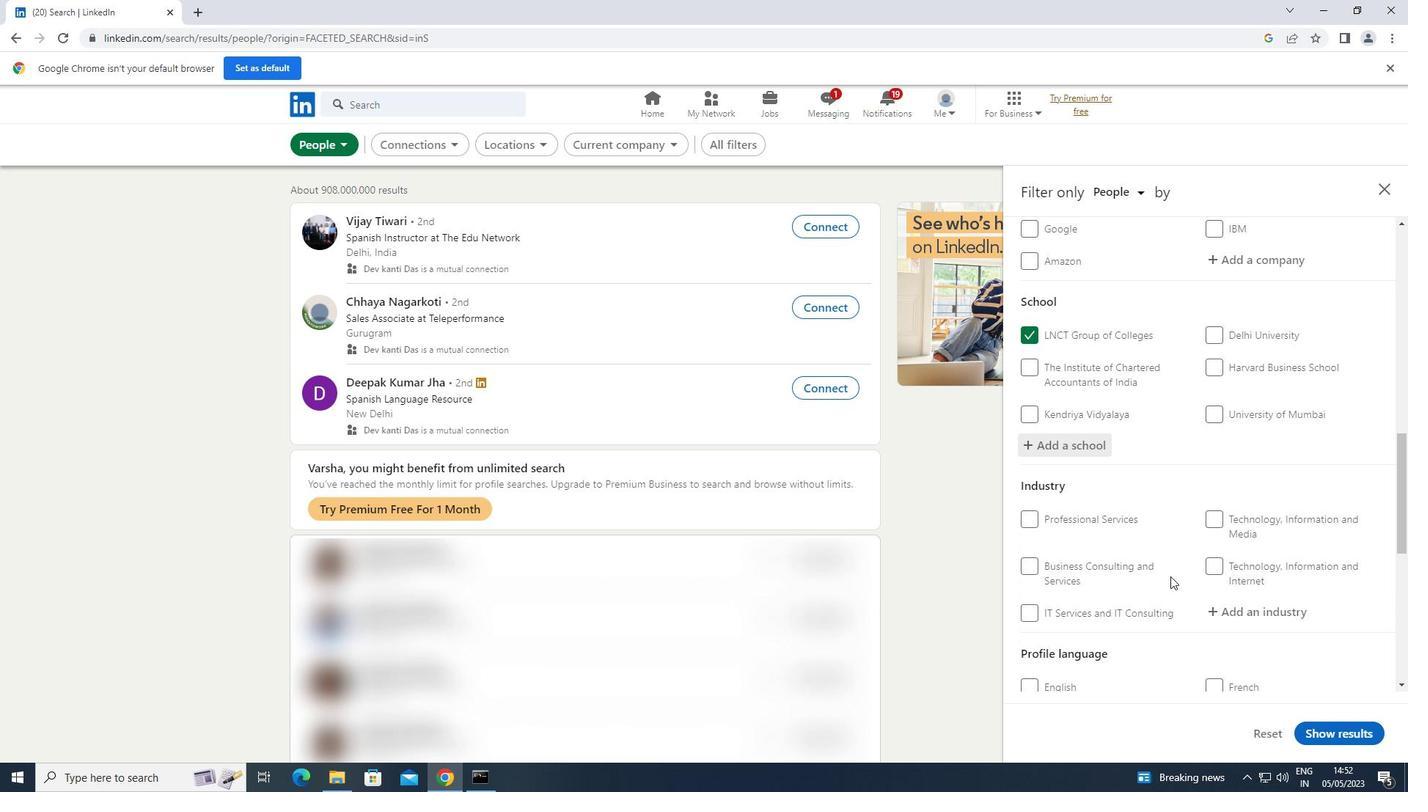 
Action: Mouse scrolled (1170, 575) with delta (0, 0)
Screenshot: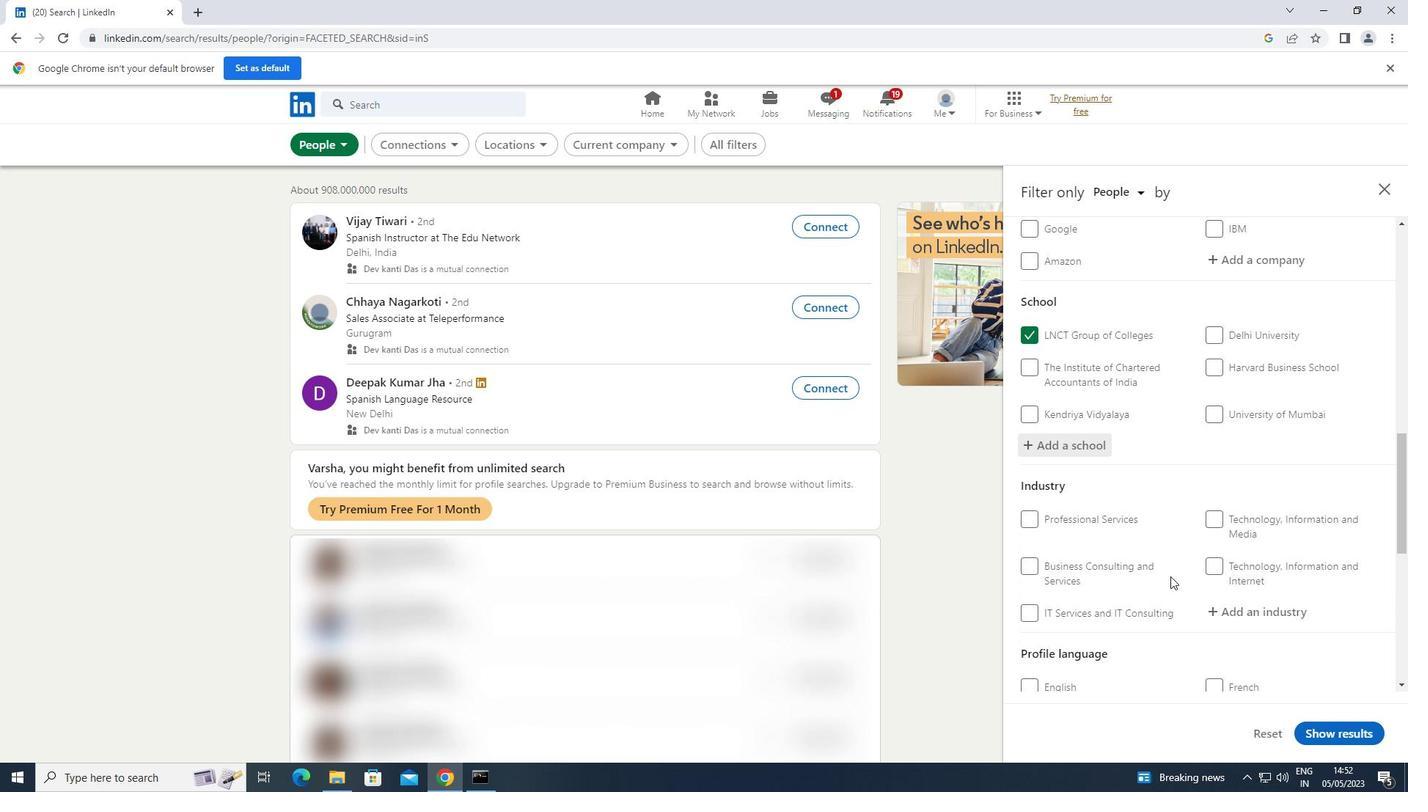 
Action: Mouse moved to (1281, 462)
Screenshot: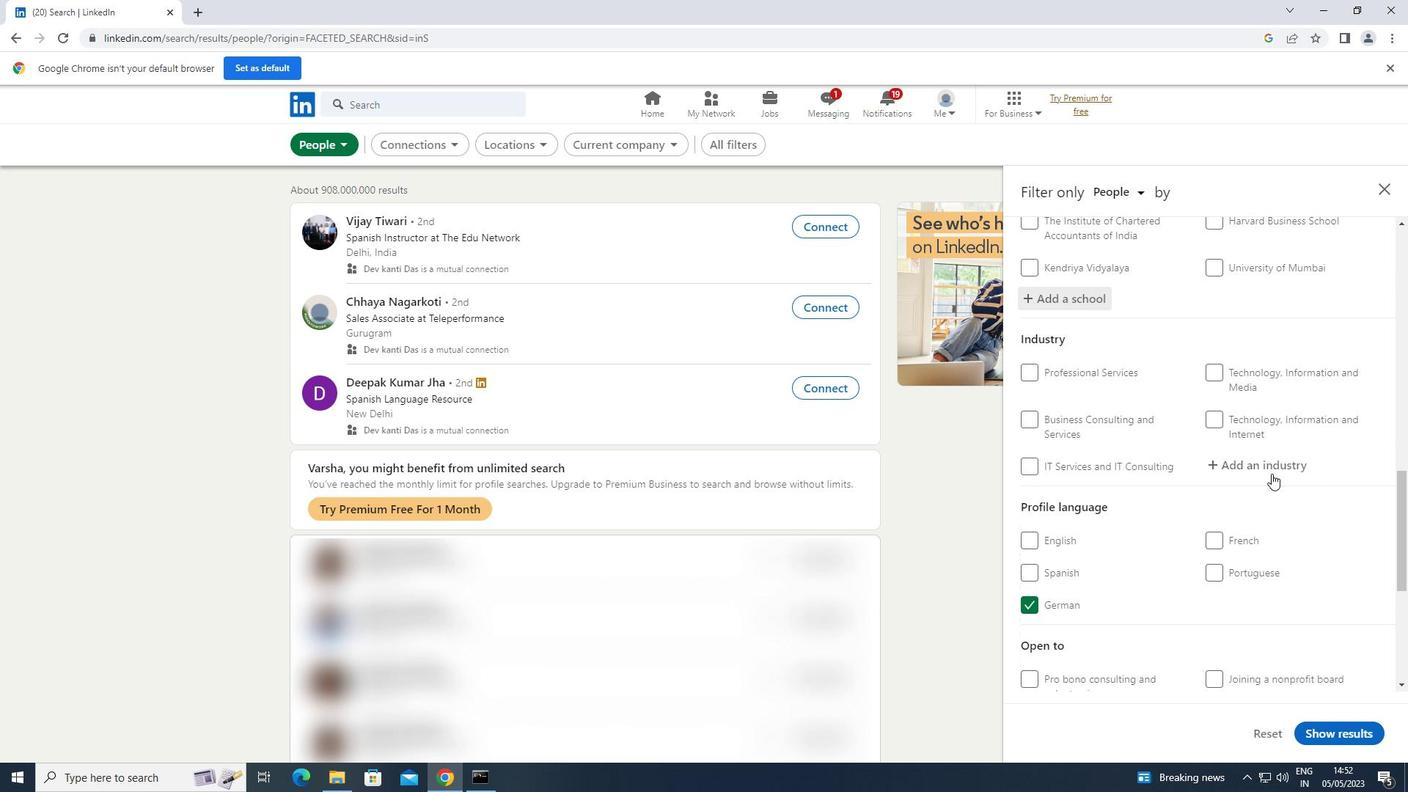 
Action: Mouse pressed left at (1281, 462)
Screenshot: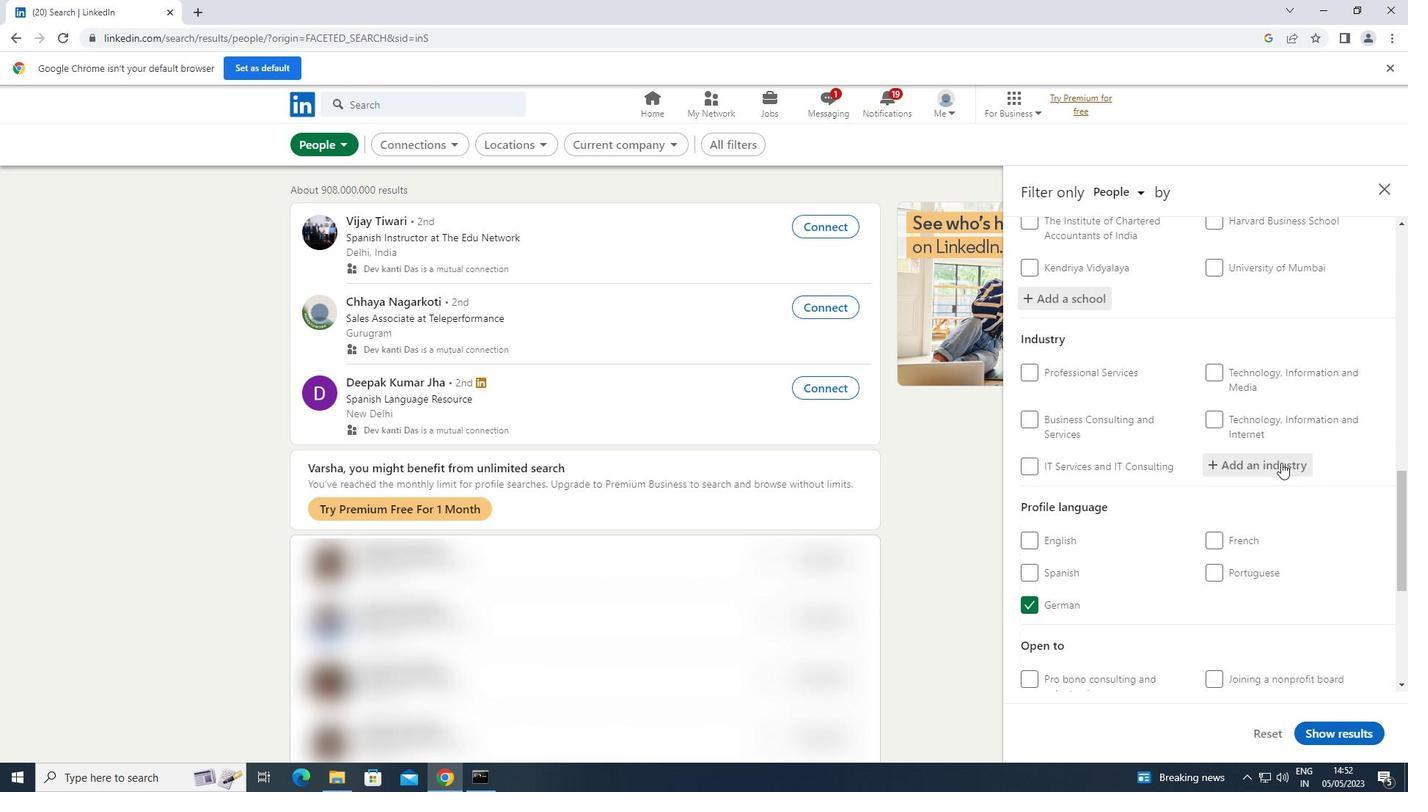 
Action: Key pressed <Key.shift>PROFESS
Screenshot: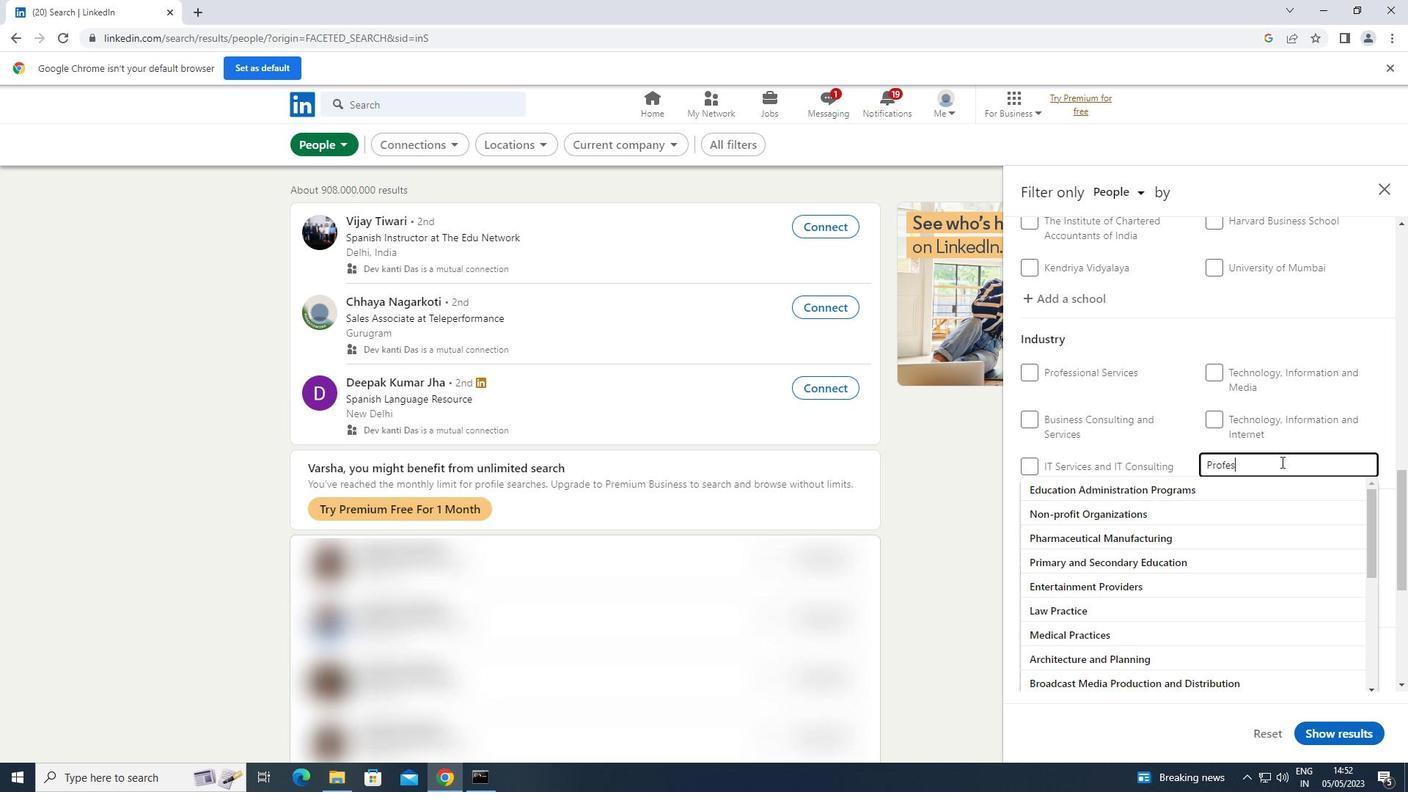 
Action: Mouse moved to (1092, 536)
Screenshot: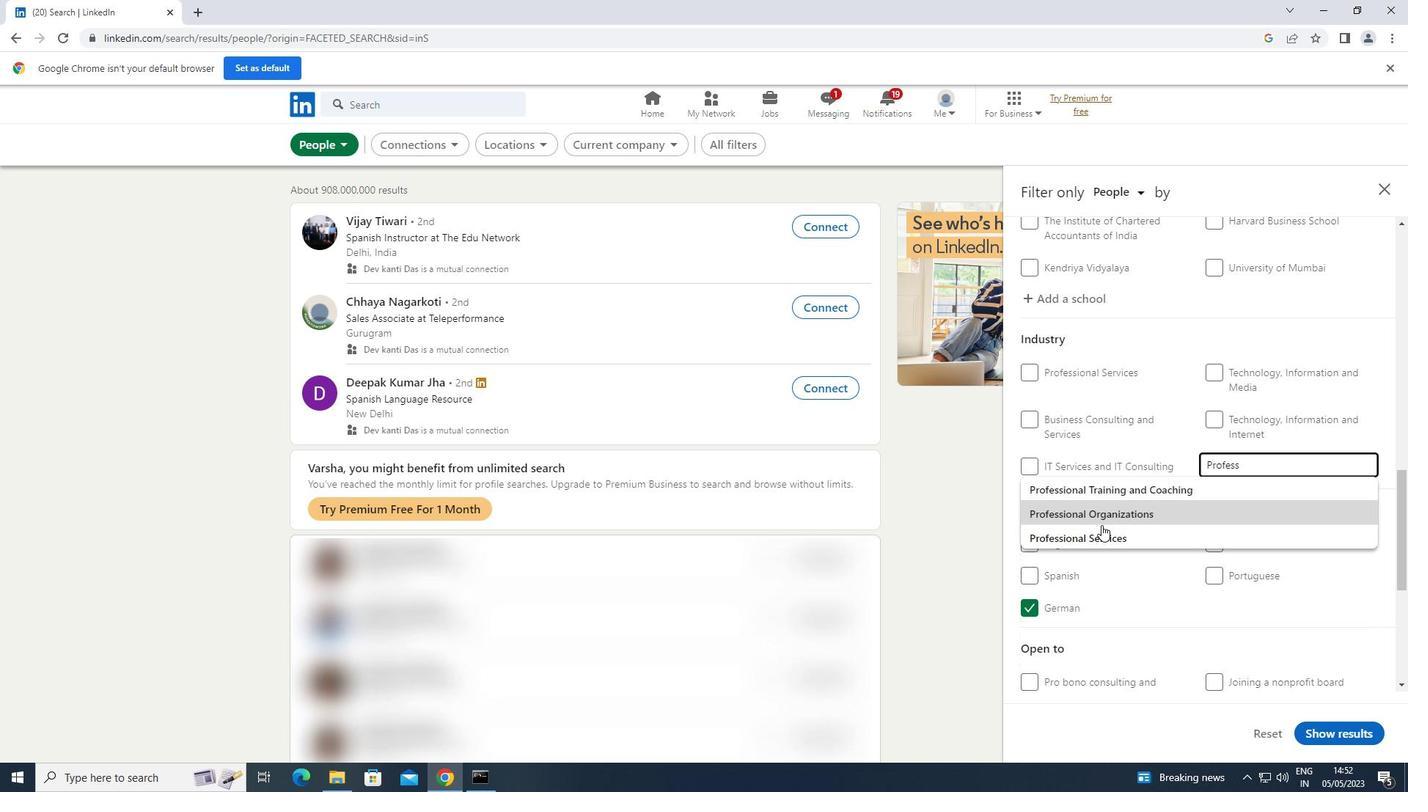 
Action: Mouse pressed left at (1092, 536)
Screenshot: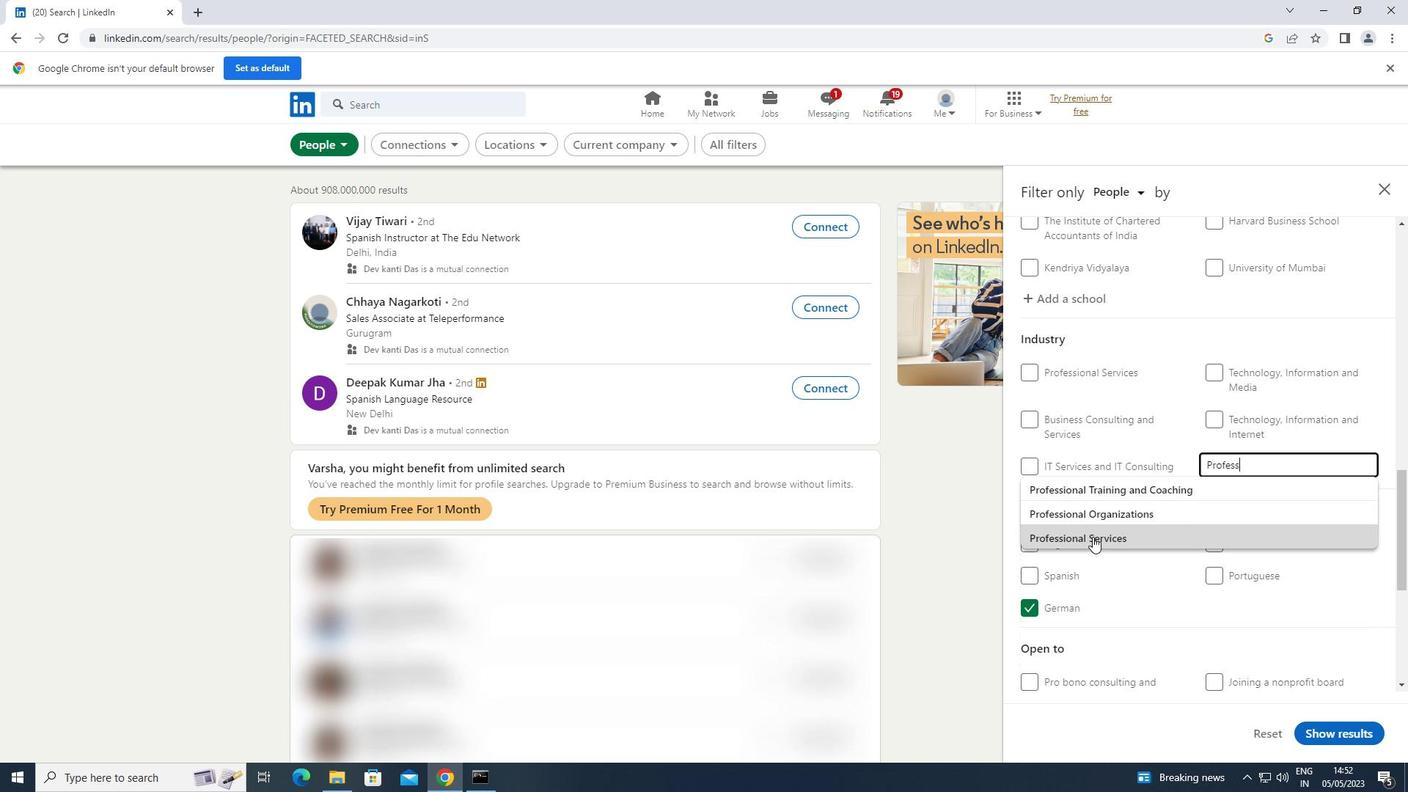 
Action: Mouse moved to (1136, 505)
Screenshot: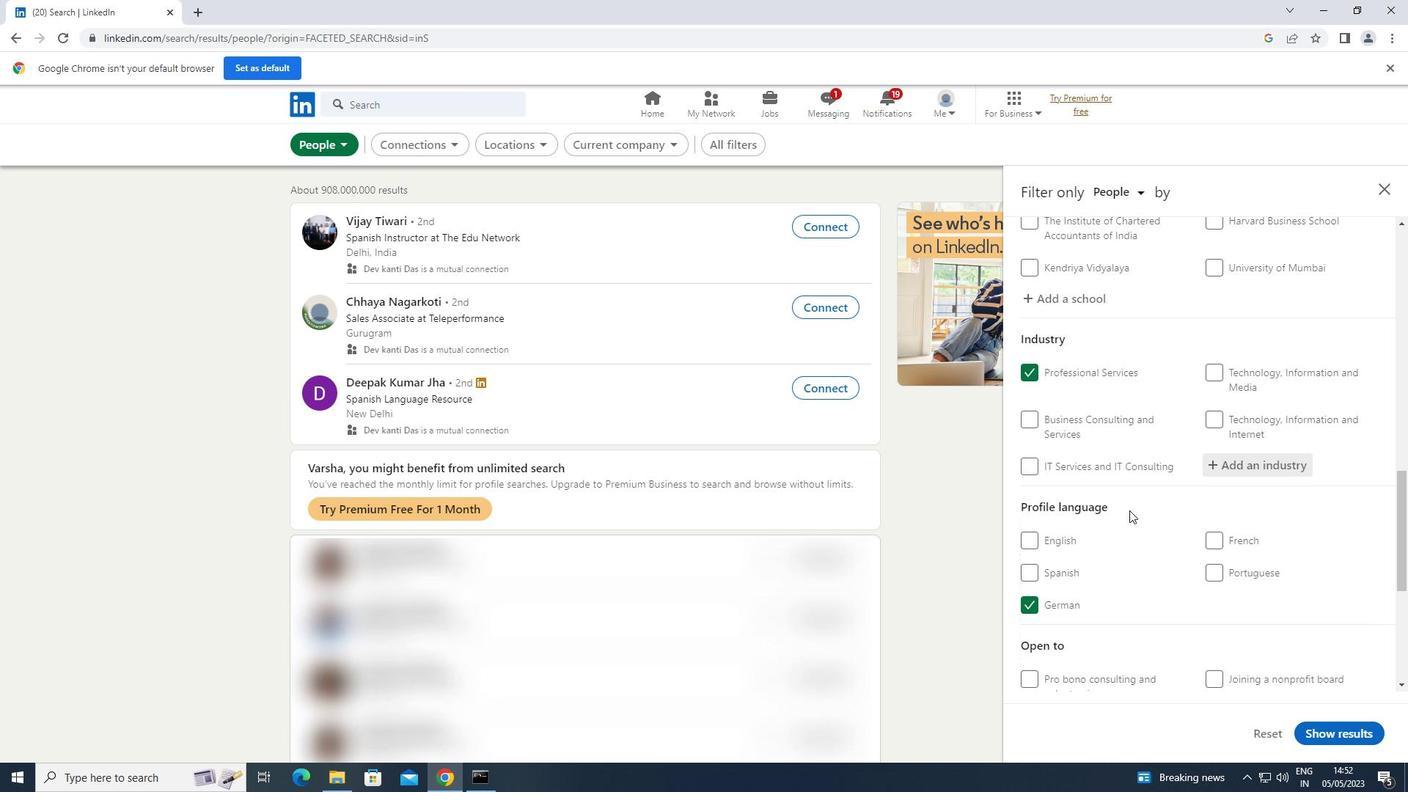 
Action: Mouse scrolled (1136, 504) with delta (0, 0)
Screenshot: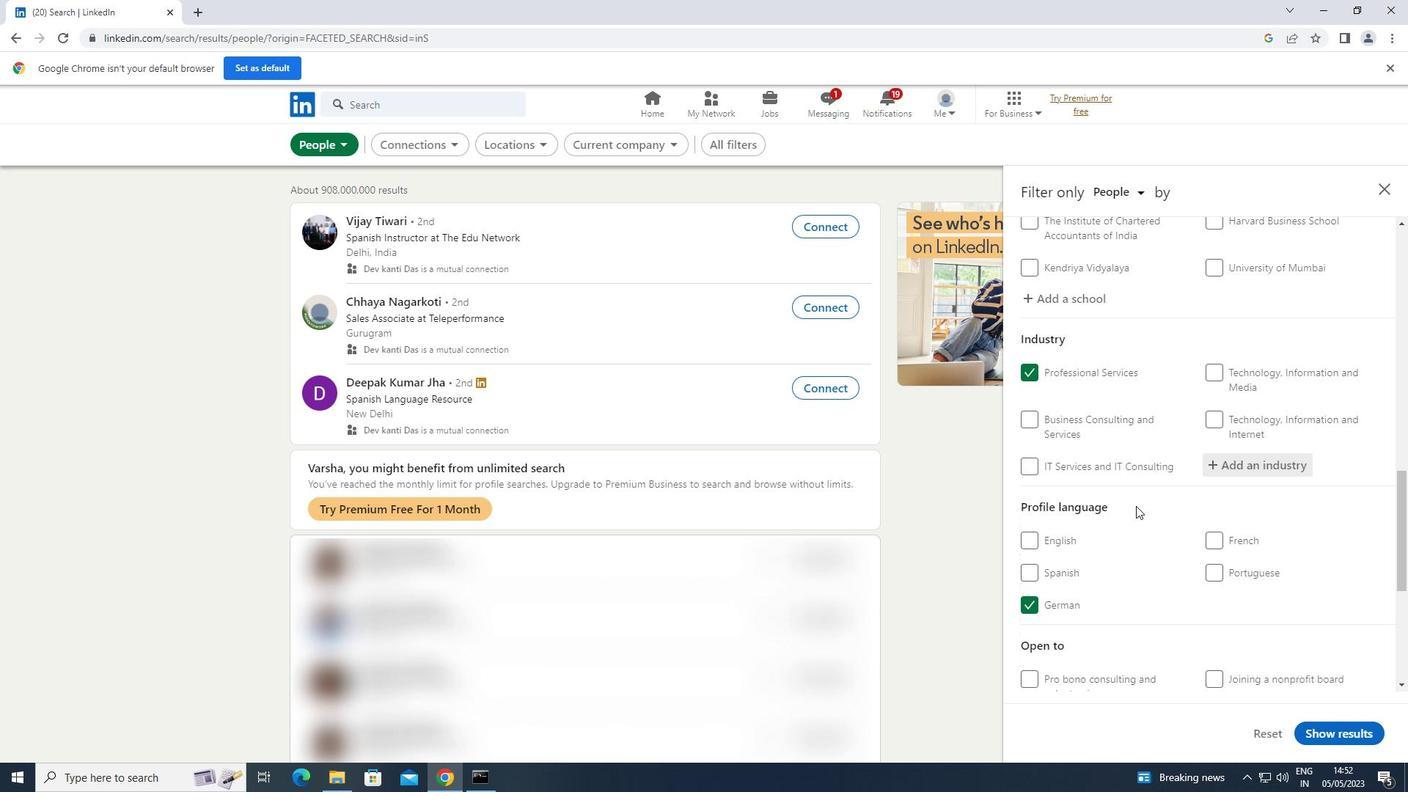 
Action: Mouse scrolled (1136, 504) with delta (0, 0)
Screenshot: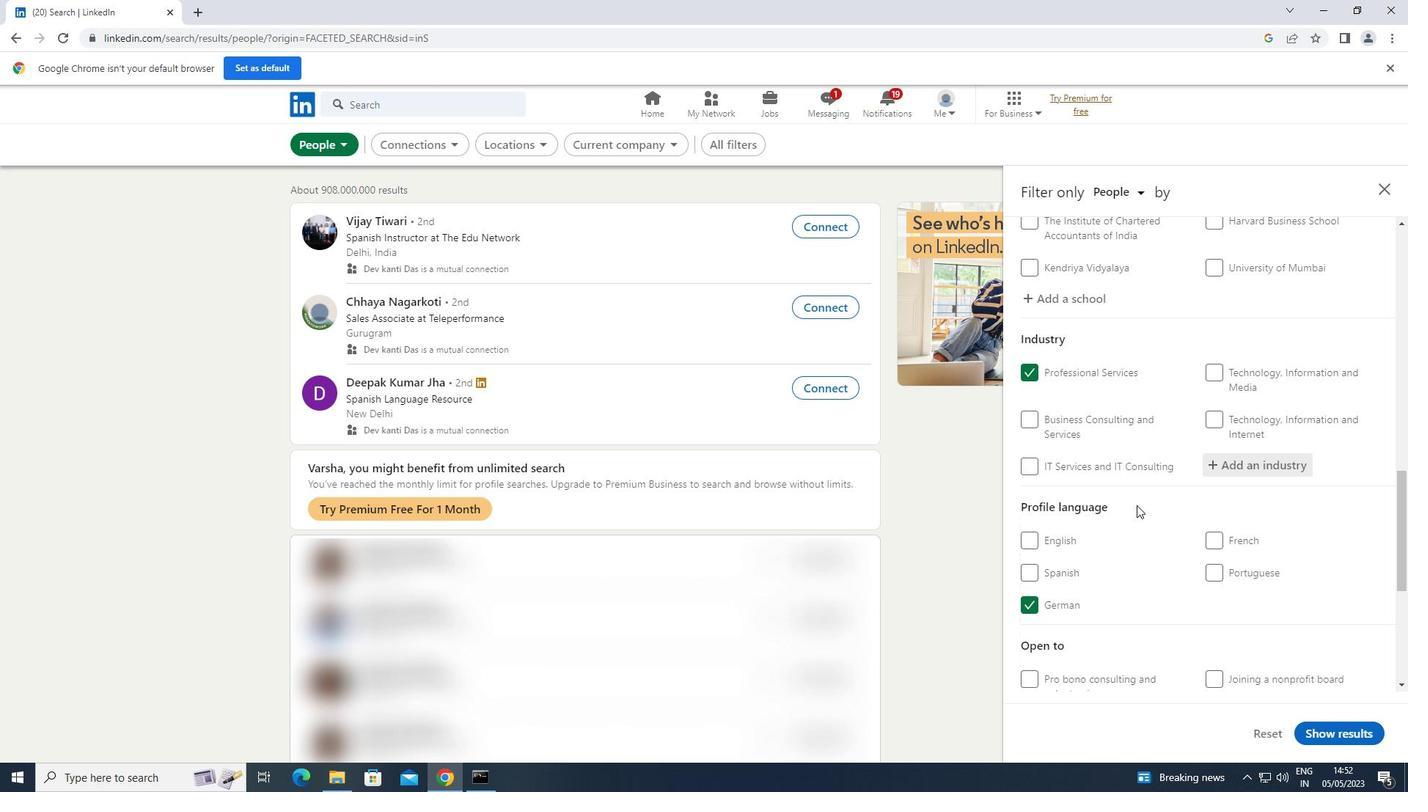 
Action: Mouse scrolled (1136, 504) with delta (0, 0)
Screenshot: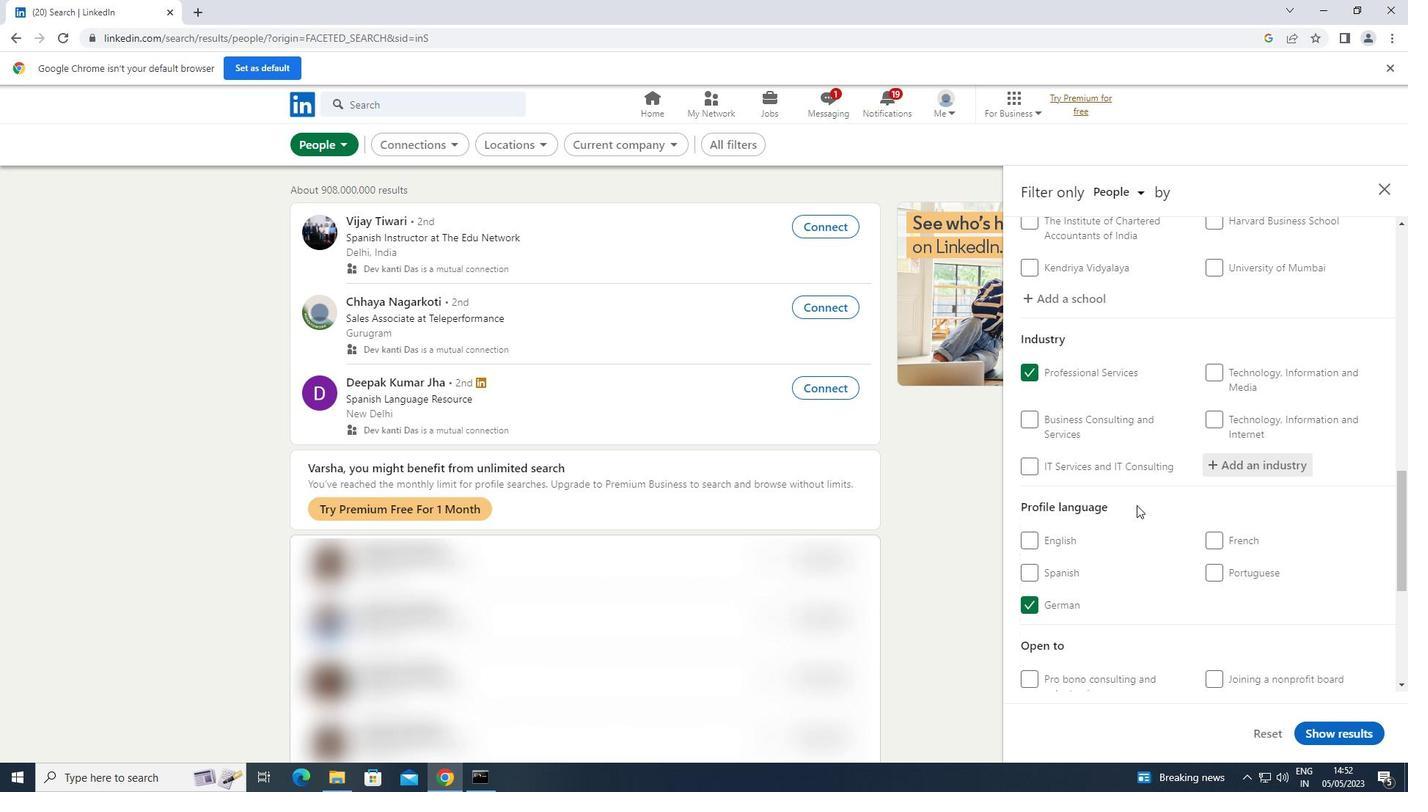 
Action: Mouse scrolled (1136, 504) with delta (0, 0)
Screenshot: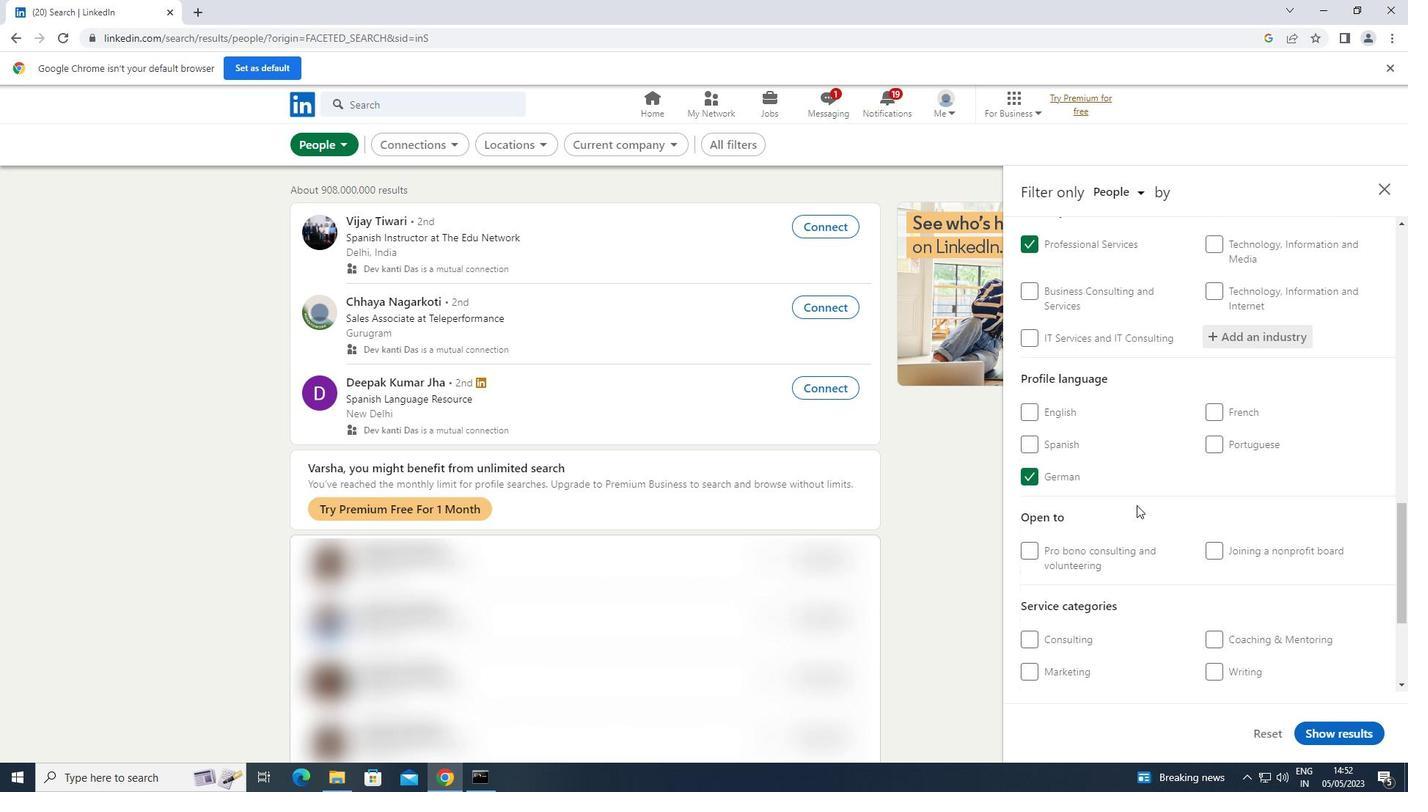 
Action: Mouse moved to (1246, 538)
Screenshot: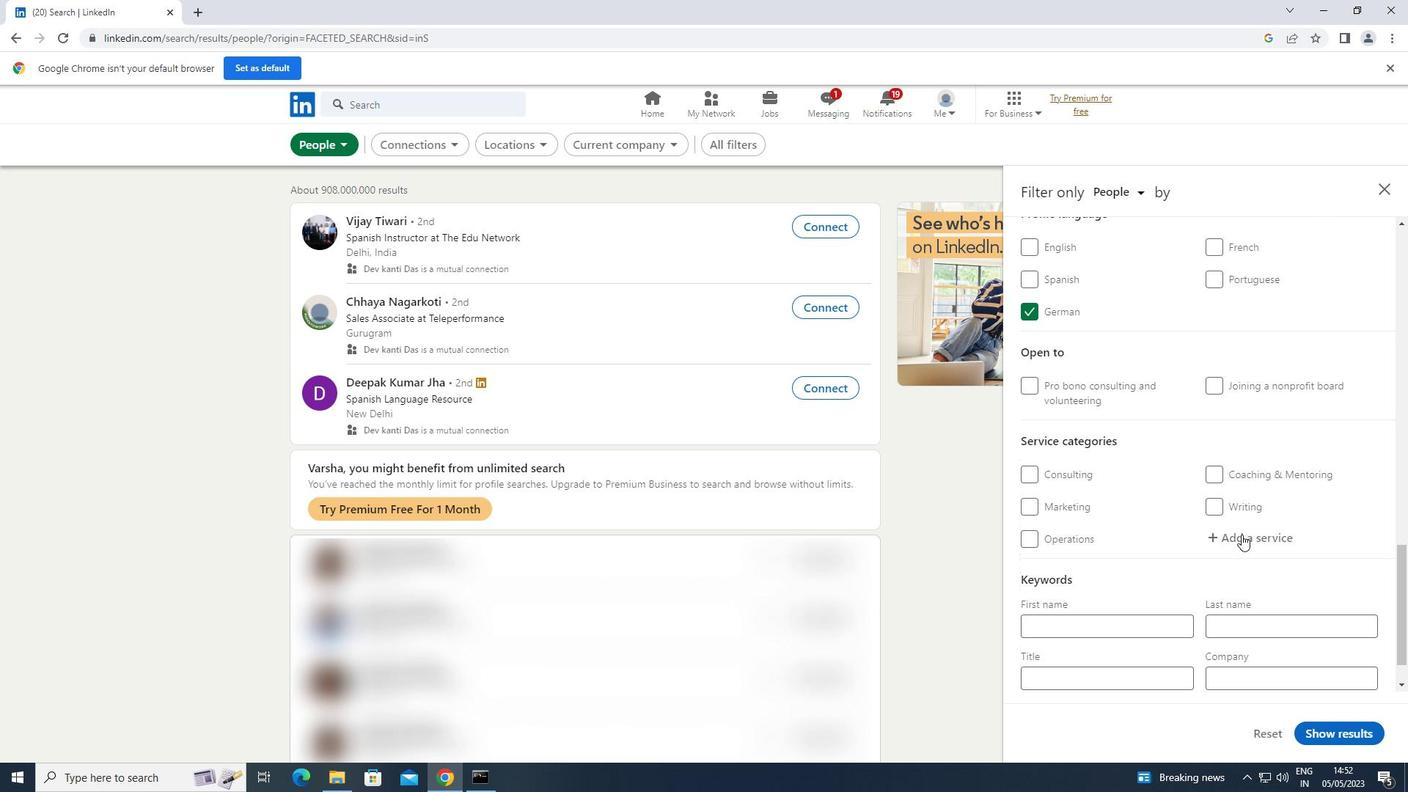 
Action: Mouse pressed left at (1246, 538)
Screenshot: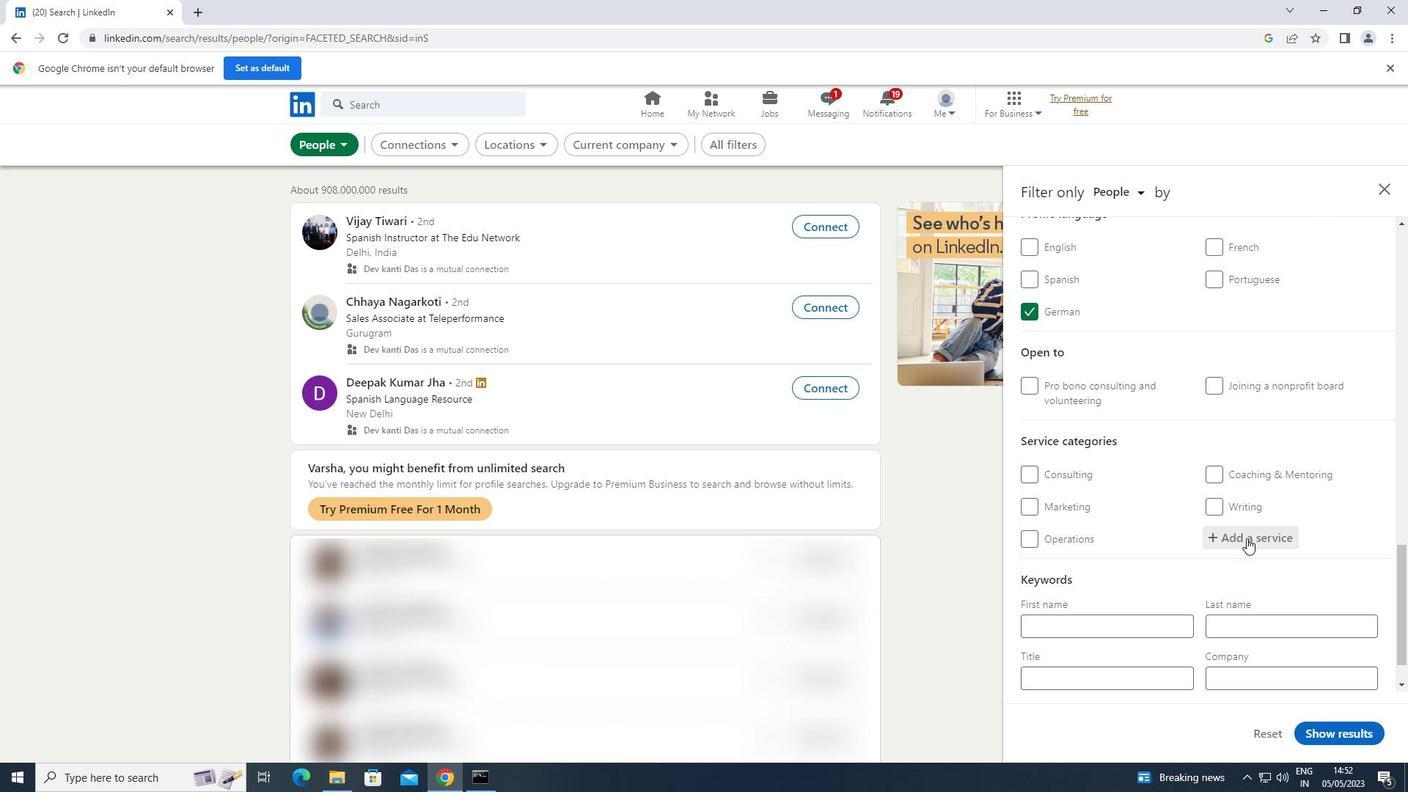 
Action: Key pressed <Key.shift>WEALTH<Key.space><Key.shift>MANAGEMENT
Screenshot: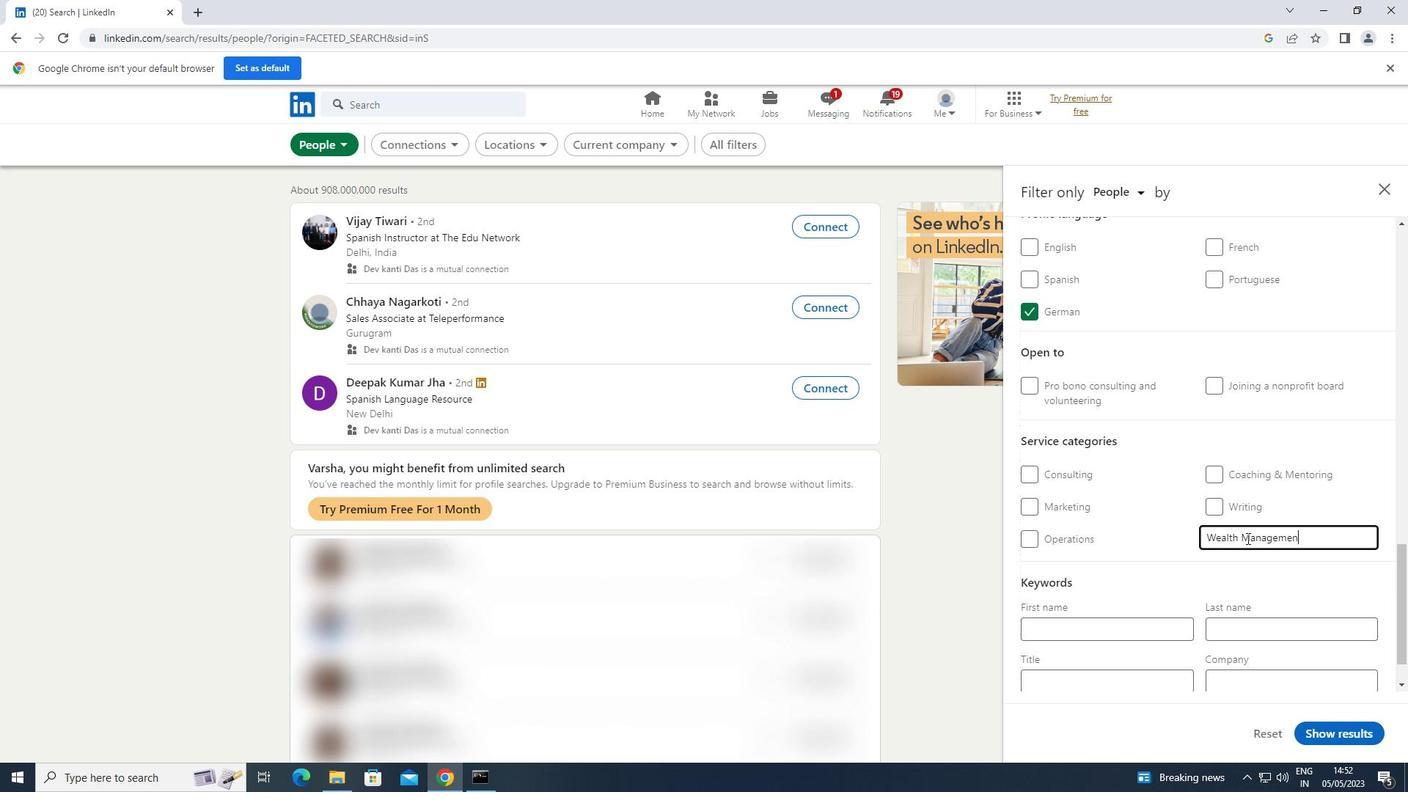 
Action: Mouse moved to (1191, 547)
Screenshot: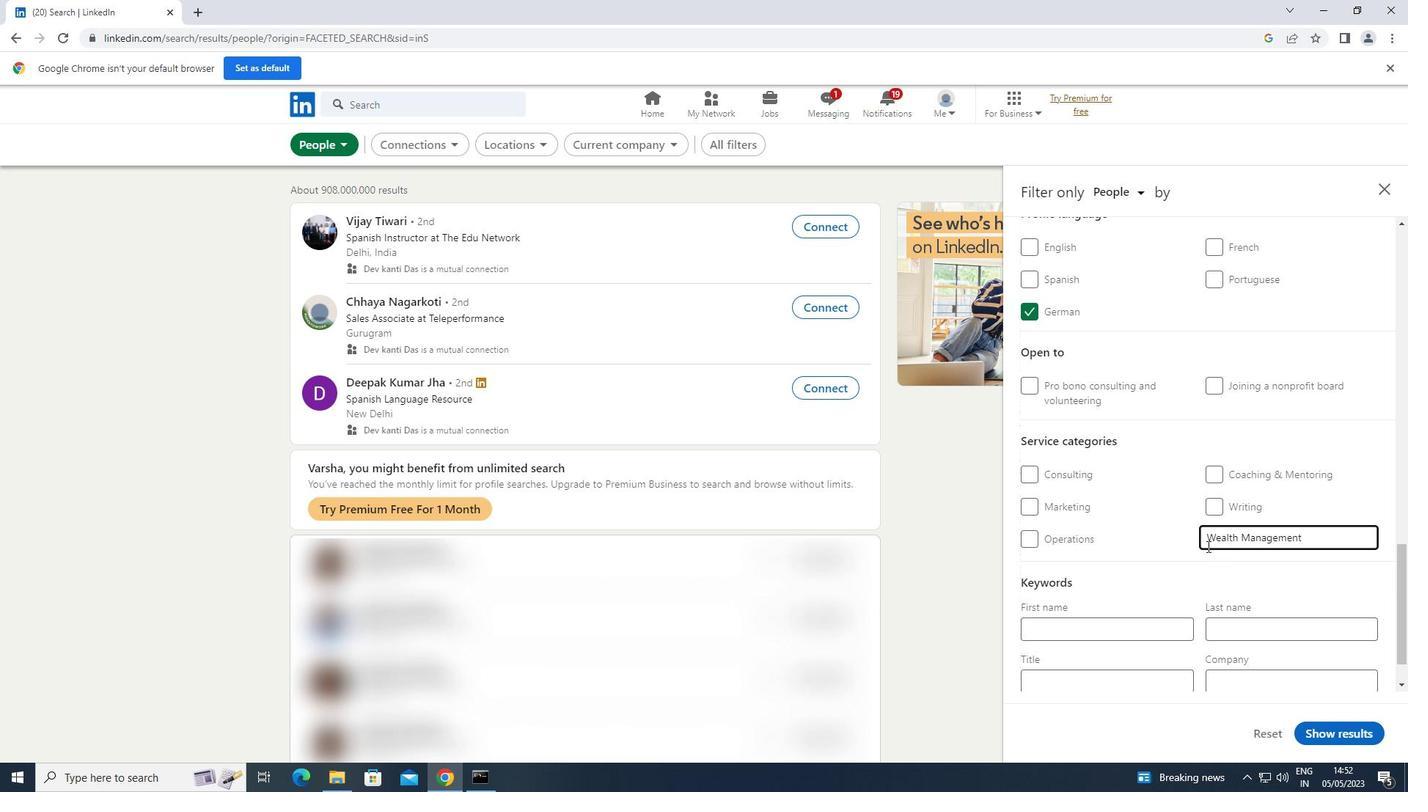
Action: Mouse scrolled (1191, 546) with delta (0, 0)
Screenshot: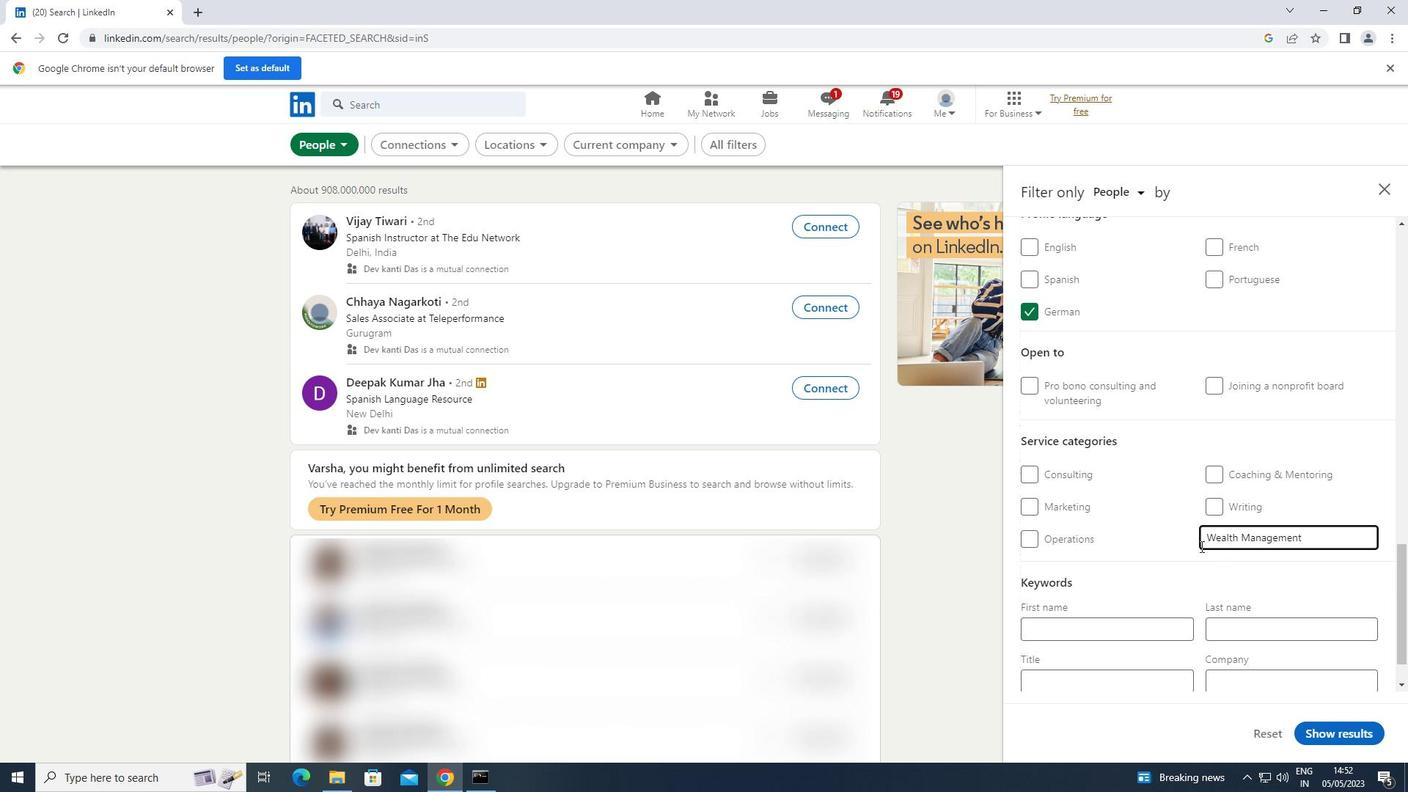 
Action: Mouse scrolled (1191, 546) with delta (0, 0)
Screenshot: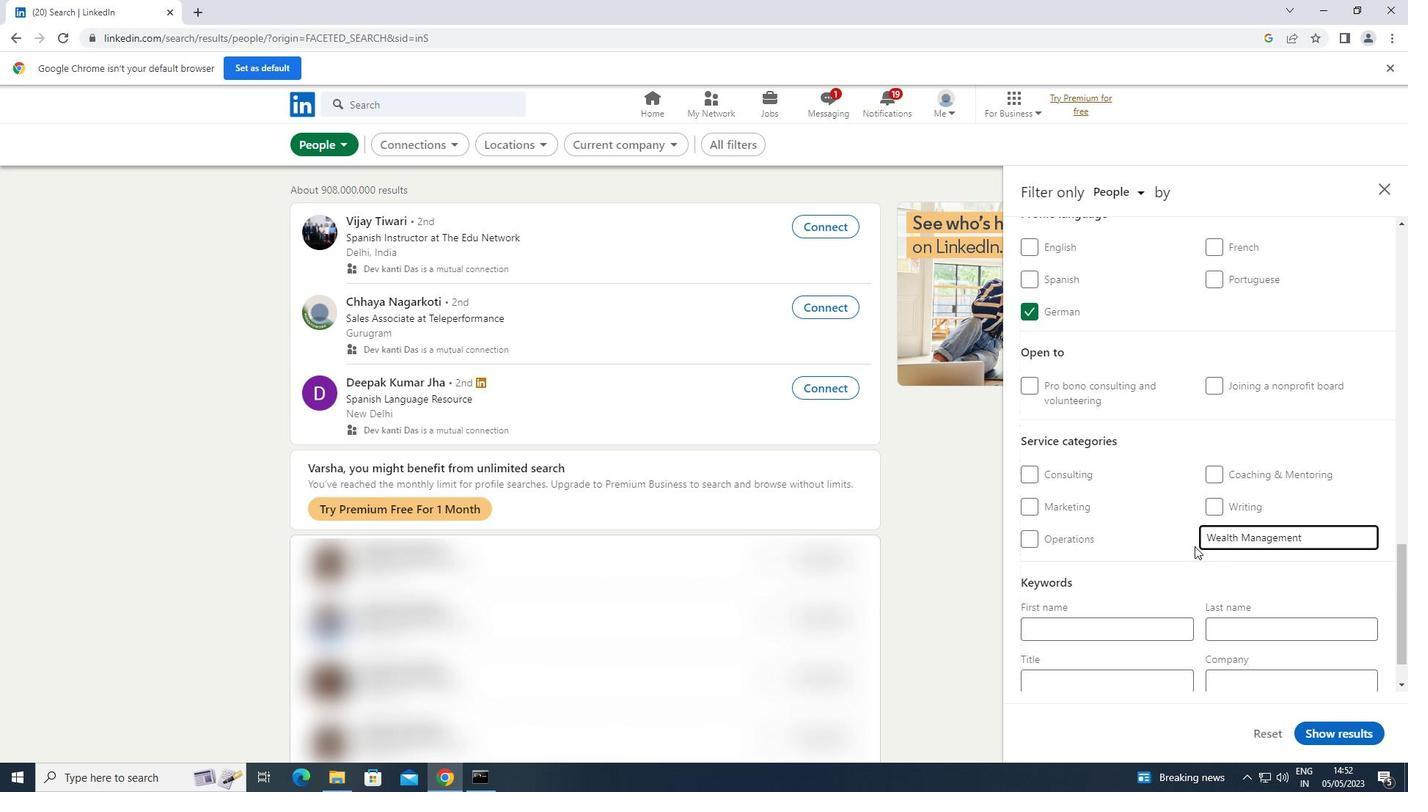 
Action: Mouse moved to (1126, 619)
Screenshot: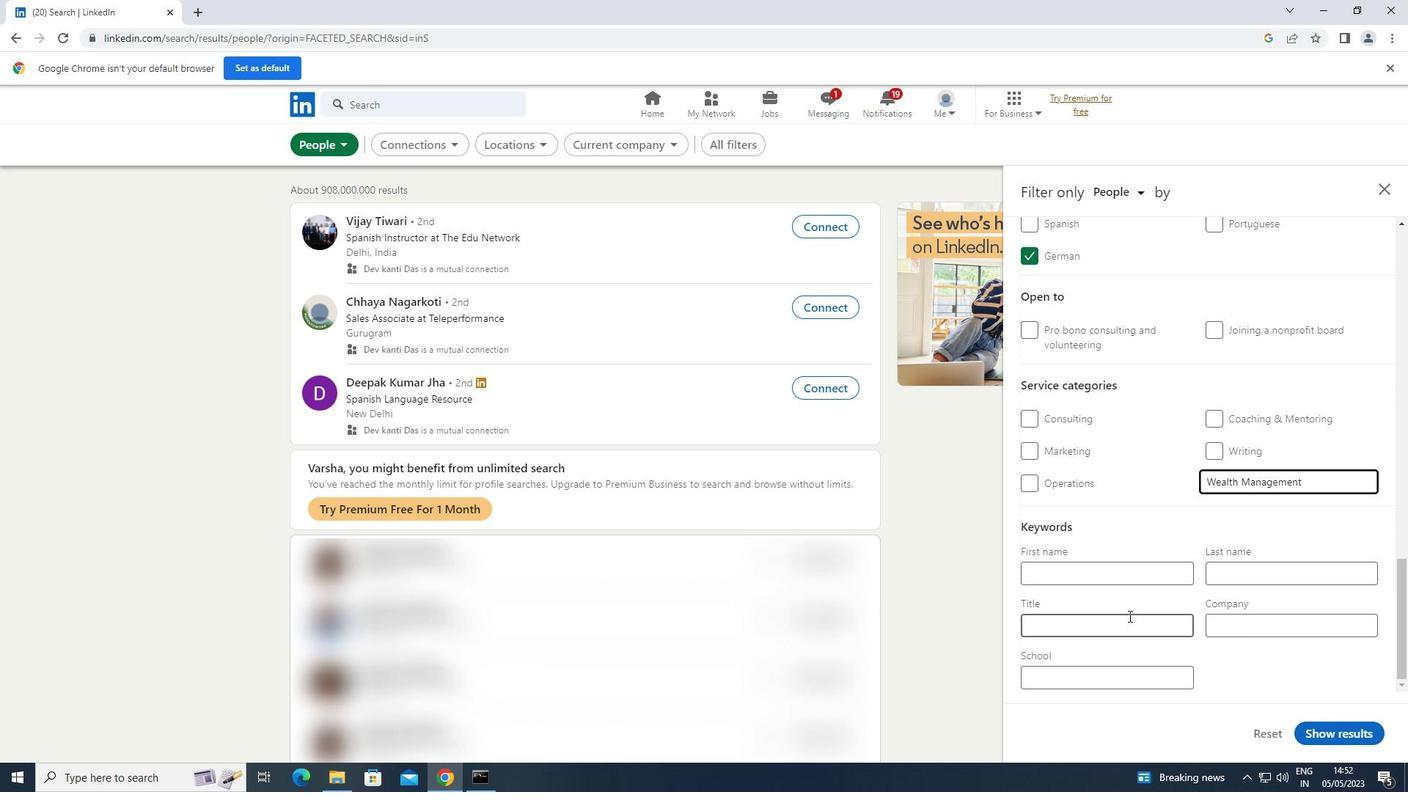 
Action: Mouse pressed left at (1126, 619)
Screenshot: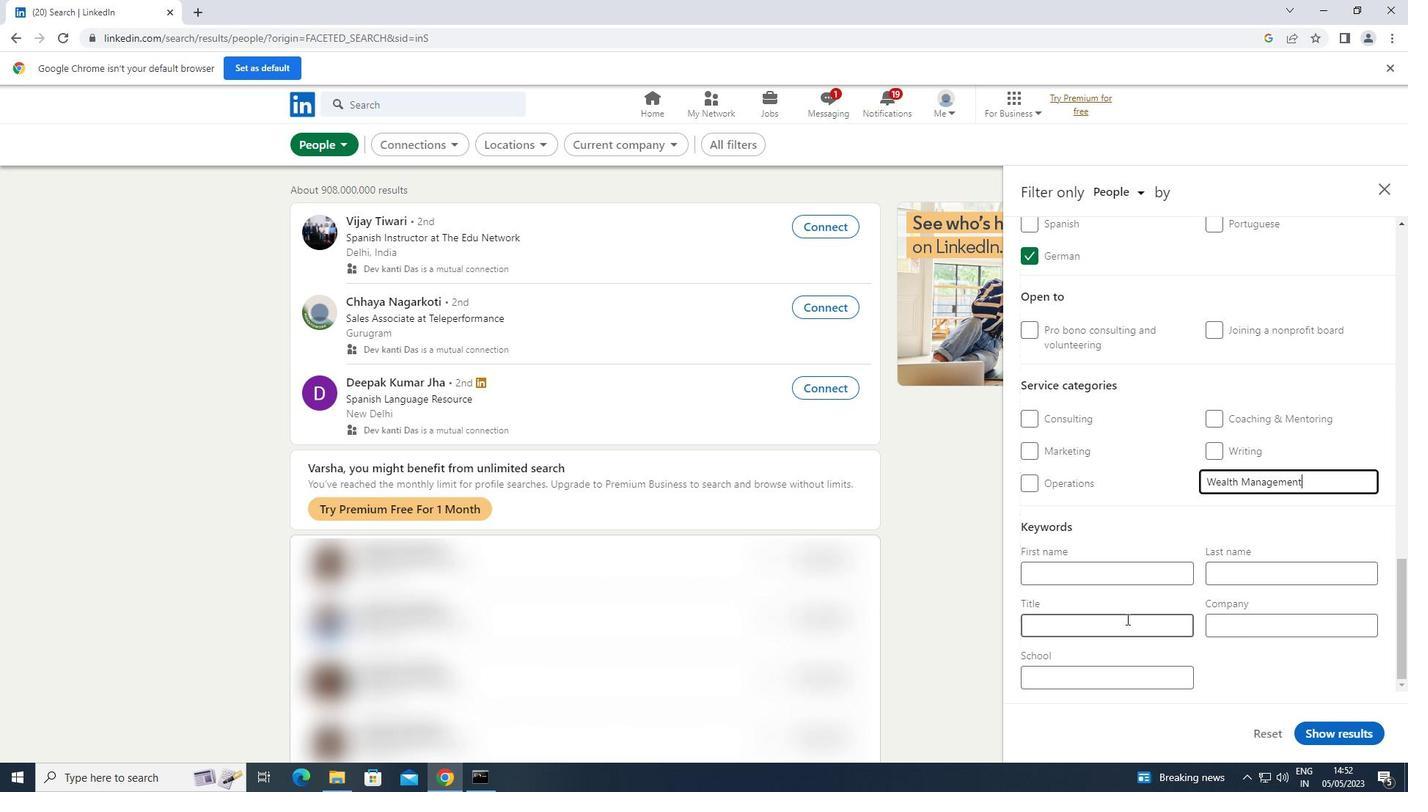 
Action: Mouse moved to (1126, 619)
Screenshot: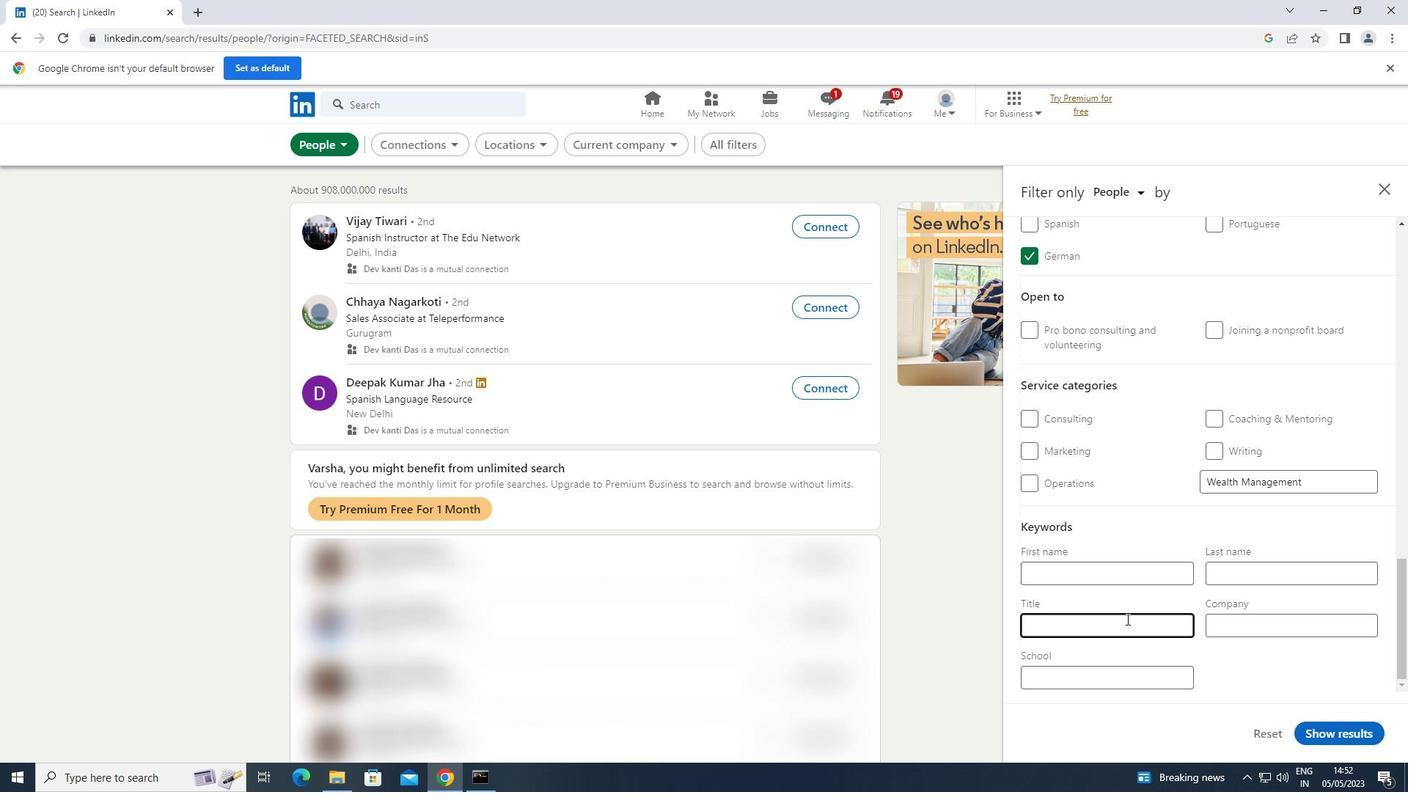 
Action: Key pressed <Key.shift>CONTENT<Key.space><Key.shift>CREATOR
Screenshot: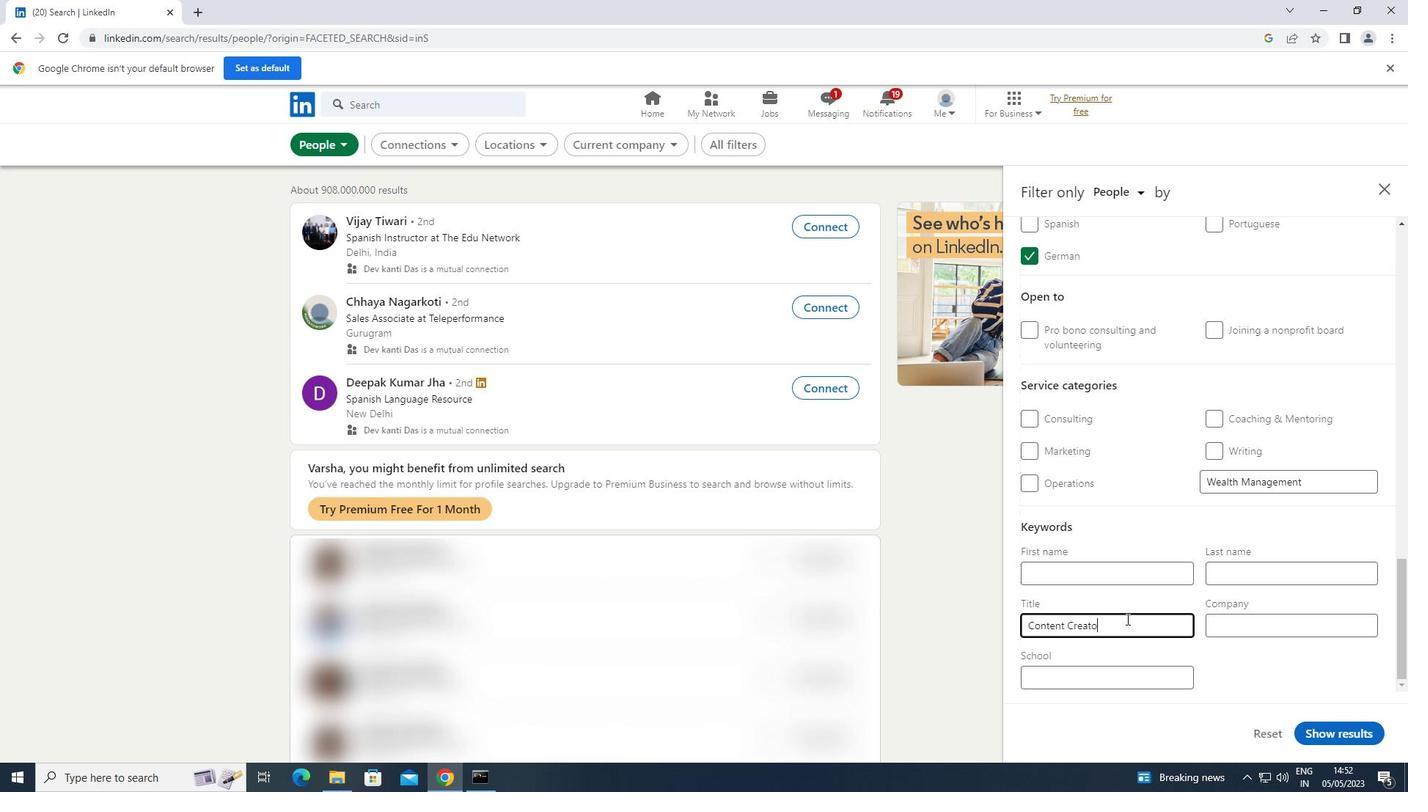 
Action: Mouse moved to (1331, 731)
Screenshot: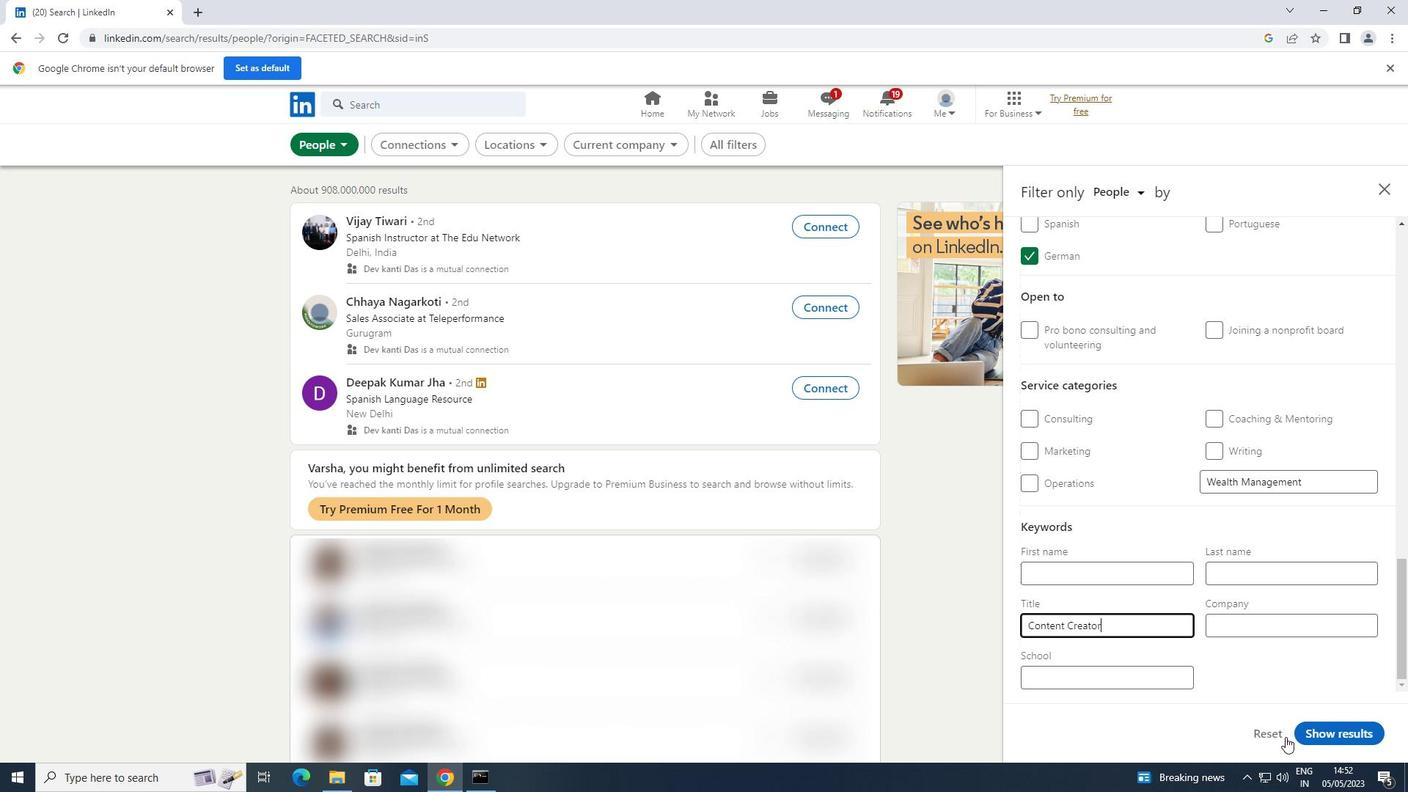 
Action: Mouse pressed left at (1331, 731)
Screenshot: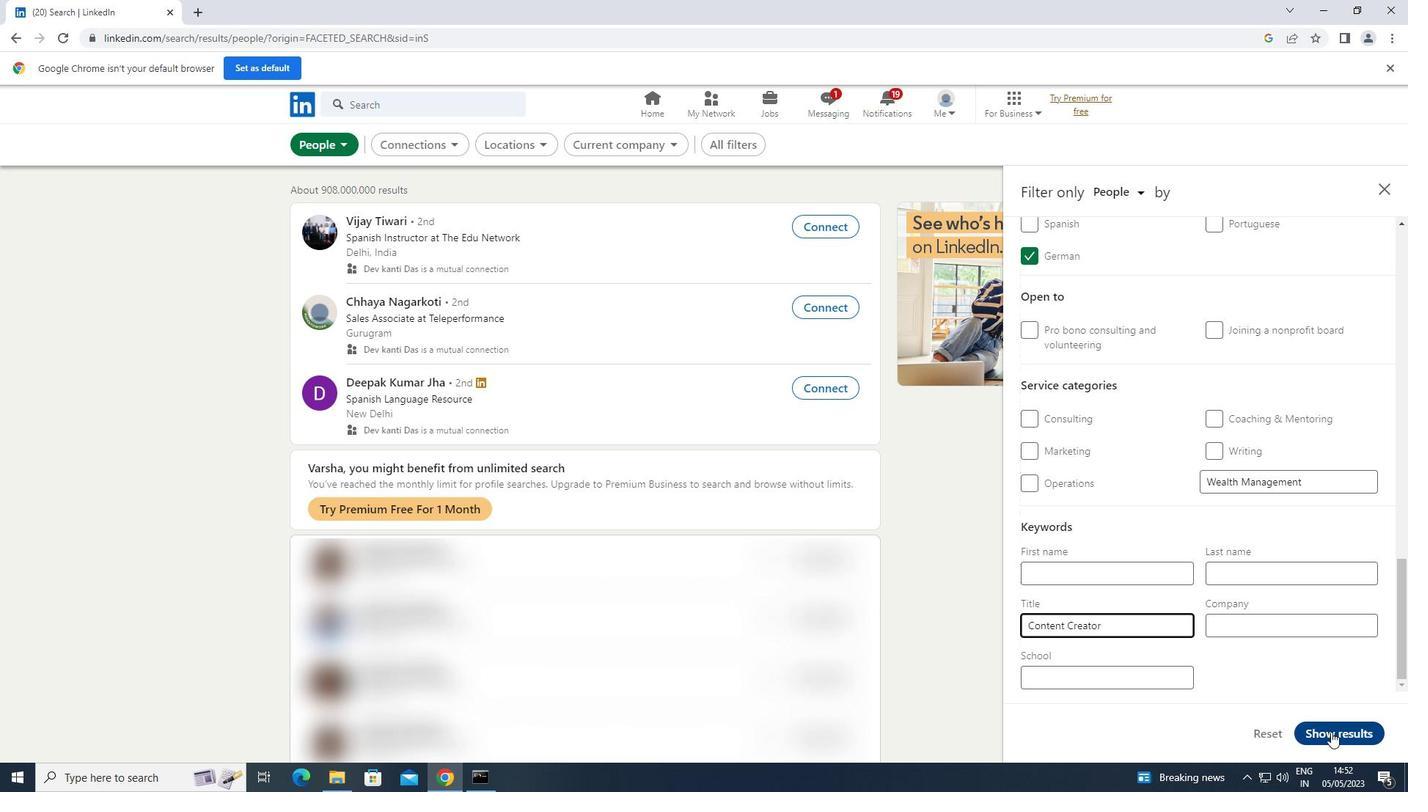 
